 Task: Search one way flight ticket for 4 adults, 2 children, 2 infants in seat and 1 infant on lap in economy from El Paso: El Paso International Airport to New Bern: Coastal Carolina Regional Airport (was Craven County Regional) on 8-4-2023. Choice of flights is Emirates. Number of bags: 1 carry on bag. Price is upto 45000. Outbound departure time preference is 9:45.
Action: Mouse moved to (295, 375)
Screenshot: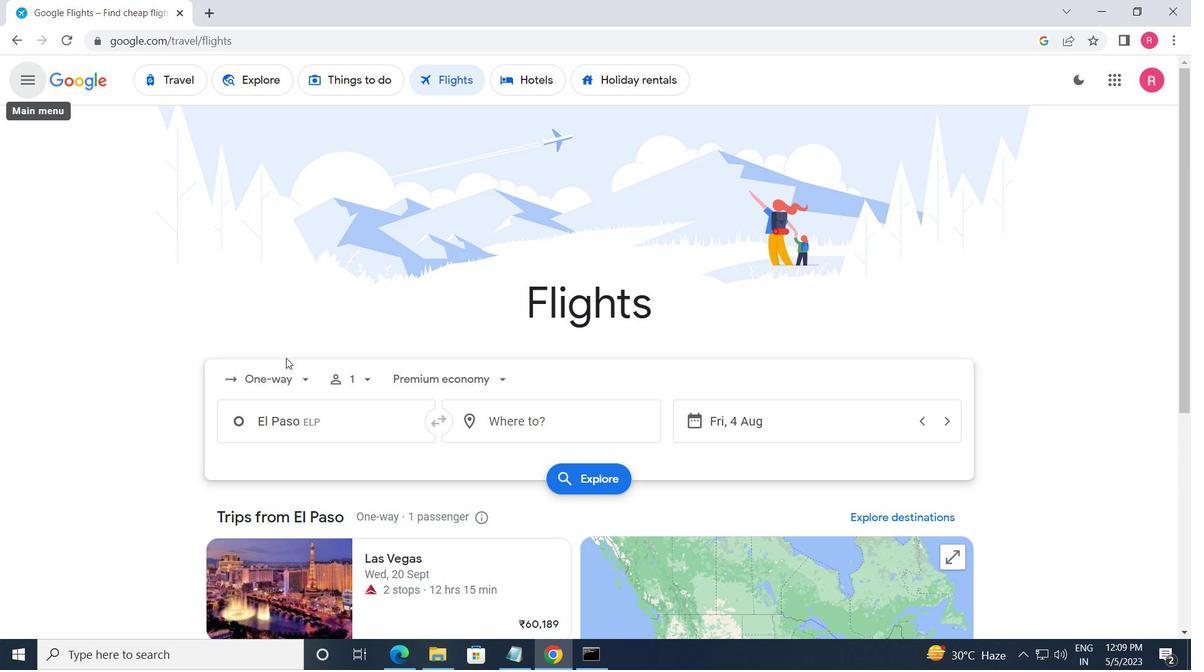 
Action: Mouse pressed left at (295, 375)
Screenshot: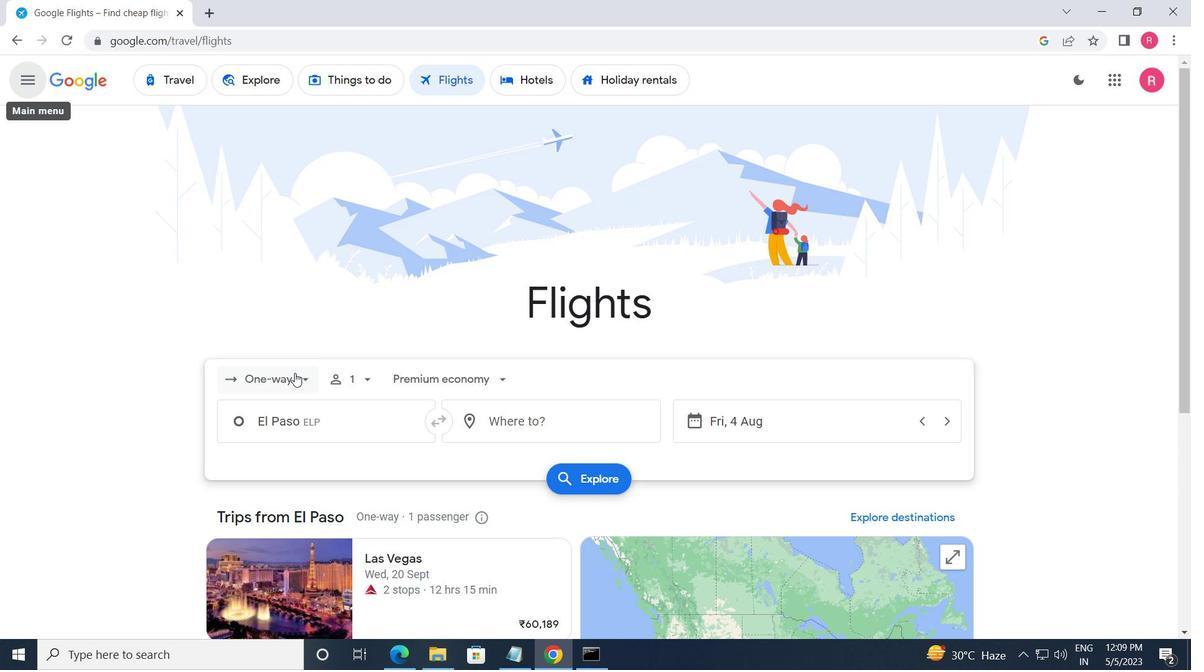 
Action: Mouse moved to (300, 453)
Screenshot: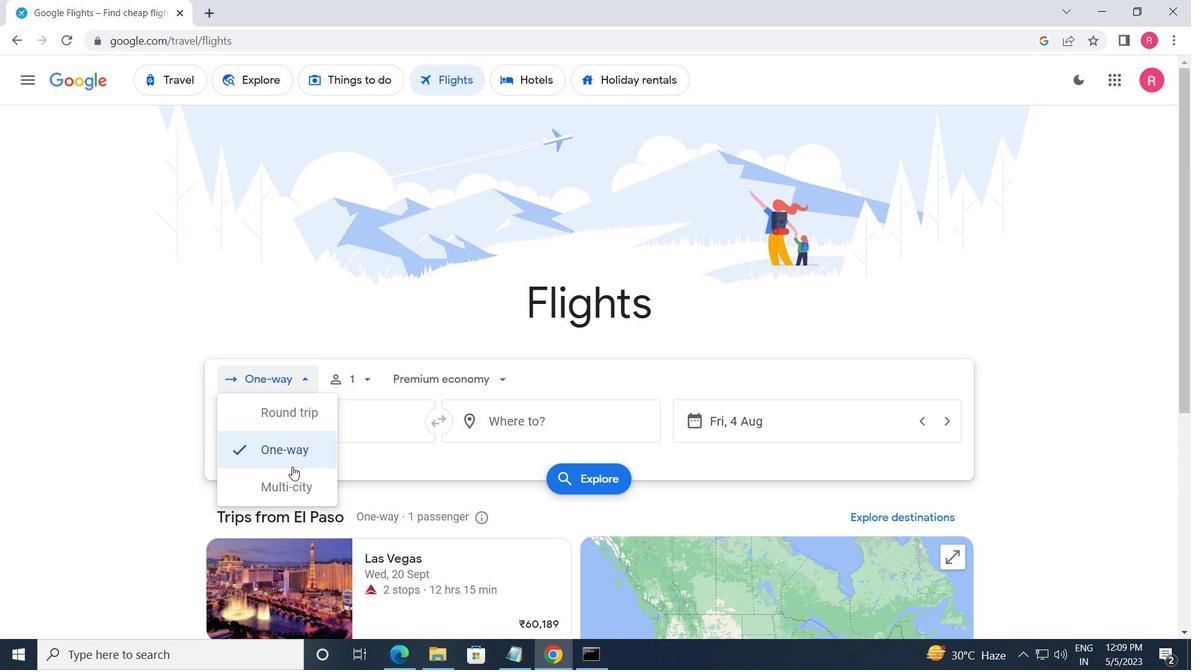 
Action: Mouse pressed left at (300, 453)
Screenshot: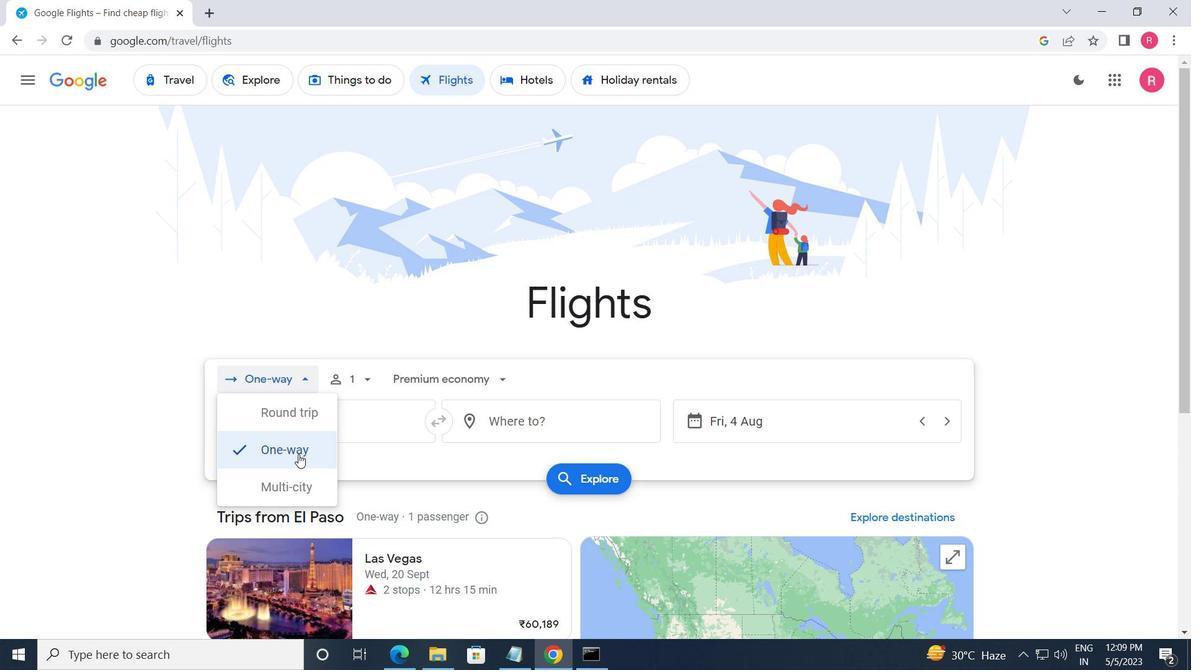 
Action: Mouse moved to (356, 389)
Screenshot: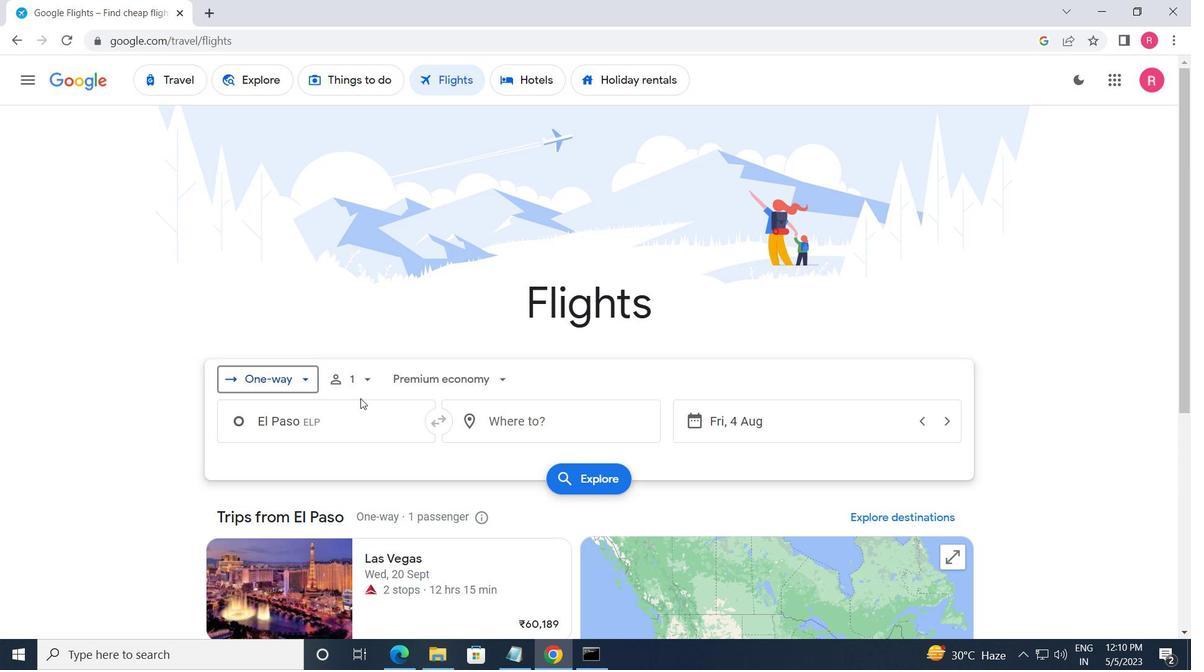 
Action: Mouse pressed left at (356, 389)
Screenshot: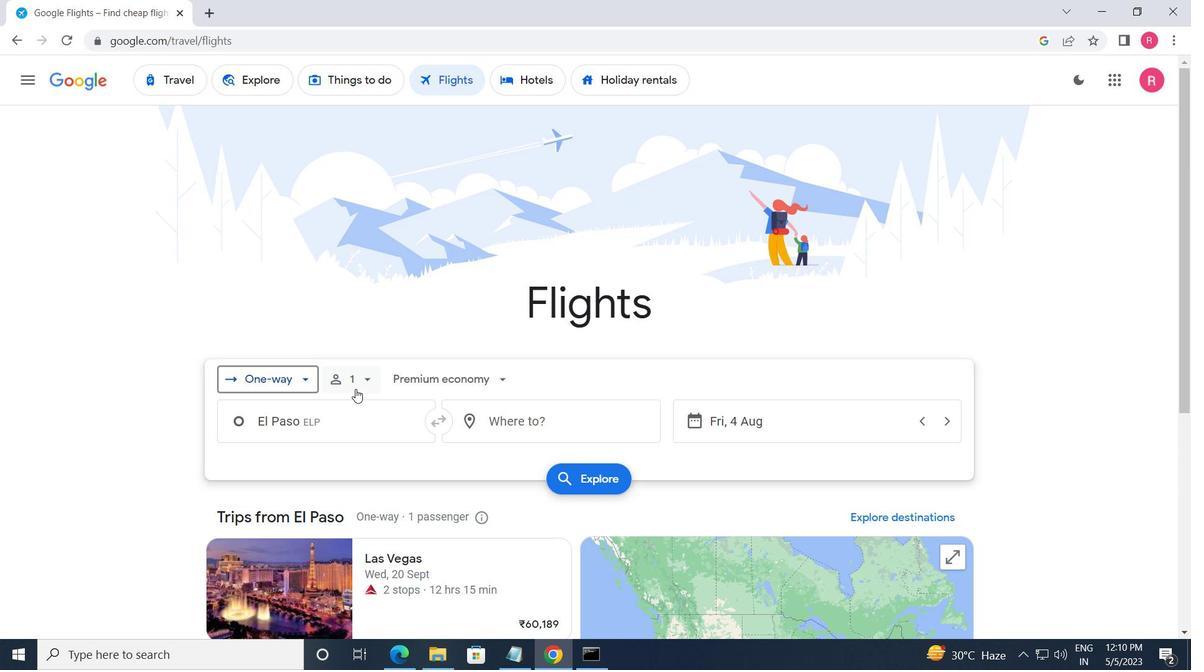 
Action: Mouse moved to (484, 416)
Screenshot: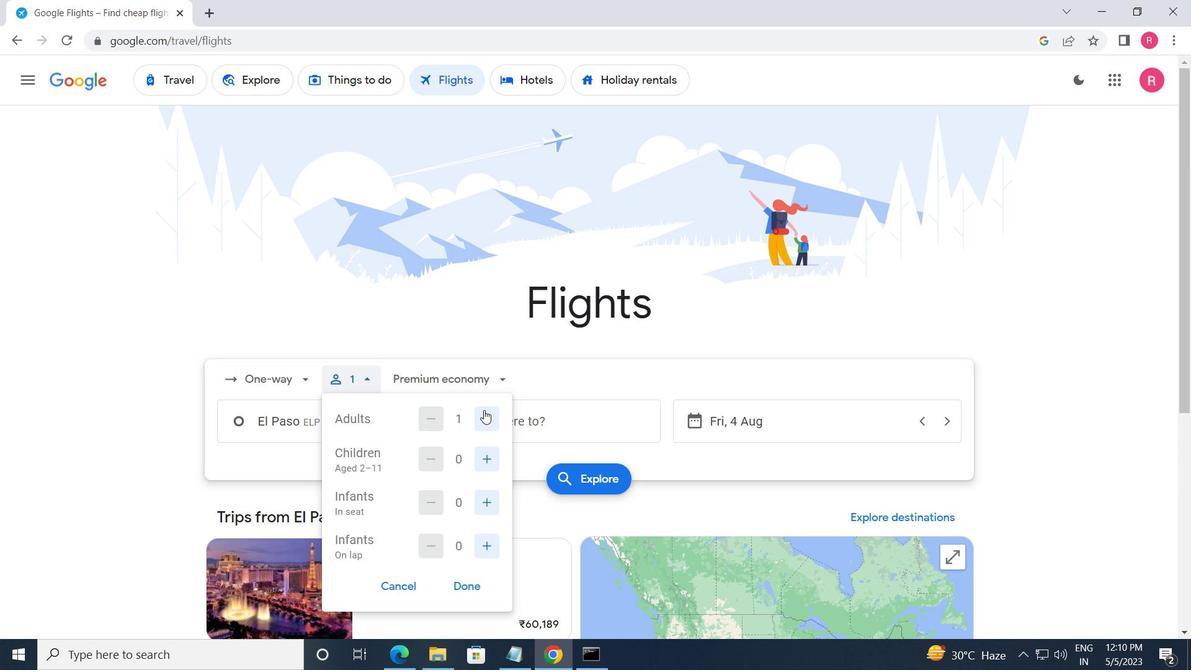 
Action: Mouse pressed left at (484, 416)
Screenshot: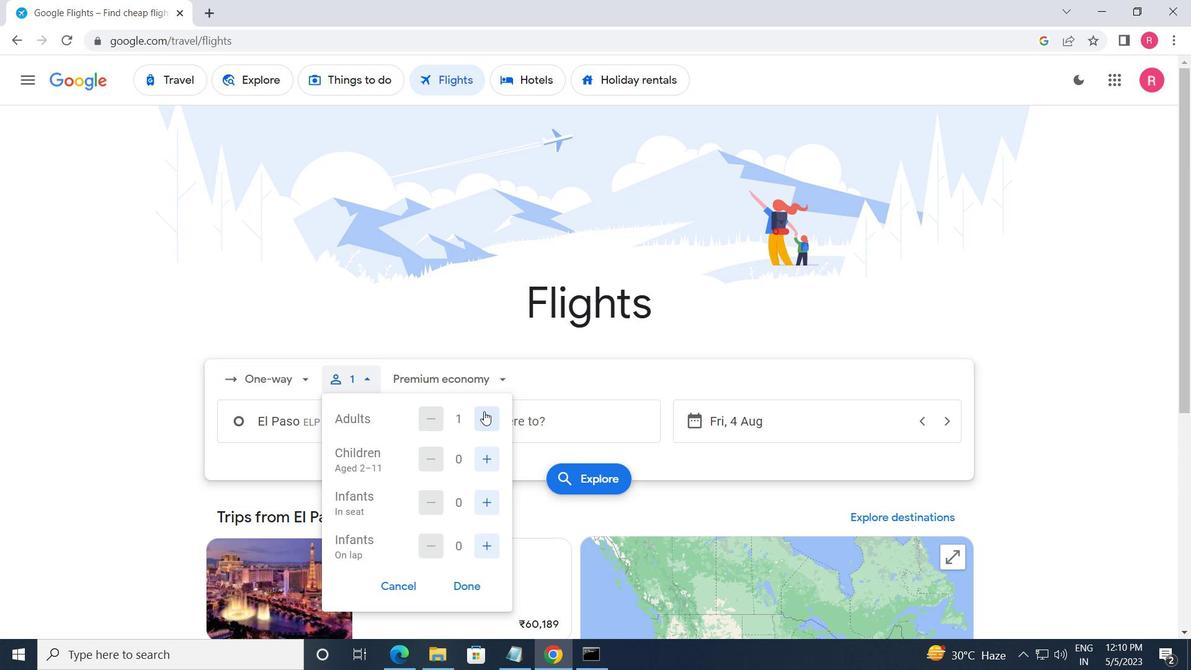 
Action: Mouse pressed left at (484, 416)
Screenshot: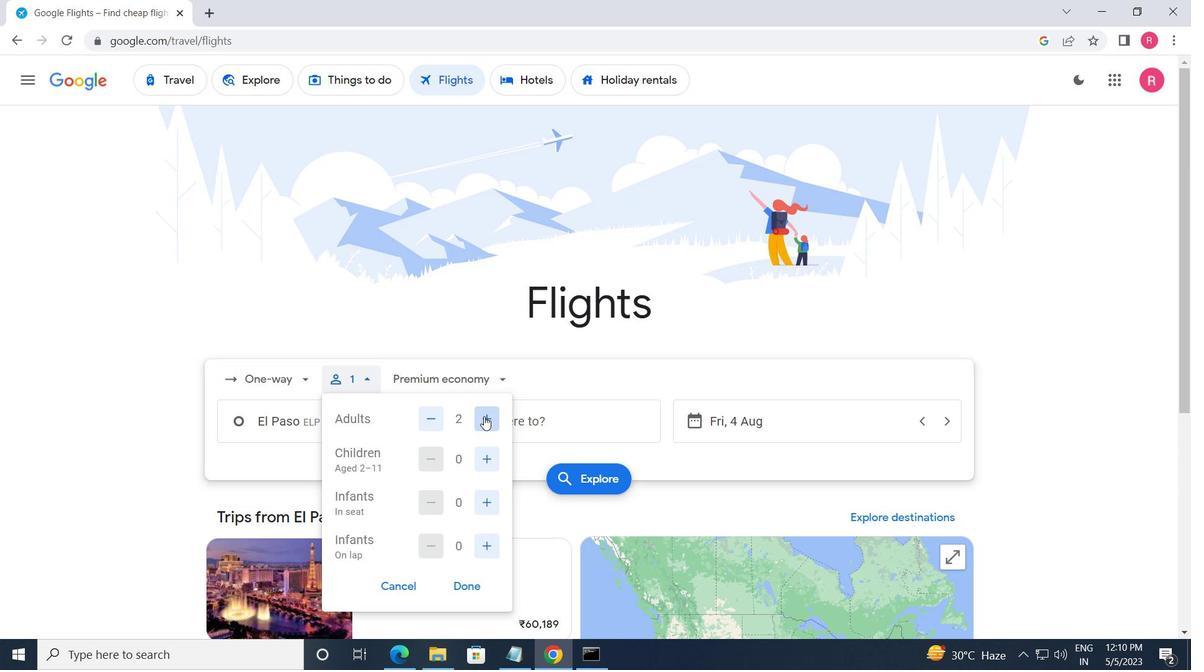 
Action: Mouse pressed left at (484, 416)
Screenshot: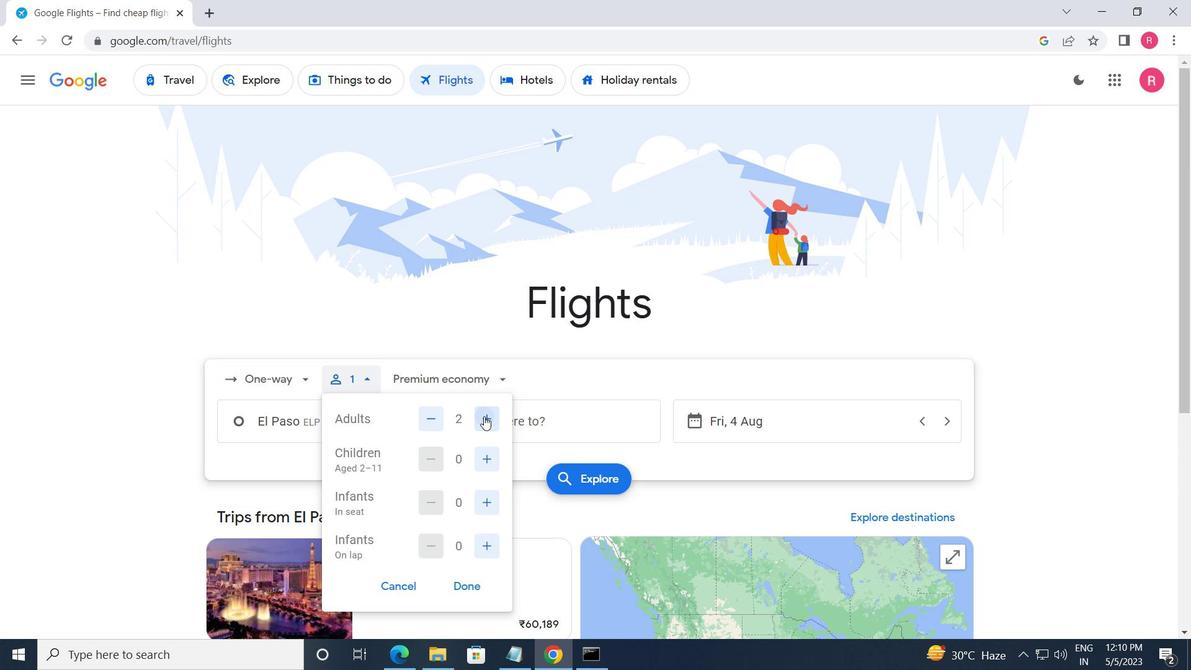 
Action: Mouse moved to (488, 459)
Screenshot: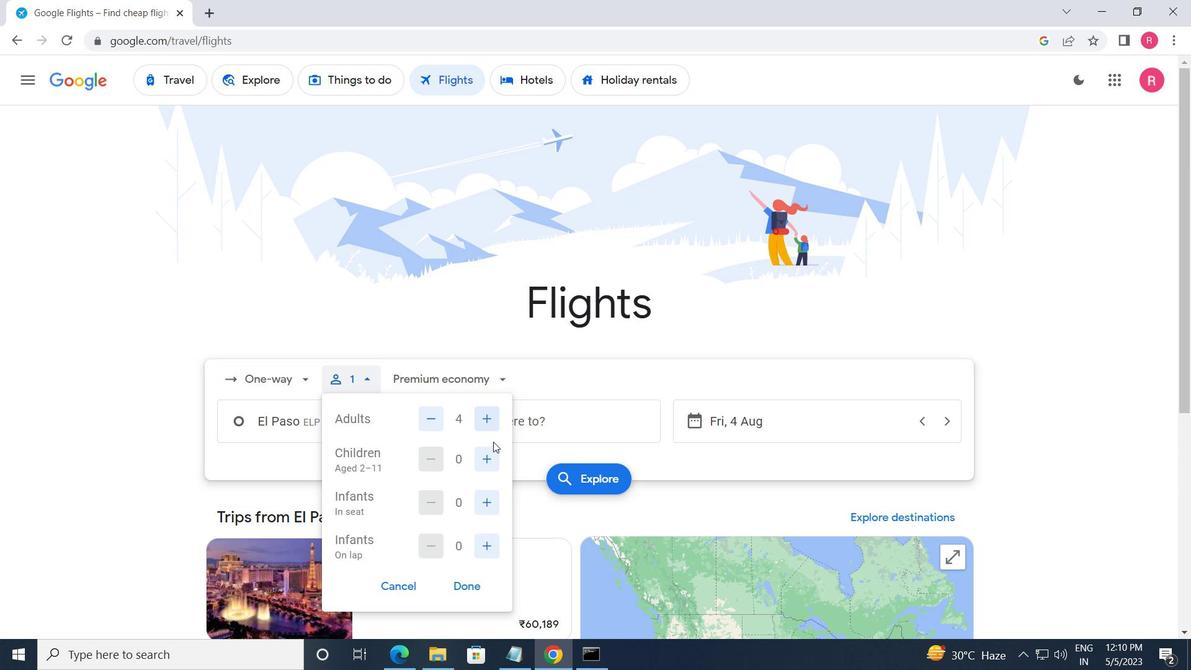 
Action: Mouse pressed left at (488, 459)
Screenshot: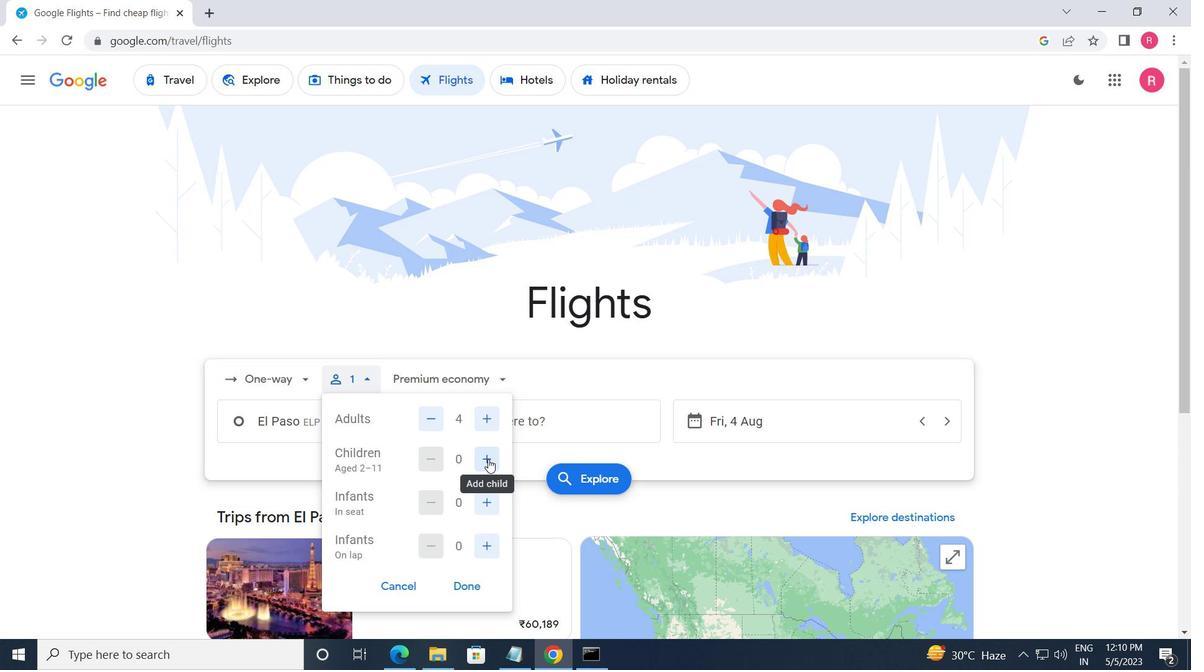 
Action: Mouse moved to (489, 460)
Screenshot: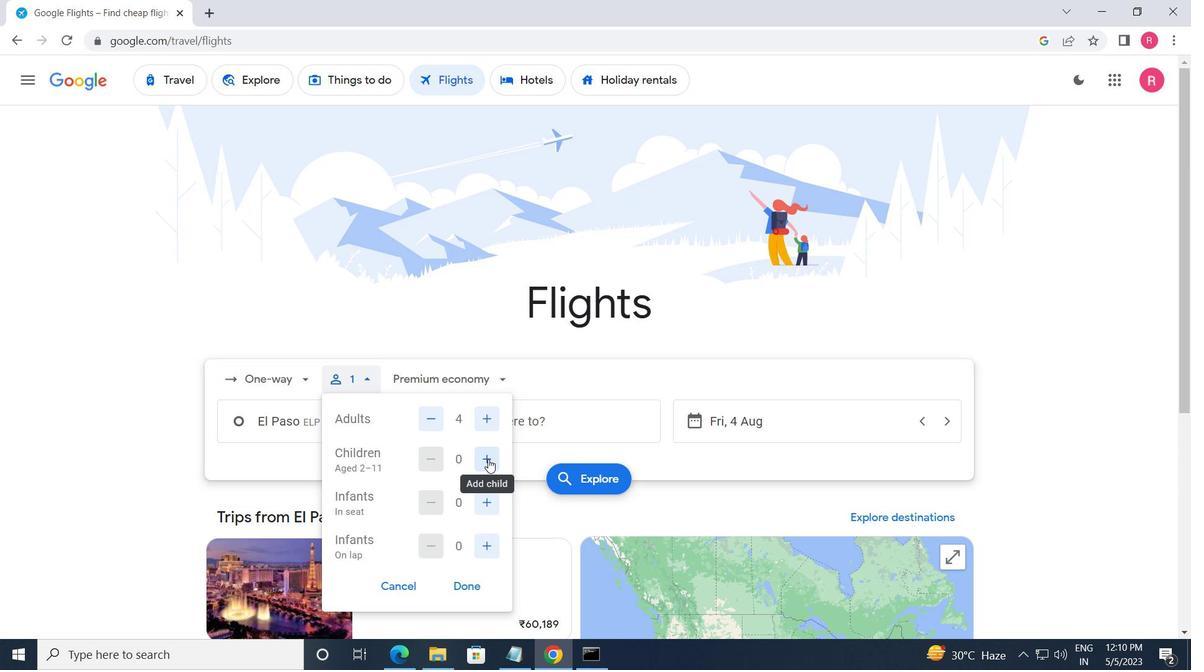 
Action: Mouse pressed left at (489, 460)
Screenshot: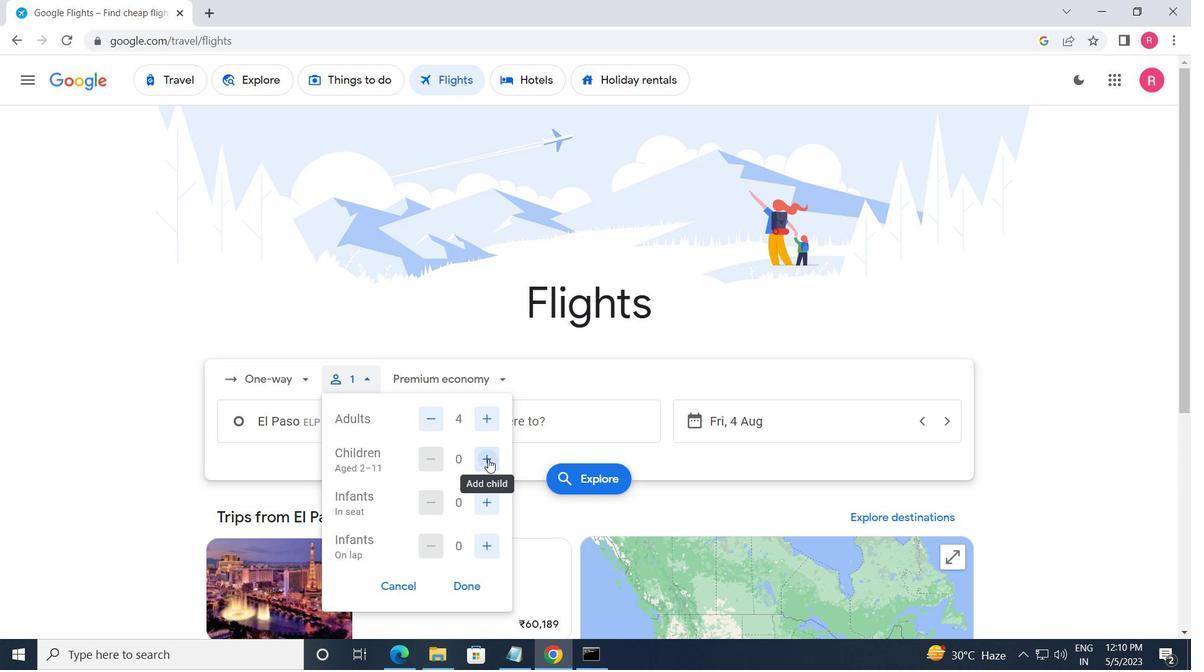 
Action: Mouse moved to (489, 487)
Screenshot: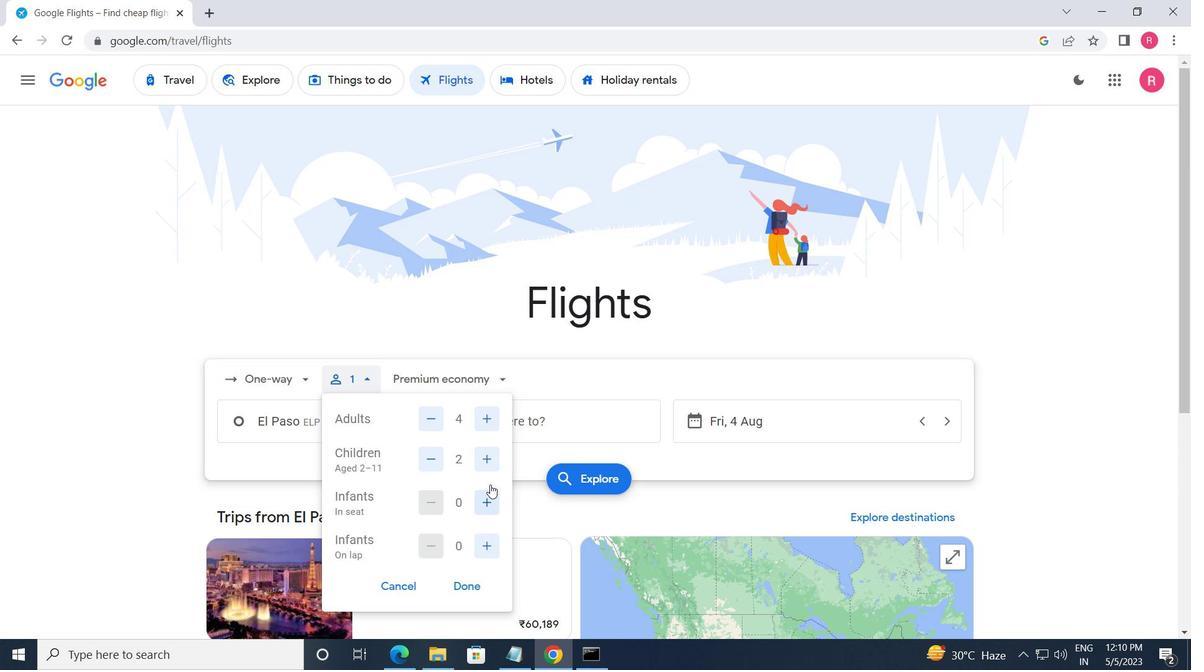 
Action: Mouse pressed left at (489, 487)
Screenshot: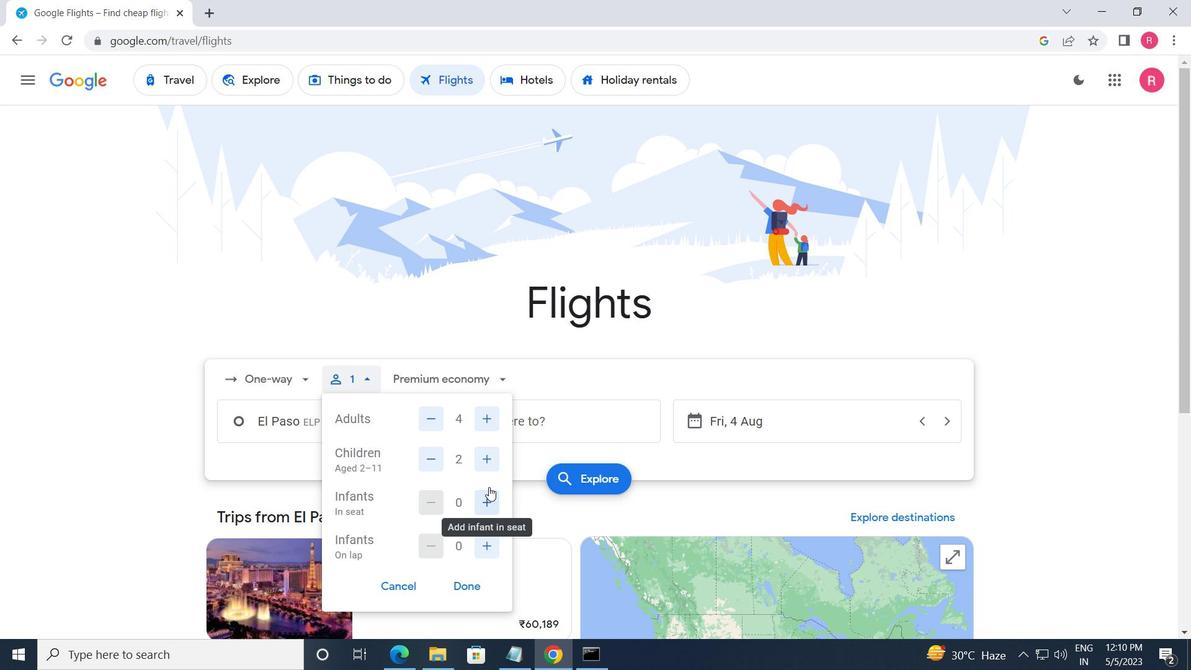 
Action: Mouse moved to (489, 497)
Screenshot: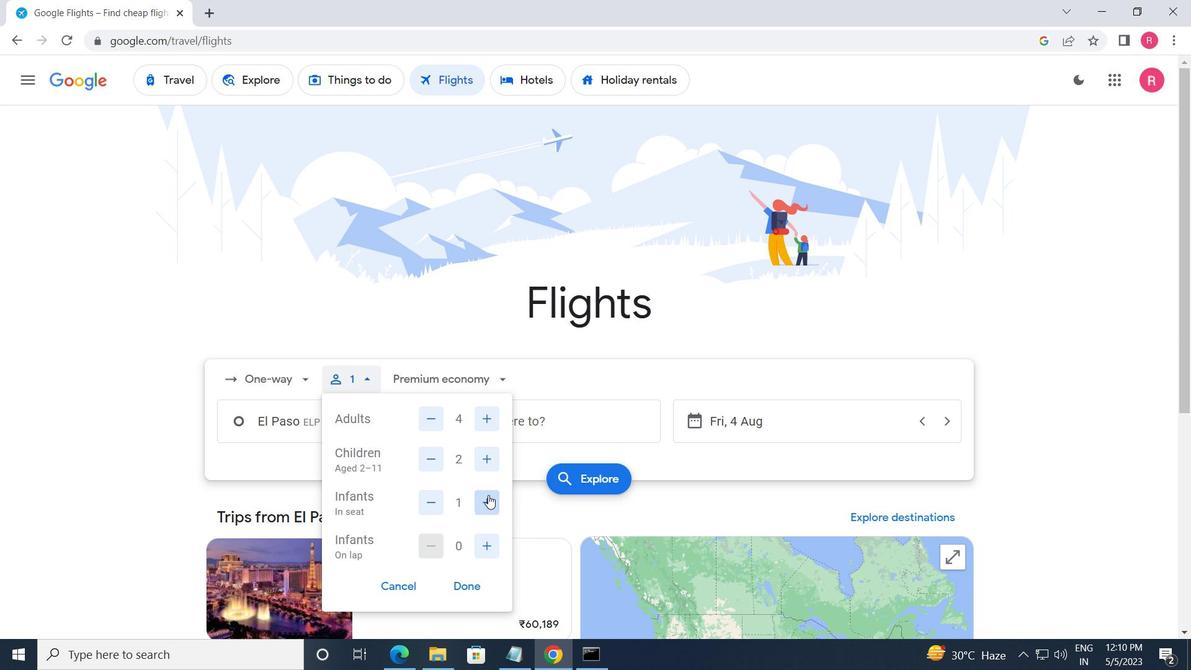 
Action: Mouse pressed left at (489, 497)
Screenshot: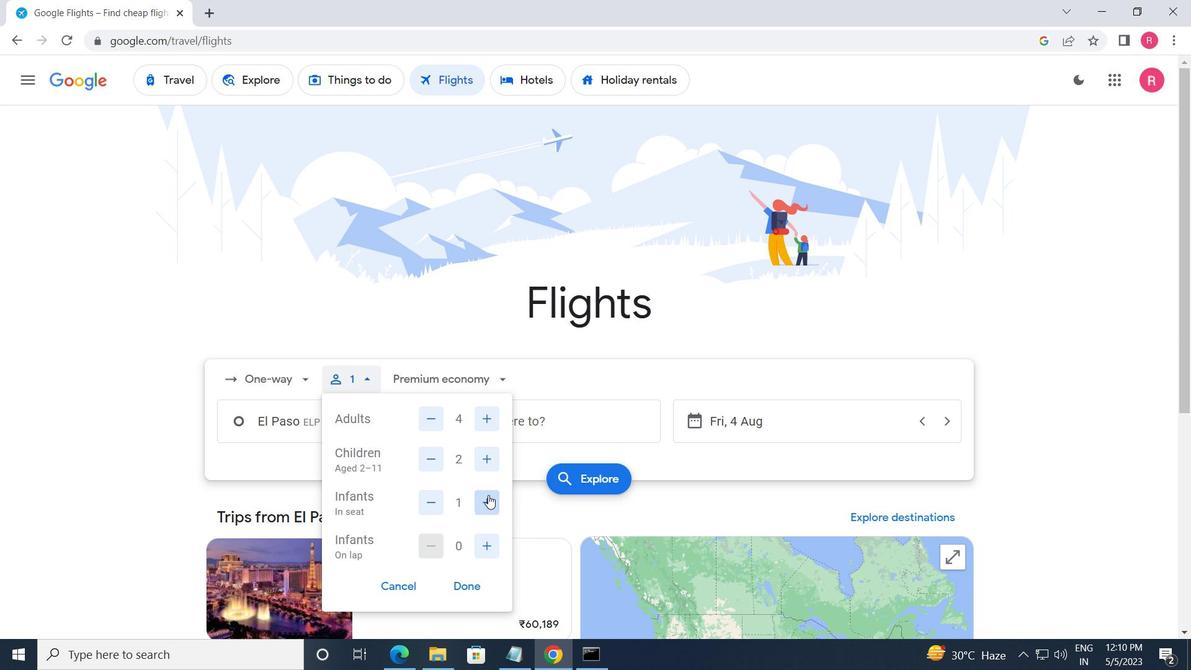 
Action: Mouse moved to (484, 546)
Screenshot: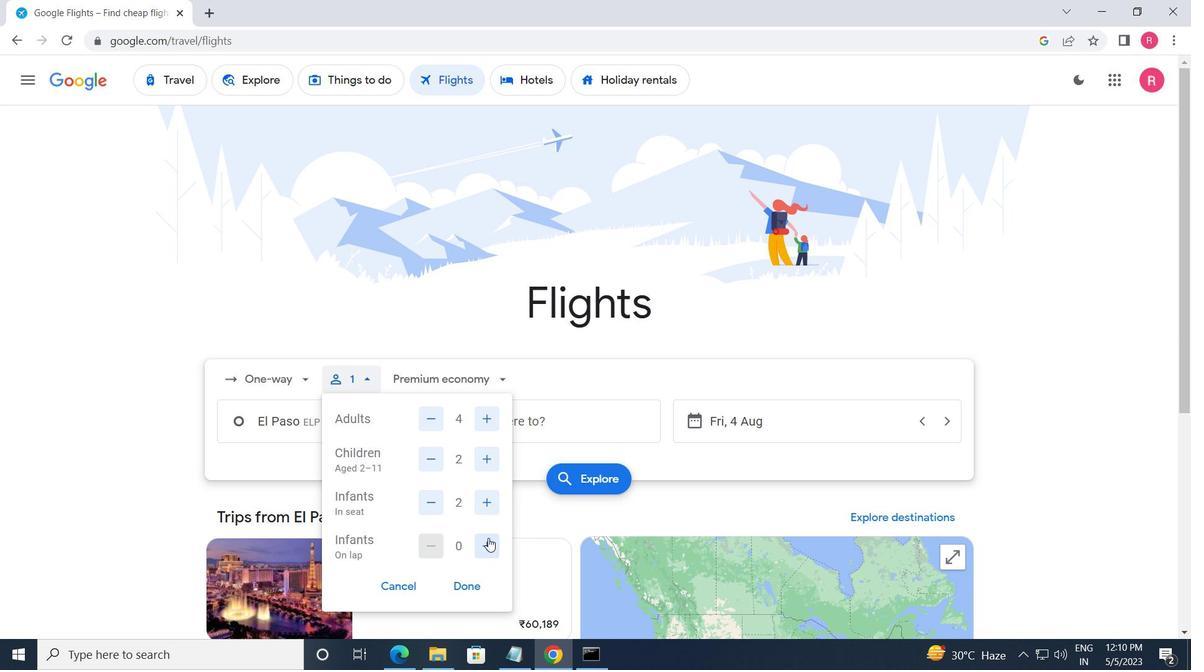 
Action: Mouse pressed left at (484, 546)
Screenshot: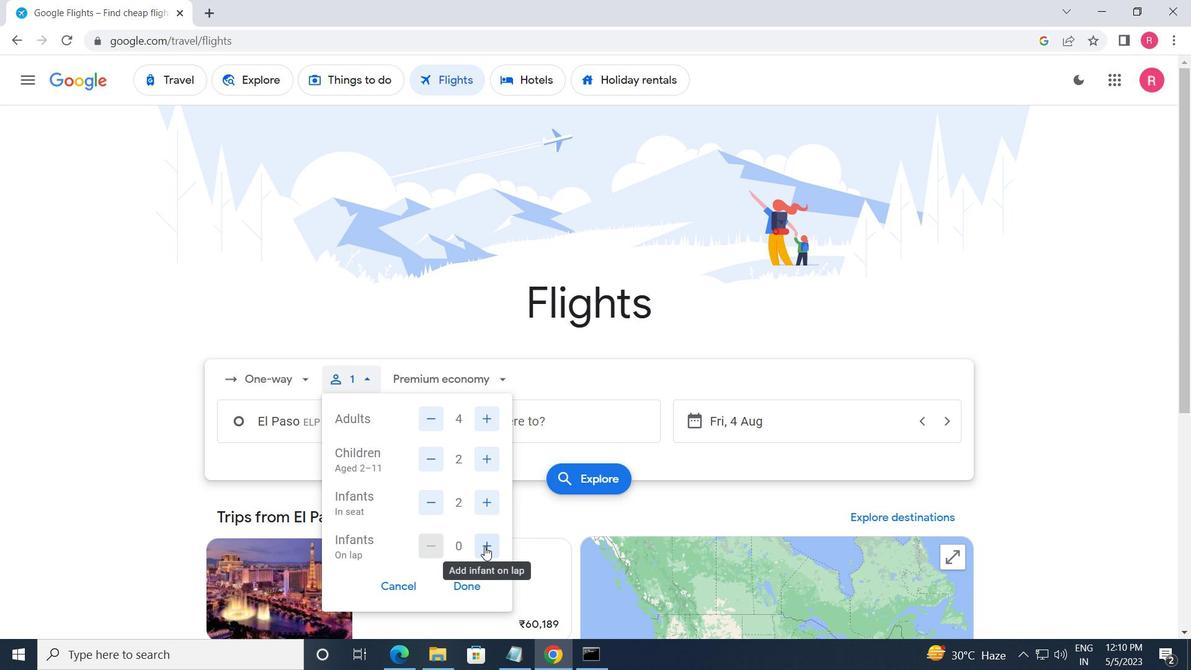 
Action: Mouse moved to (464, 584)
Screenshot: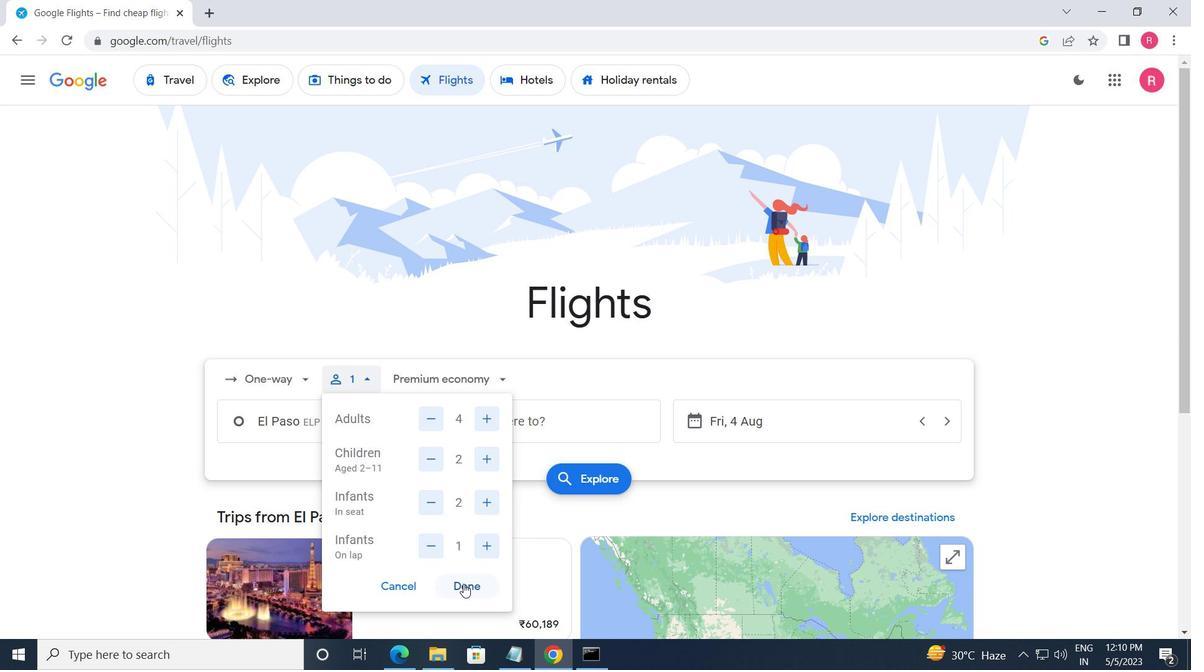 
Action: Mouse pressed left at (464, 584)
Screenshot: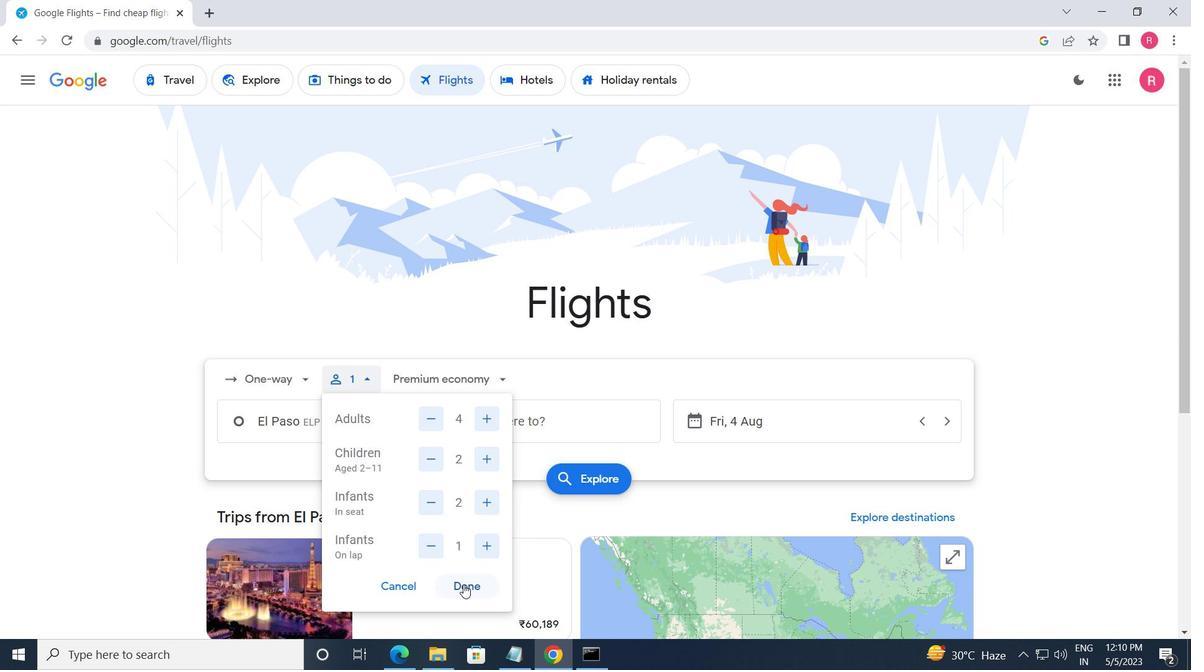 
Action: Mouse moved to (456, 381)
Screenshot: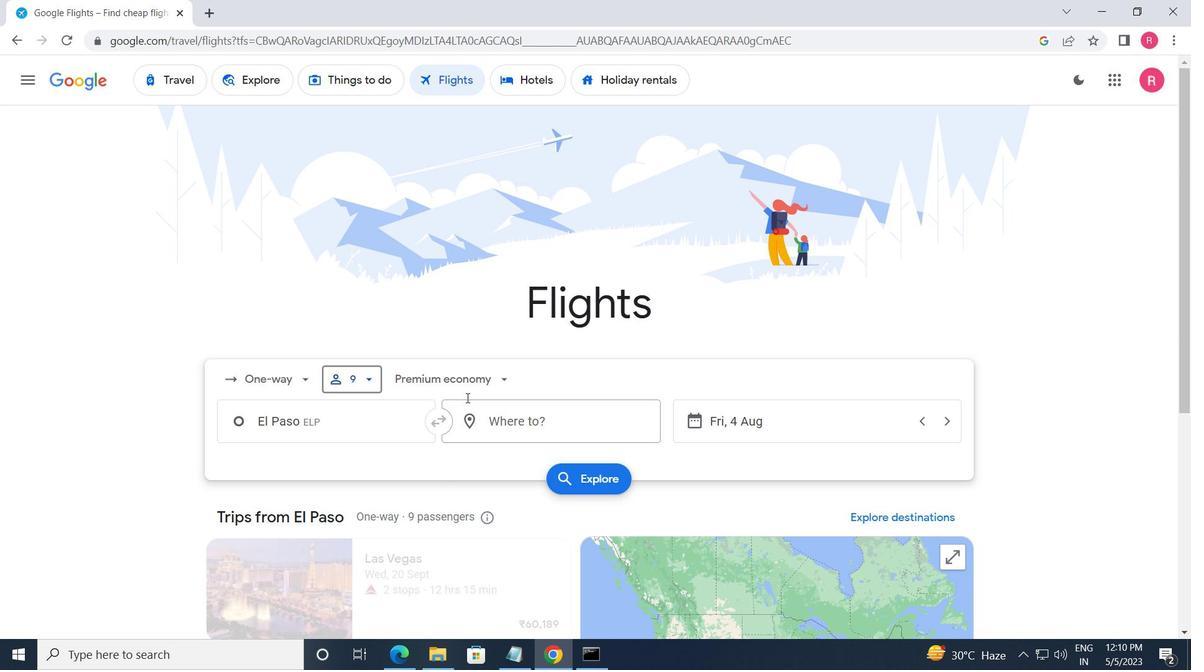 
Action: Mouse pressed left at (456, 381)
Screenshot: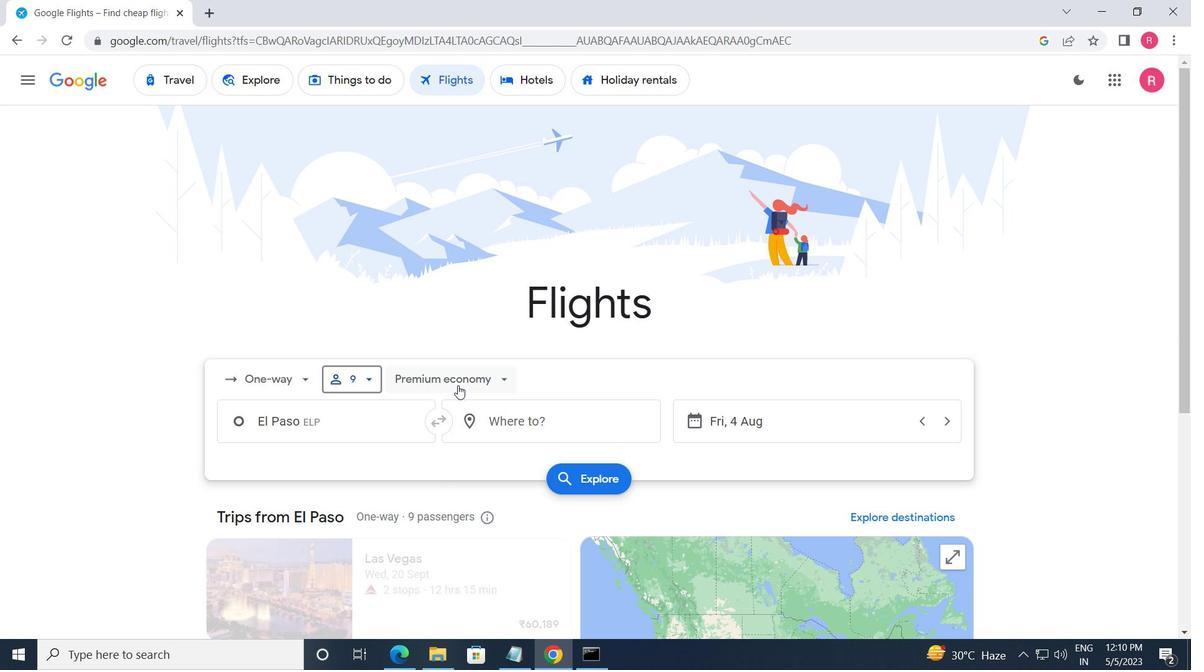 
Action: Mouse moved to (469, 407)
Screenshot: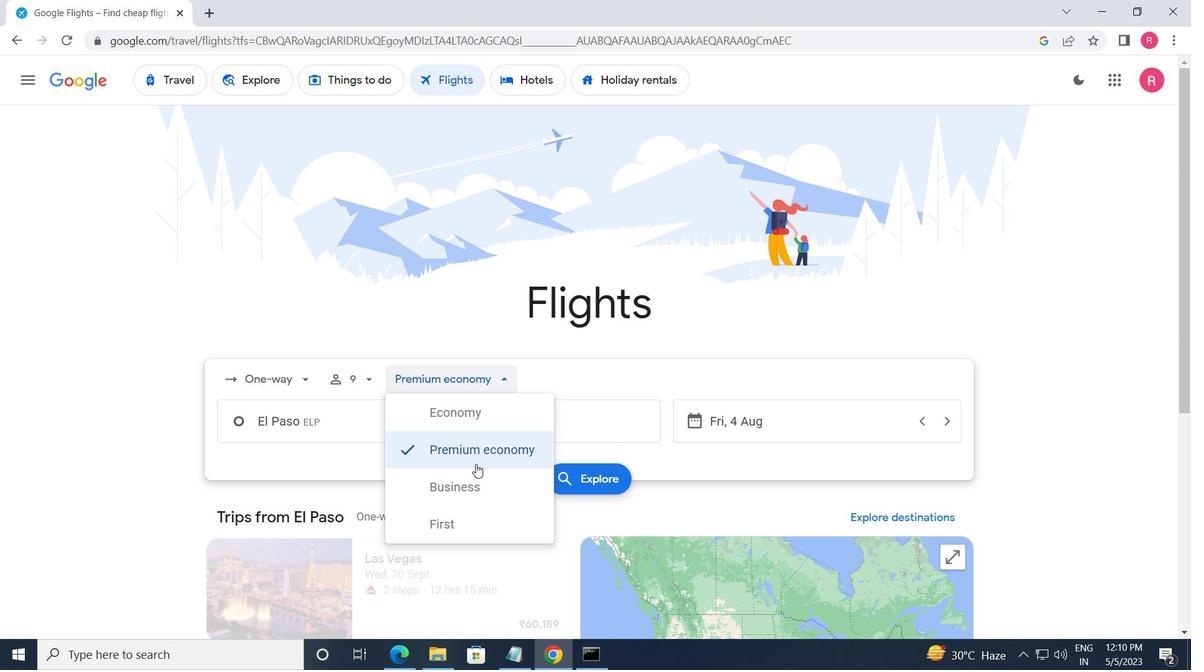 
Action: Mouse pressed left at (469, 407)
Screenshot: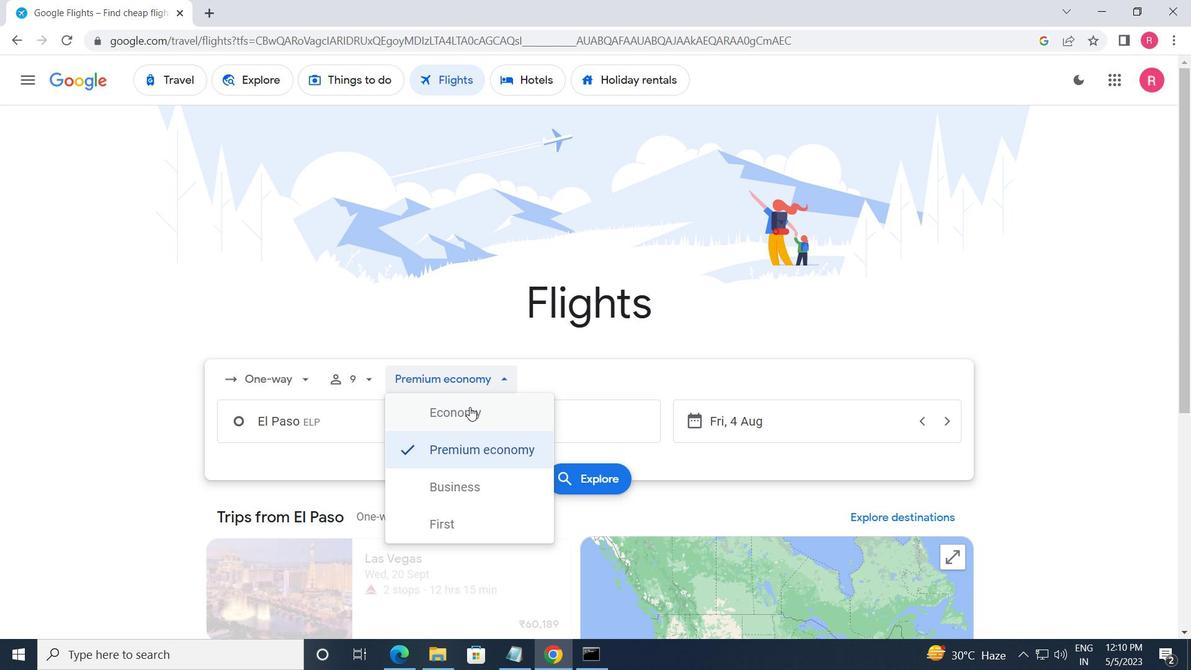 
Action: Mouse moved to (316, 401)
Screenshot: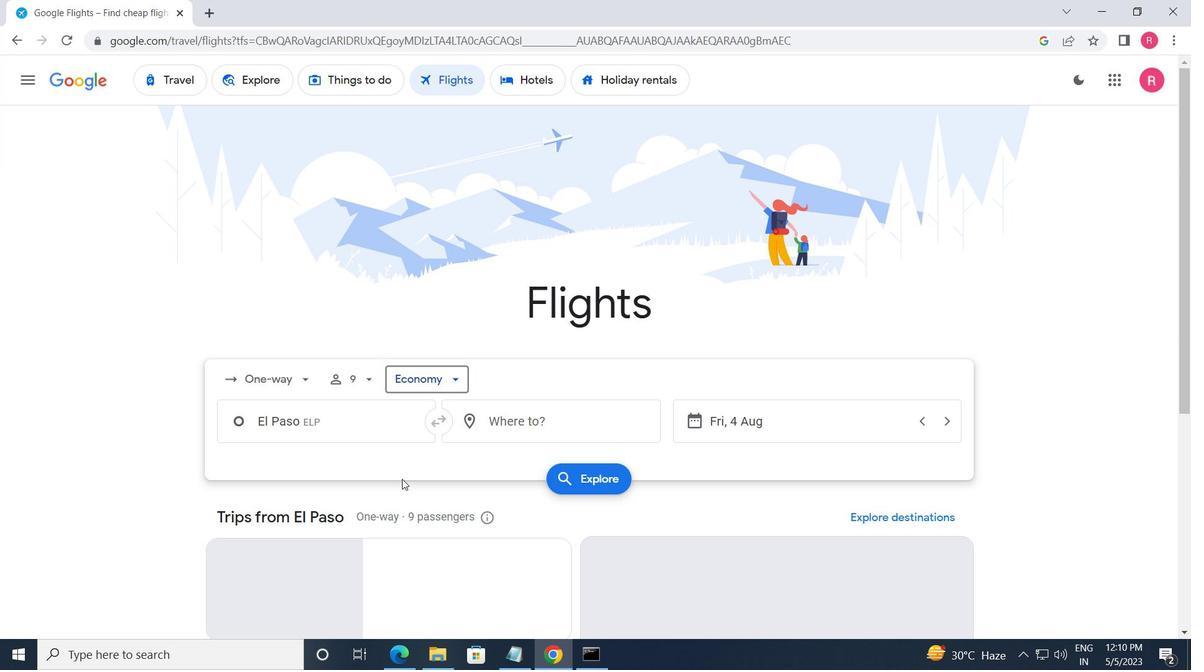 
Action: Mouse pressed left at (316, 401)
Screenshot: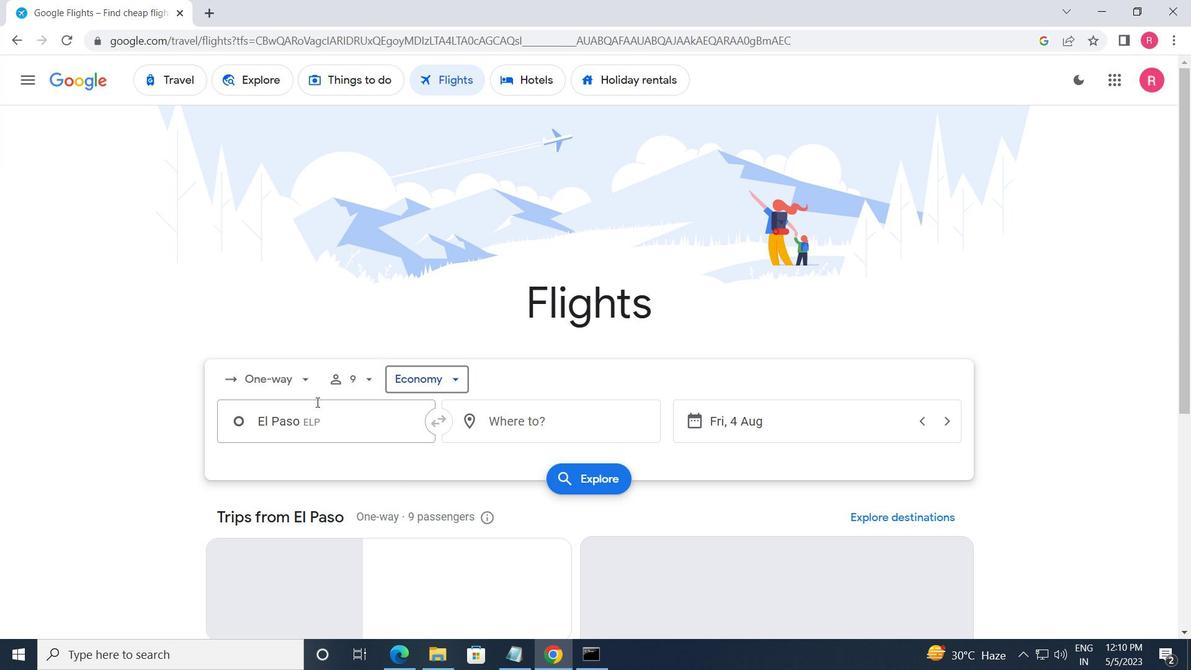 
Action: Mouse moved to (316, 401)
Screenshot: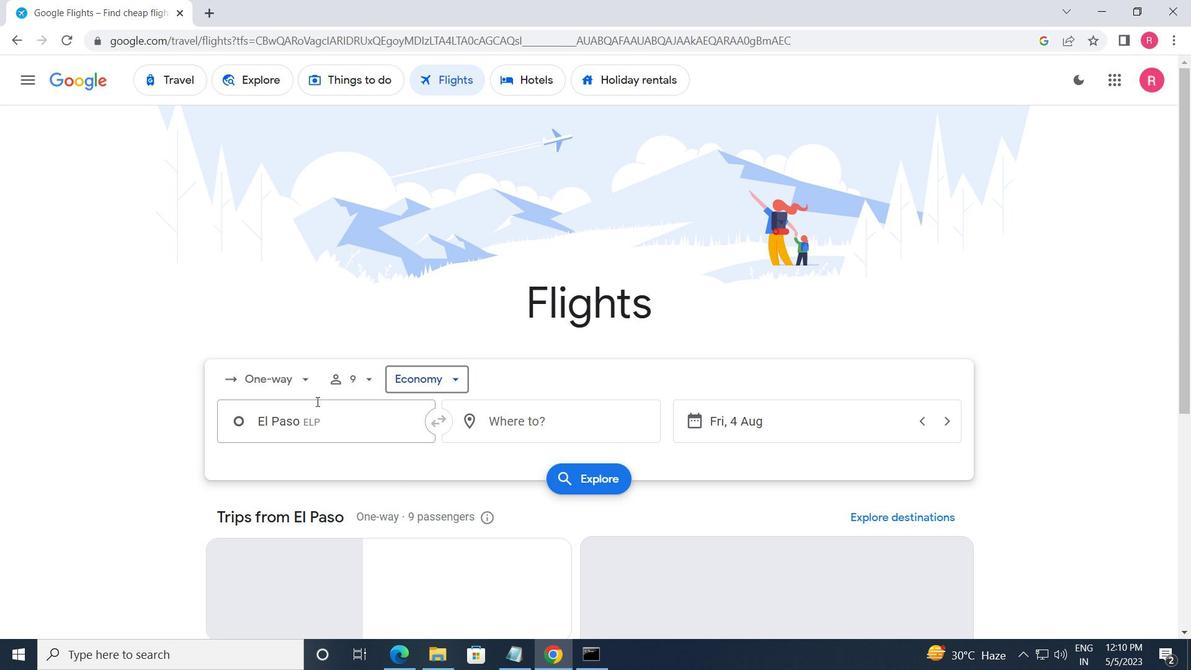 
Action: Key pressed <Key.shift>E<Key.shift><Key.shift><Key.shift><Key.shift>I<Key.space><Key.shift>PASO
Screenshot: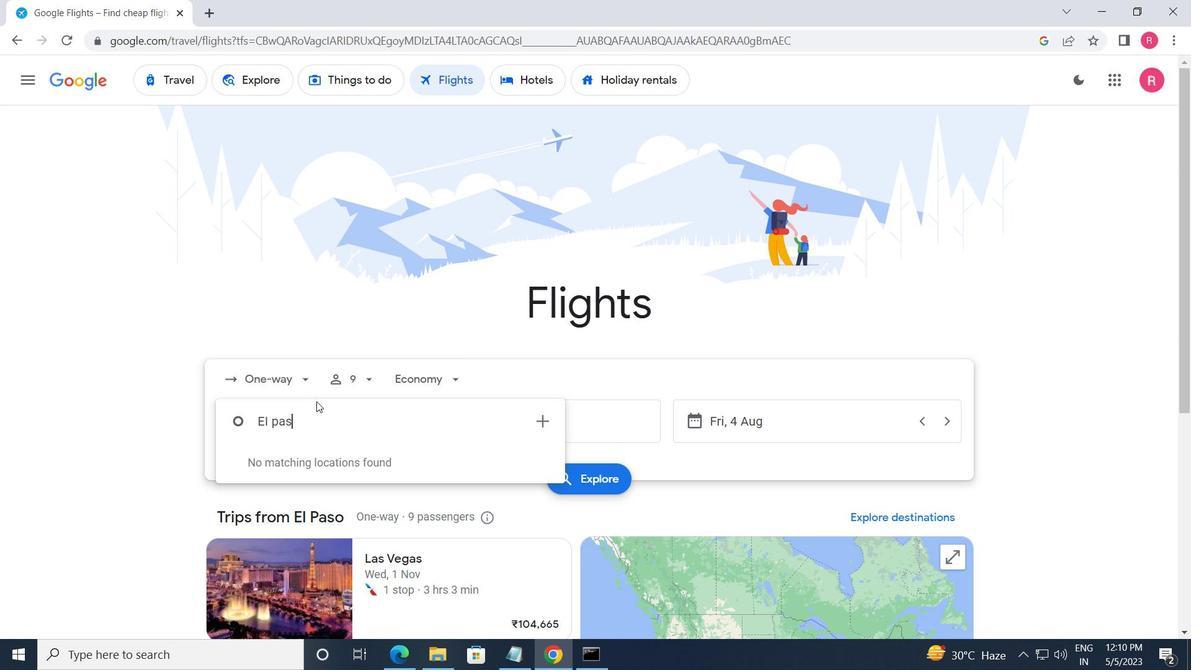 
Action: Mouse moved to (349, 516)
Screenshot: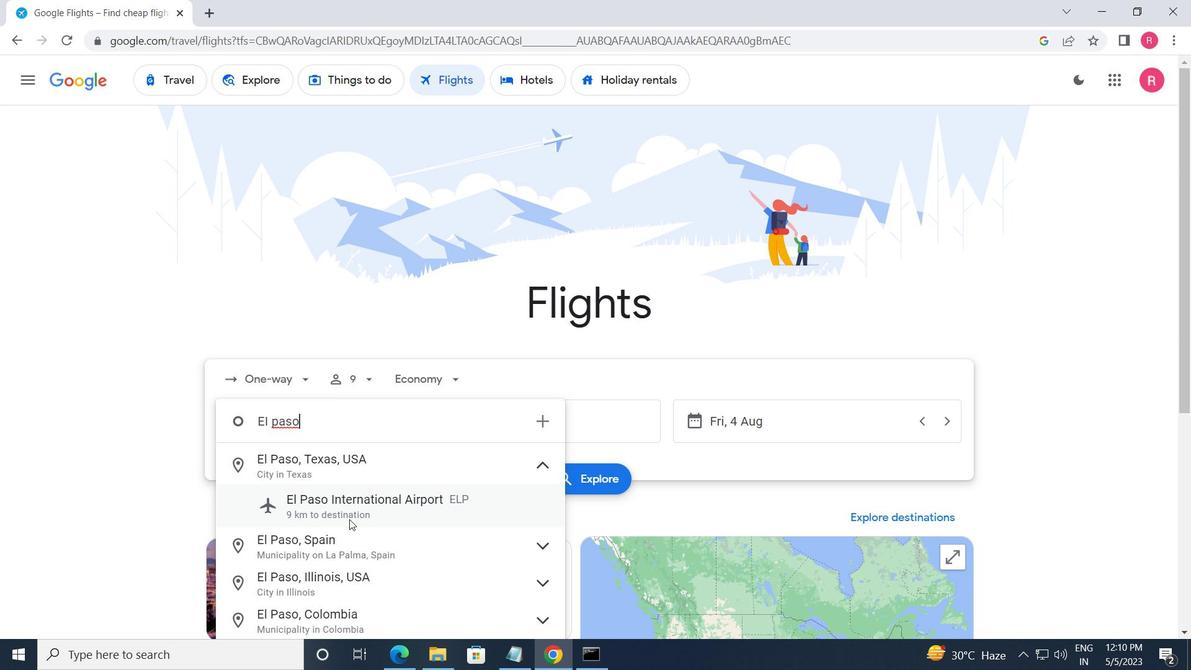 
Action: Mouse pressed left at (349, 516)
Screenshot: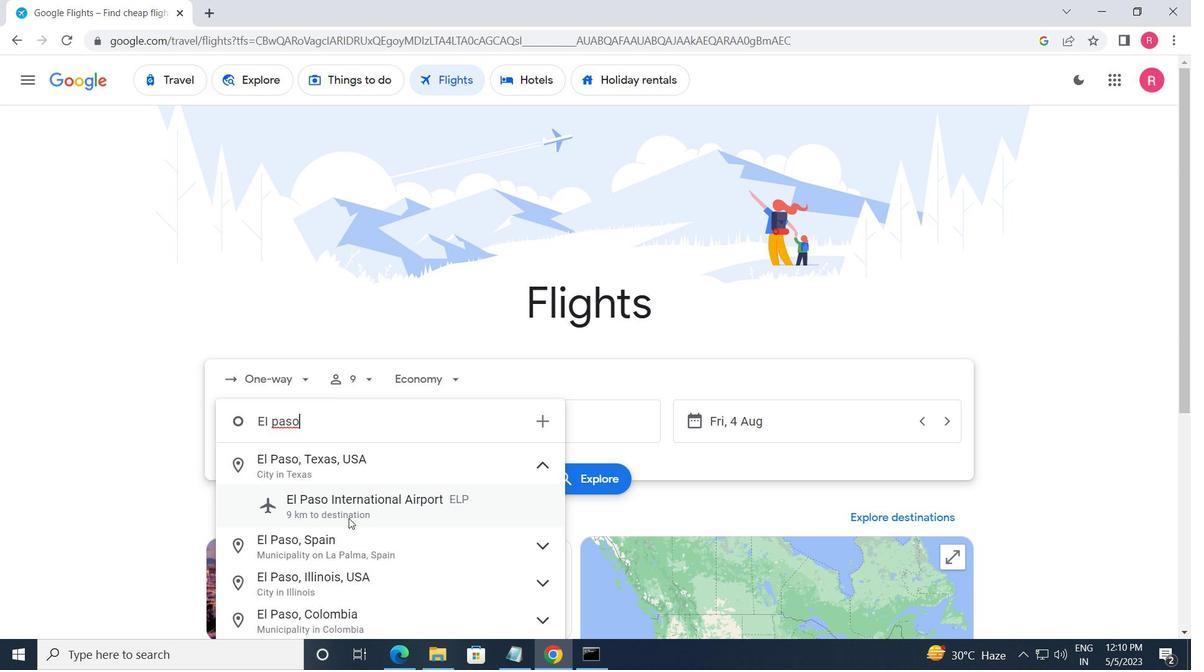 
Action: Mouse moved to (577, 420)
Screenshot: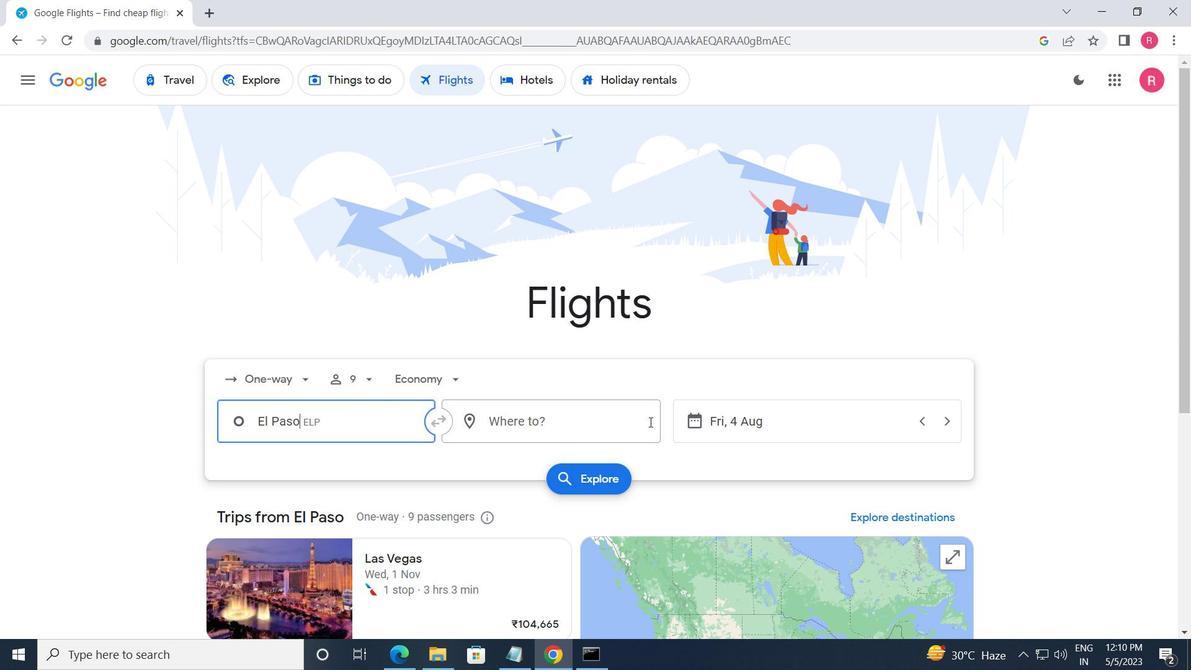 
Action: Mouse pressed left at (577, 420)
Screenshot: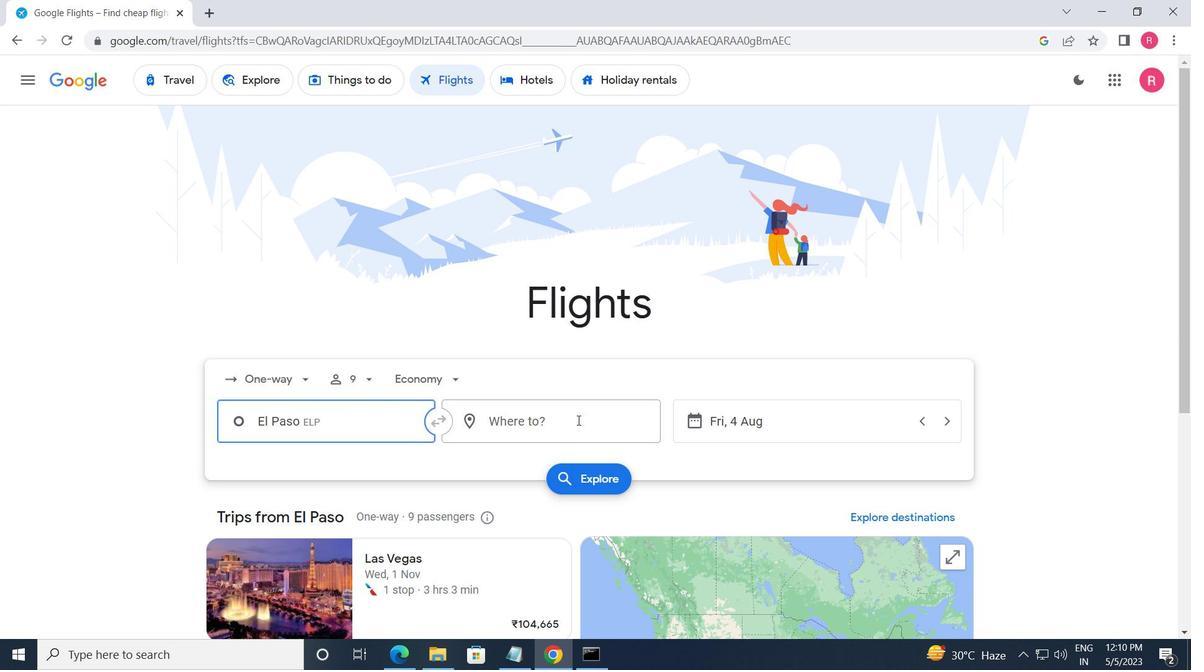 
Action: Mouse moved to (528, 505)
Screenshot: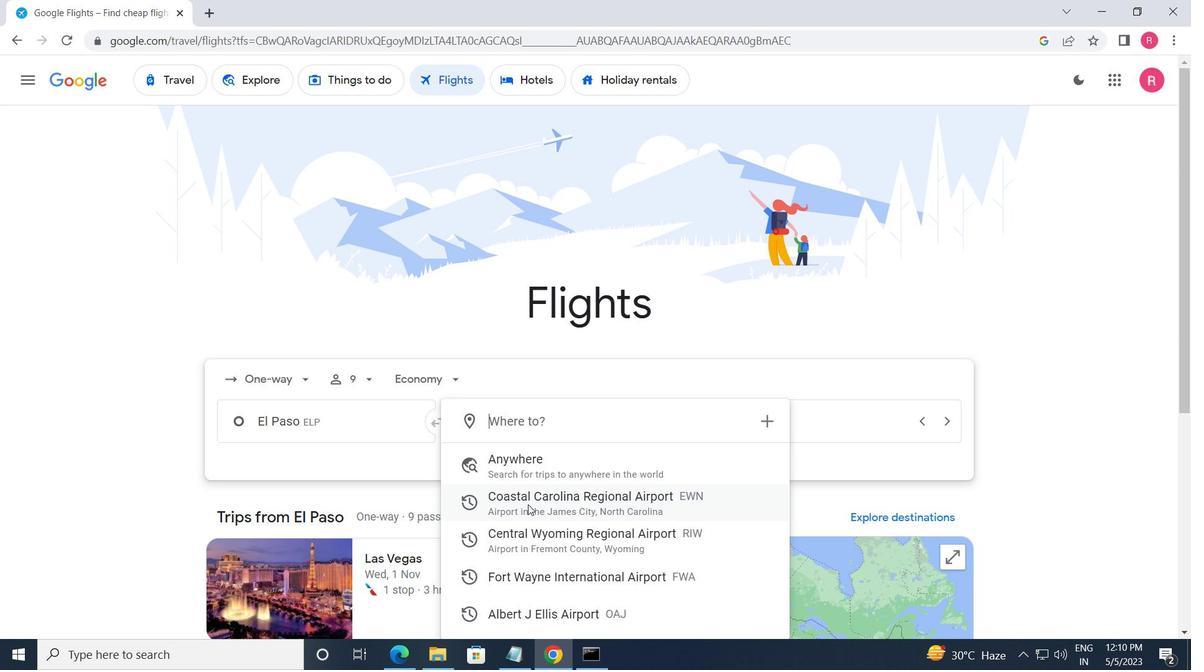 
Action: Key pressed <Key.caps_lock>COA<Key.backspace><Key.backspace><Key.caps_lock>OASTA
Screenshot: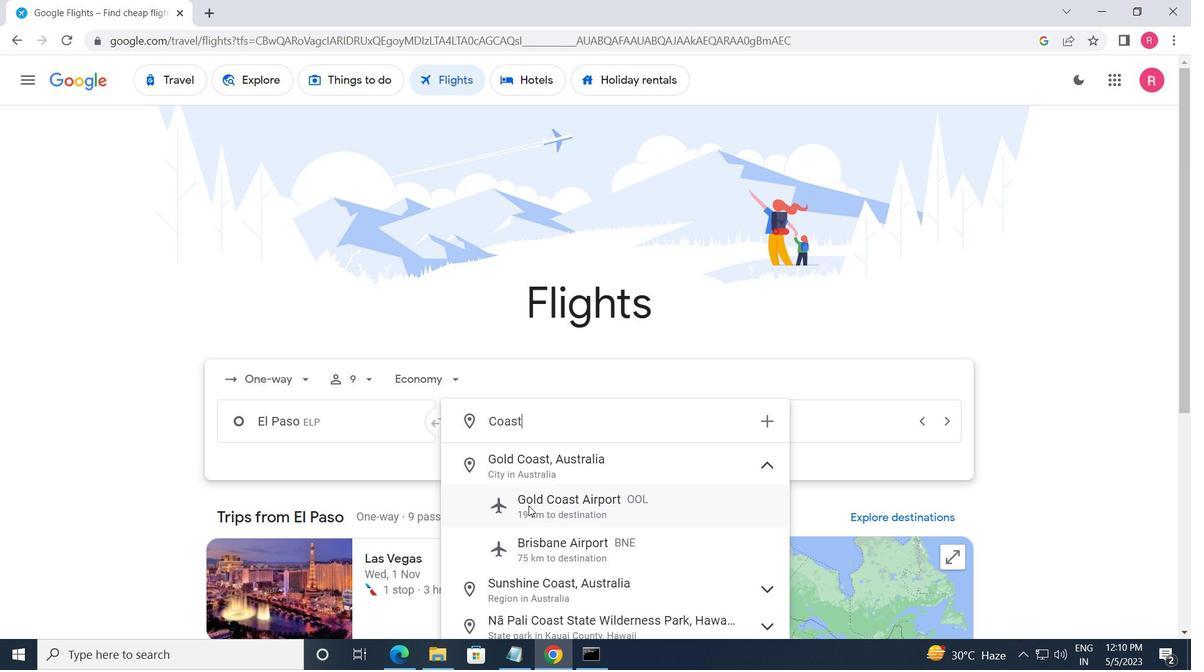 
Action: Mouse moved to (629, 466)
Screenshot: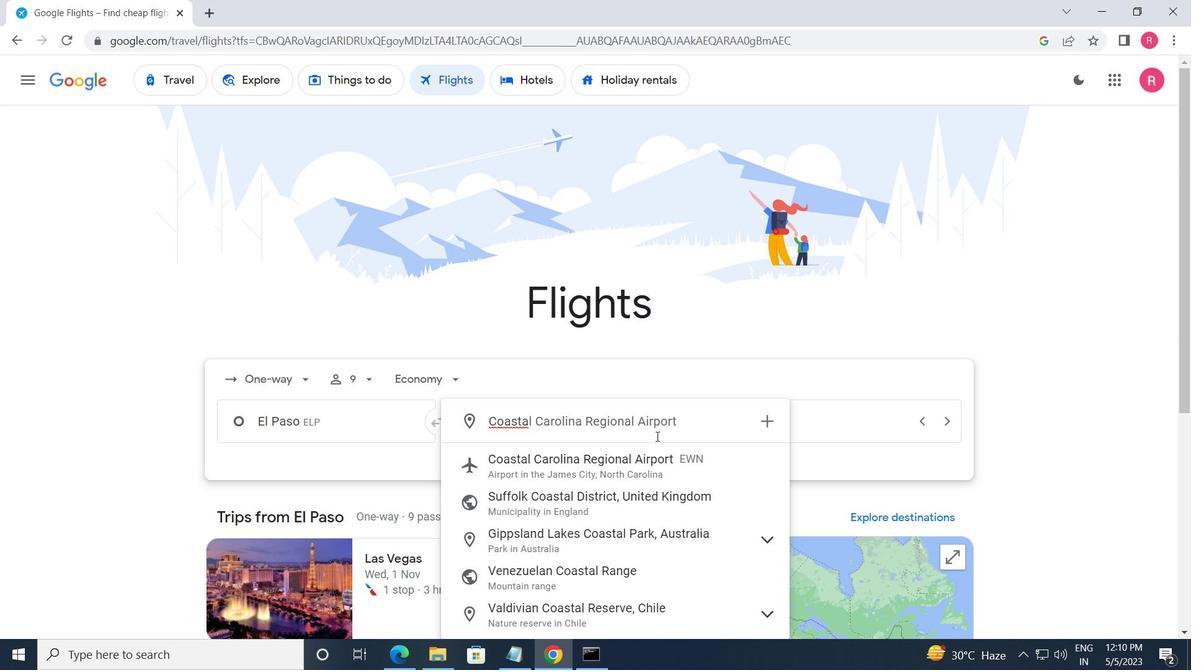 
Action: Mouse pressed left at (629, 466)
Screenshot: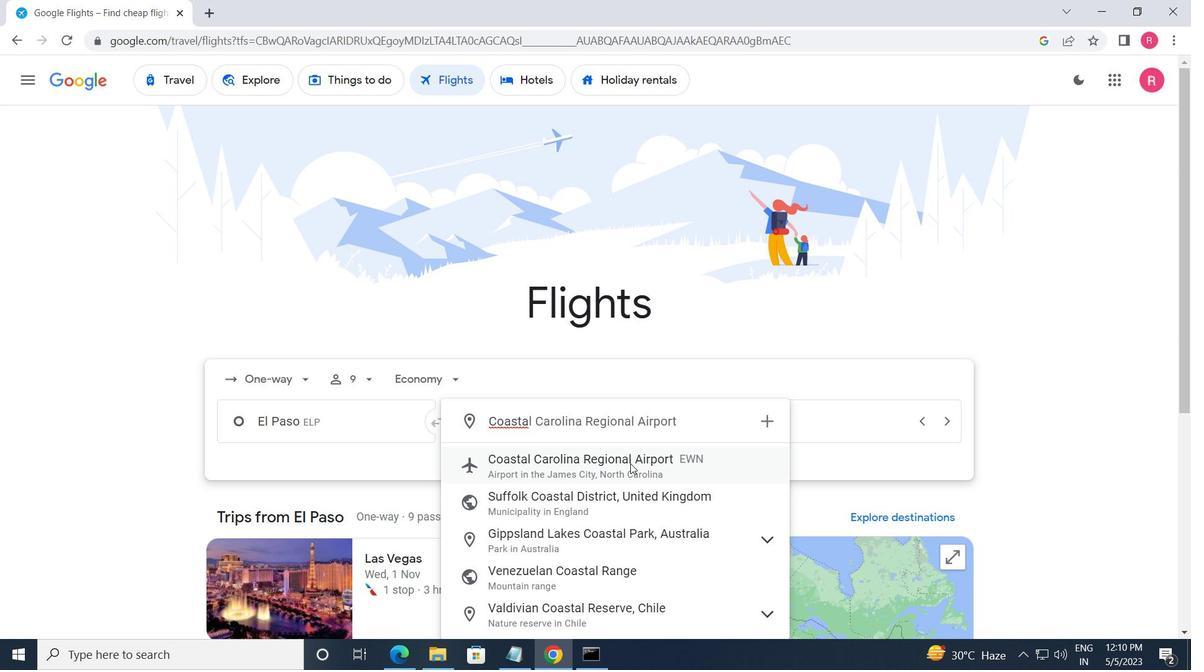 
Action: Mouse moved to (778, 425)
Screenshot: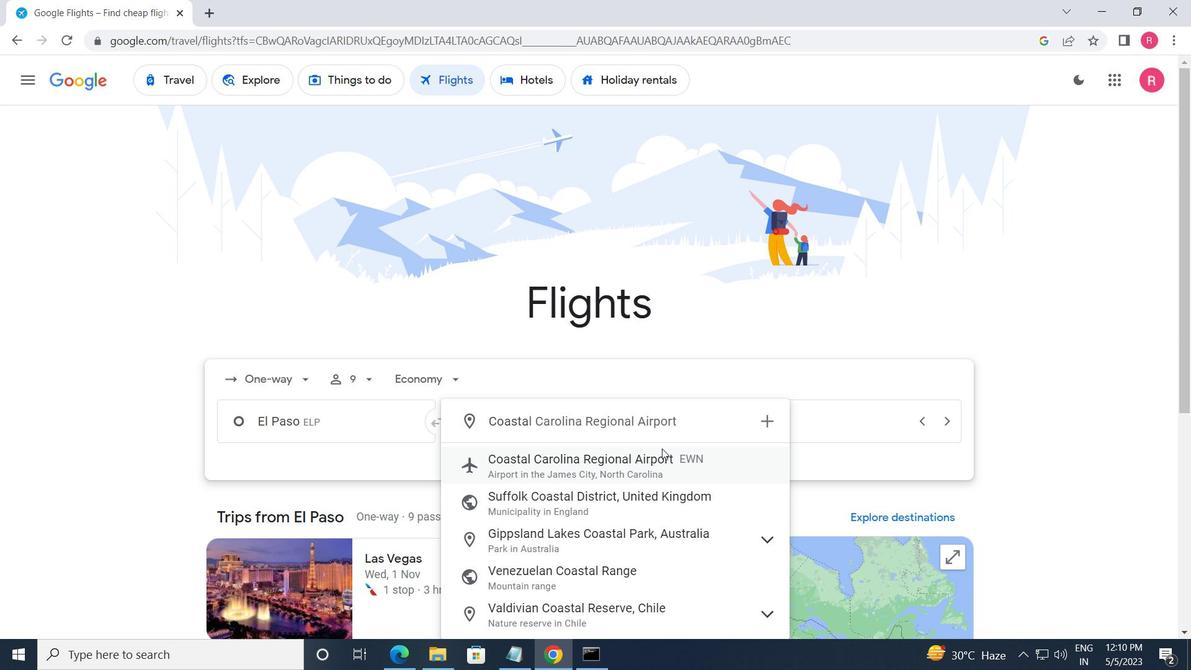 
Action: Mouse pressed left at (778, 425)
Screenshot: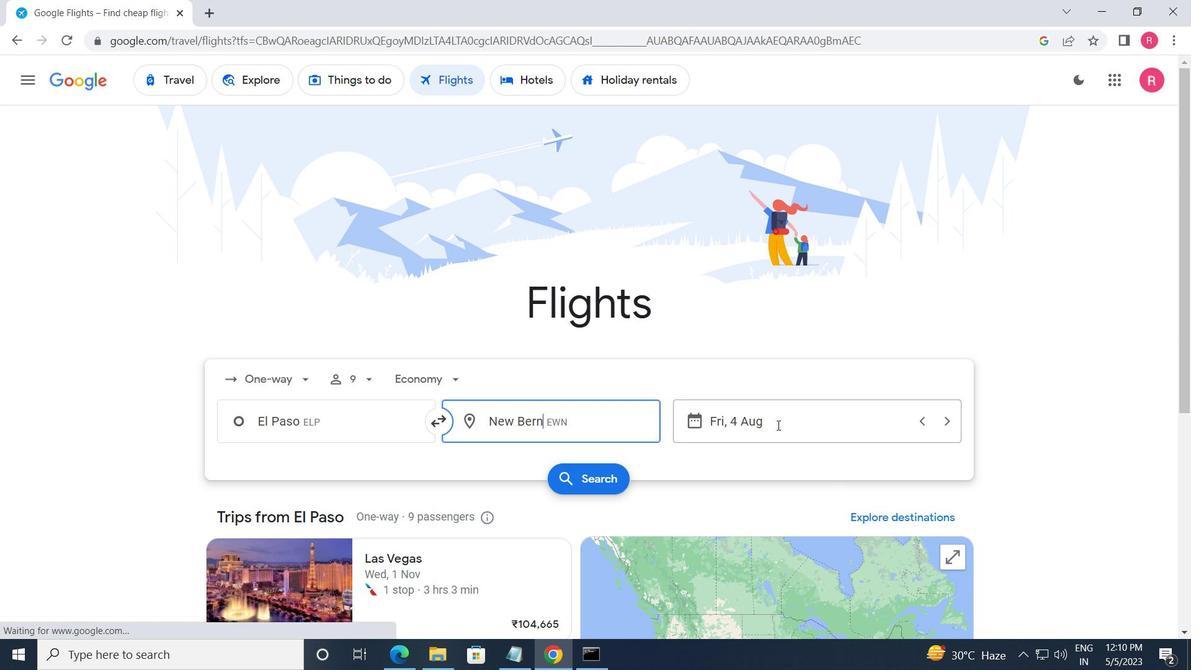 
Action: Mouse moved to (610, 365)
Screenshot: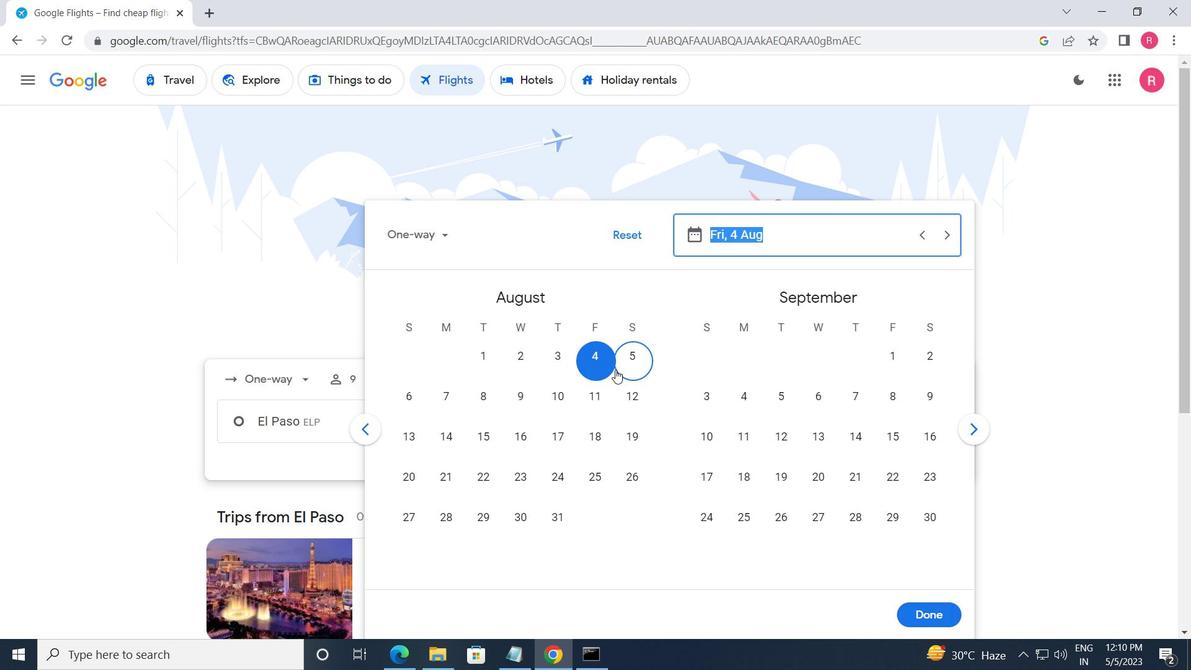 
Action: Mouse pressed left at (610, 365)
Screenshot: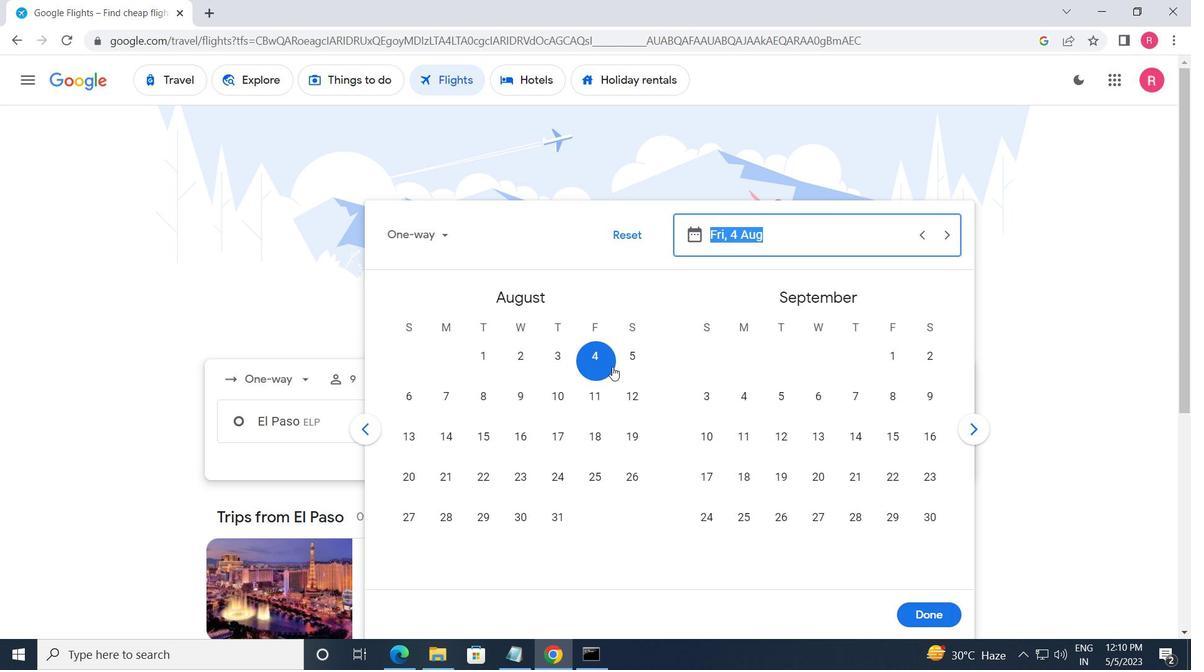 
Action: Mouse moved to (931, 610)
Screenshot: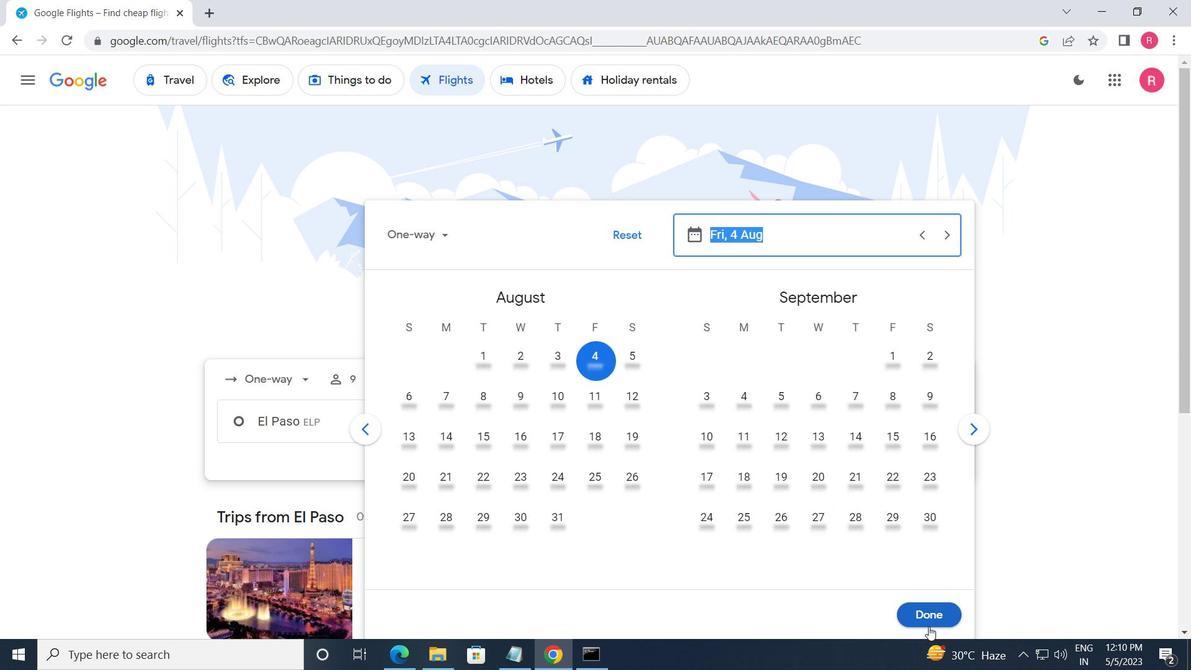 
Action: Mouse pressed left at (931, 610)
Screenshot: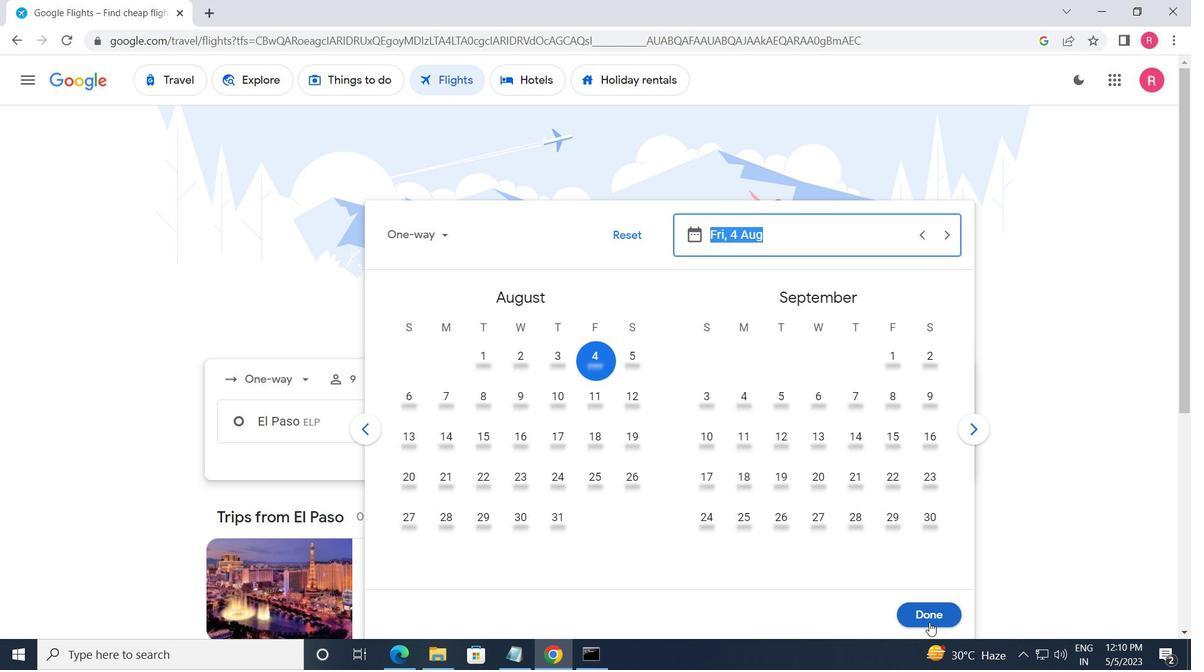 
Action: Mouse moved to (575, 476)
Screenshot: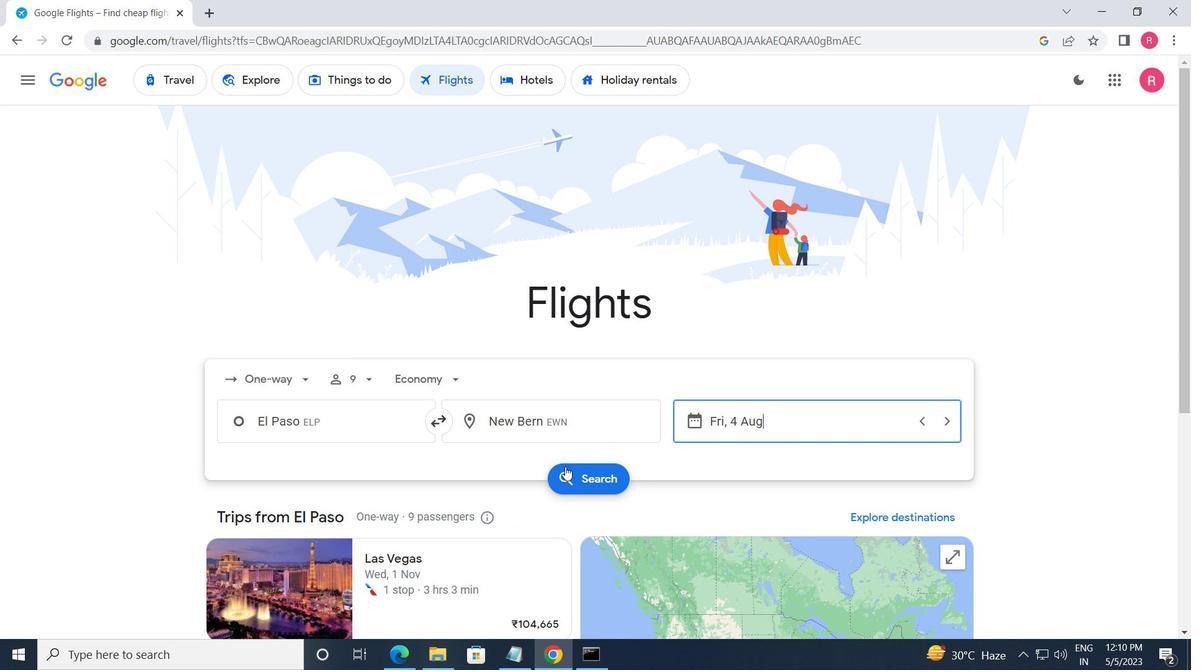 
Action: Mouse pressed left at (575, 476)
Screenshot: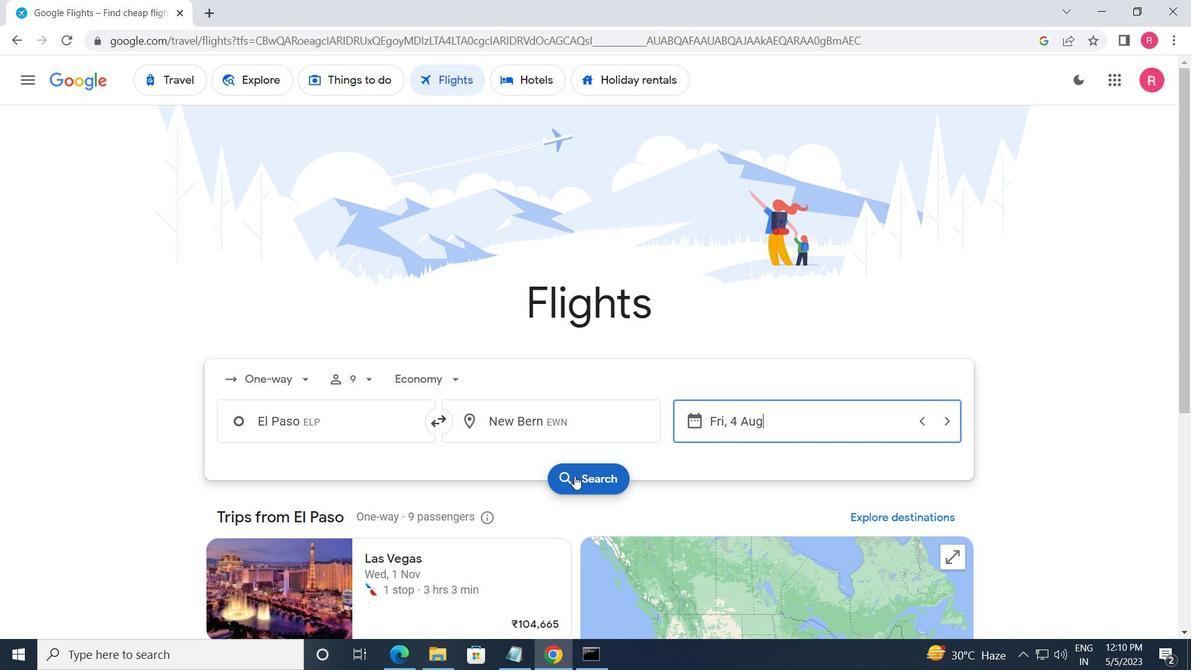 
Action: Mouse moved to (242, 229)
Screenshot: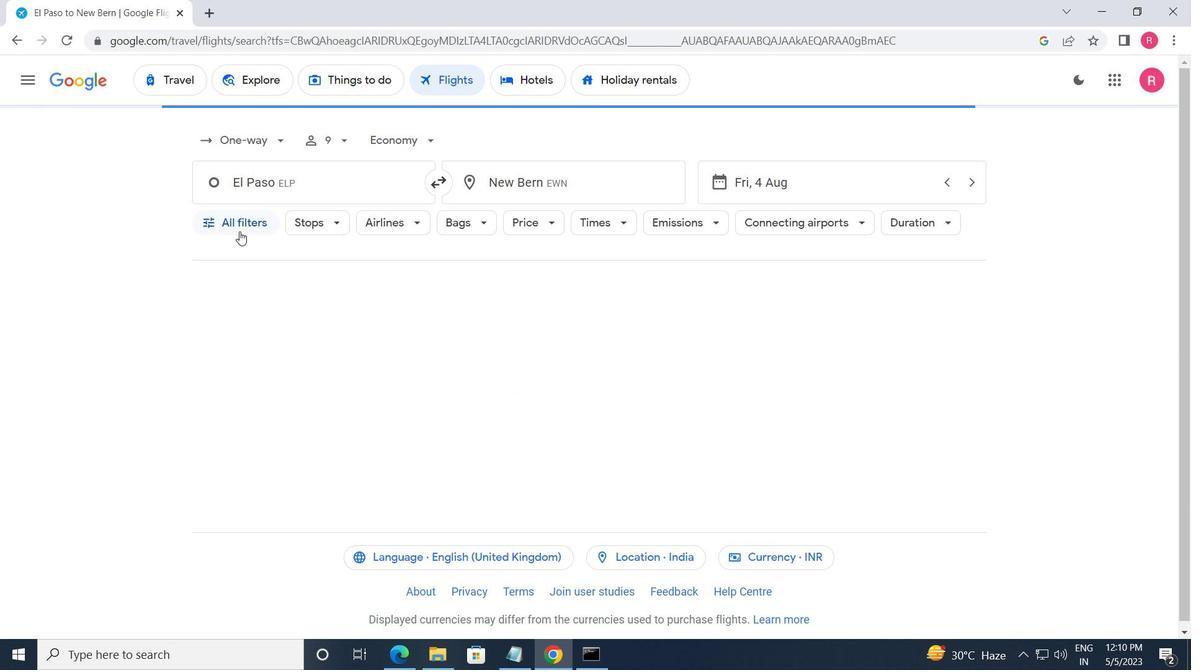 
Action: Mouse pressed left at (242, 229)
Screenshot: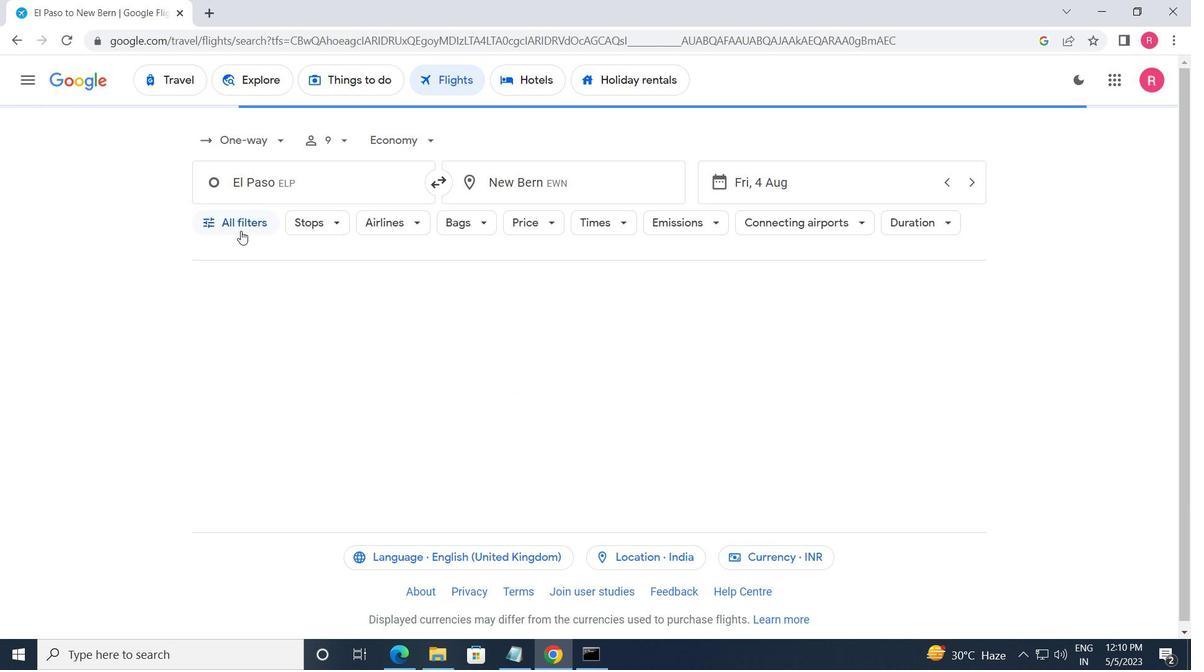
Action: Mouse moved to (301, 352)
Screenshot: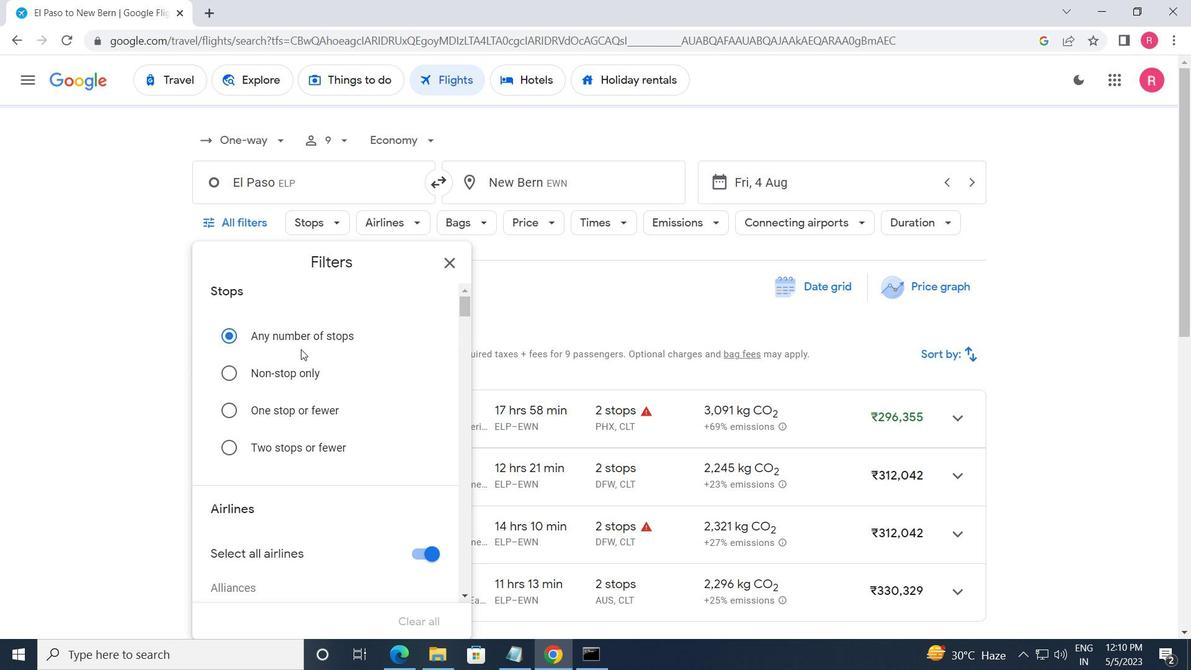 
Action: Mouse scrolled (301, 351) with delta (0, 0)
Screenshot: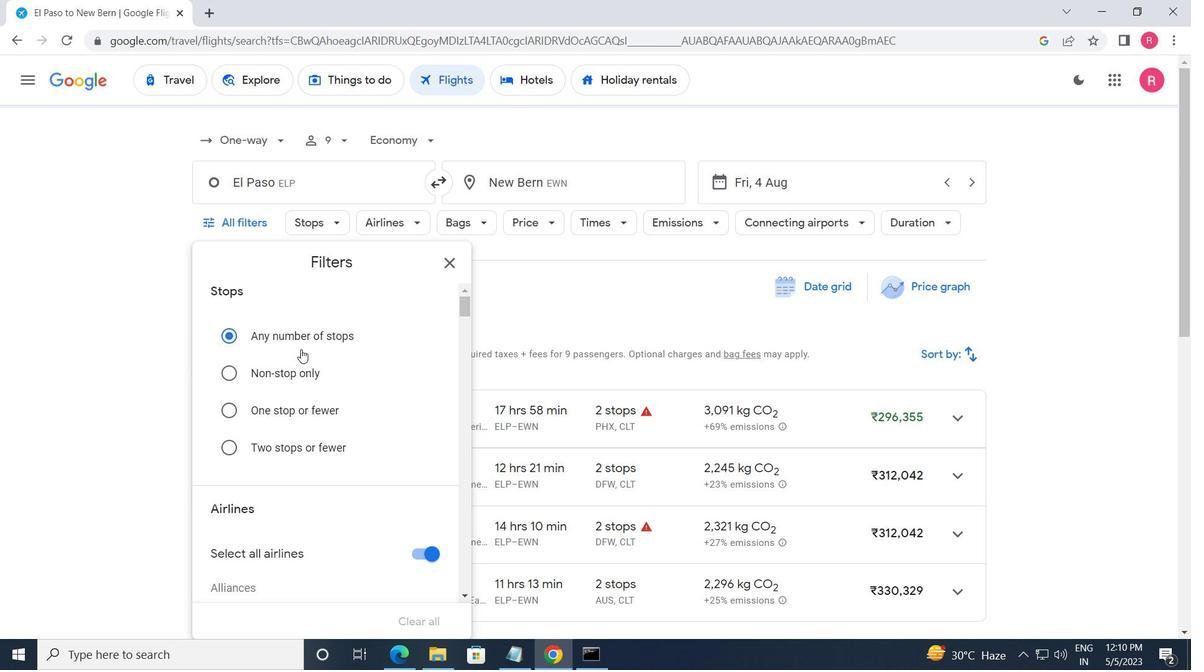 
Action: Mouse moved to (301, 352)
Screenshot: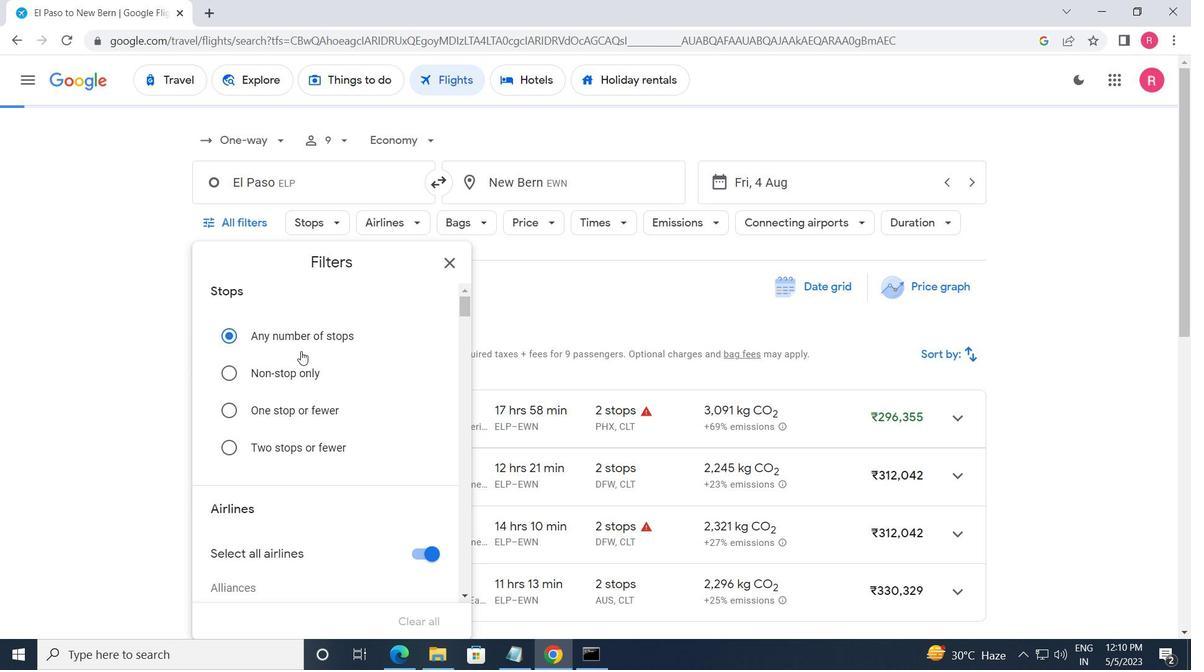 
Action: Mouse scrolled (301, 351) with delta (0, 0)
Screenshot: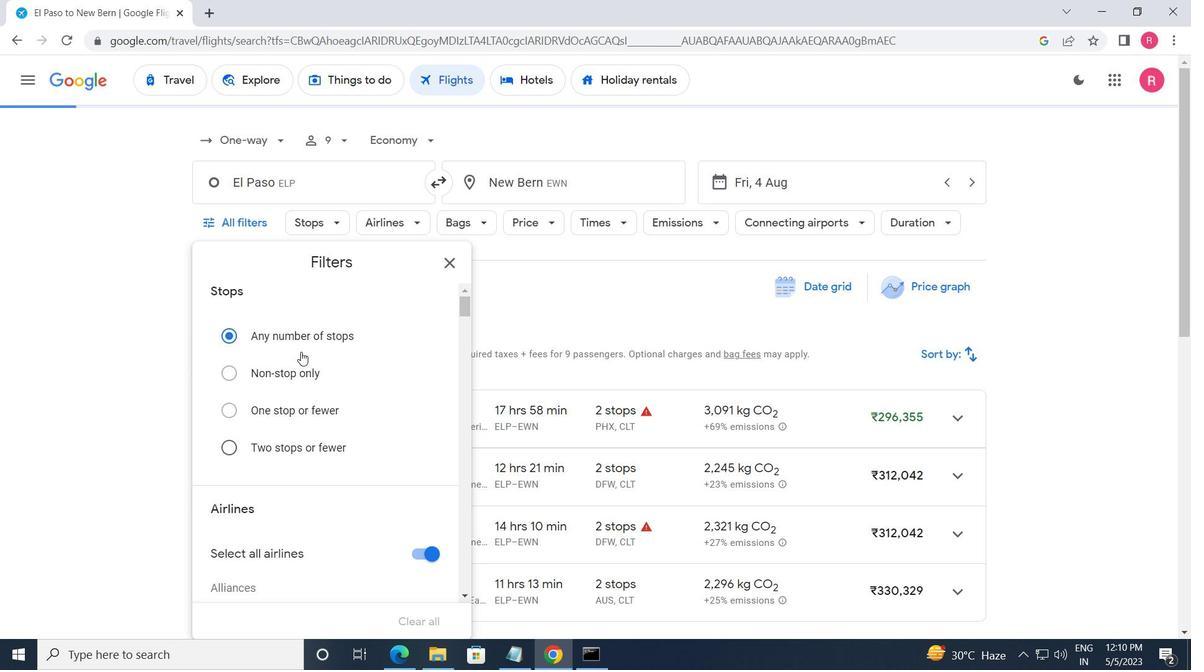 
Action: Mouse scrolled (301, 351) with delta (0, 0)
Screenshot: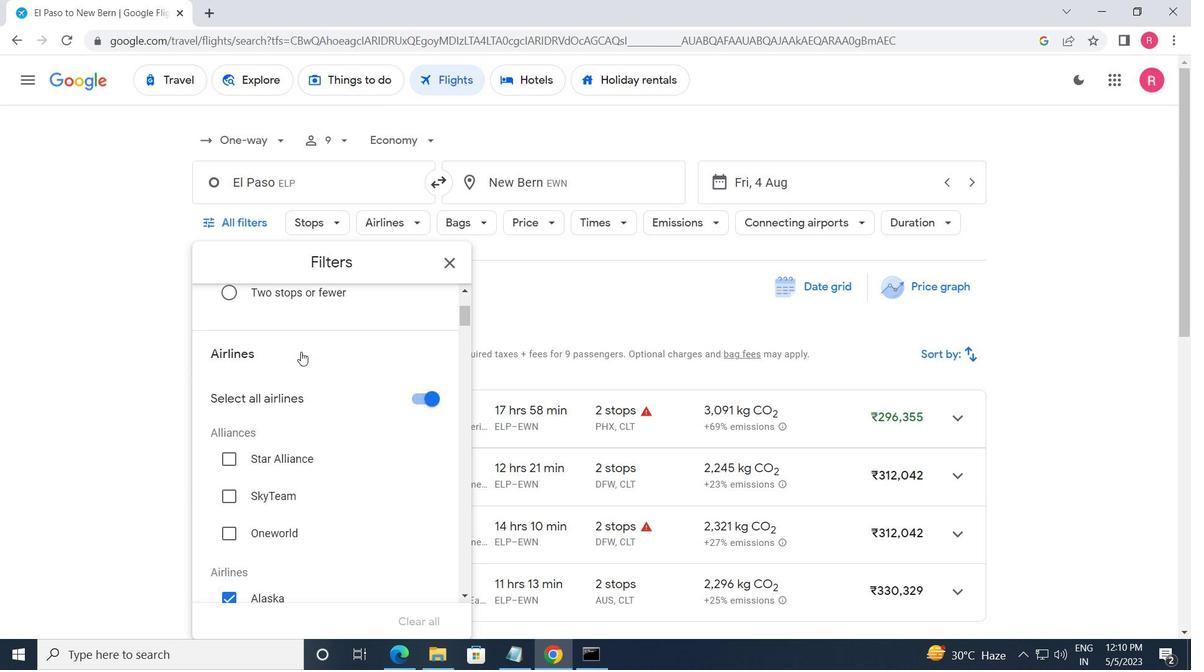 
Action: Mouse moved to (301, 355)
Screenshot: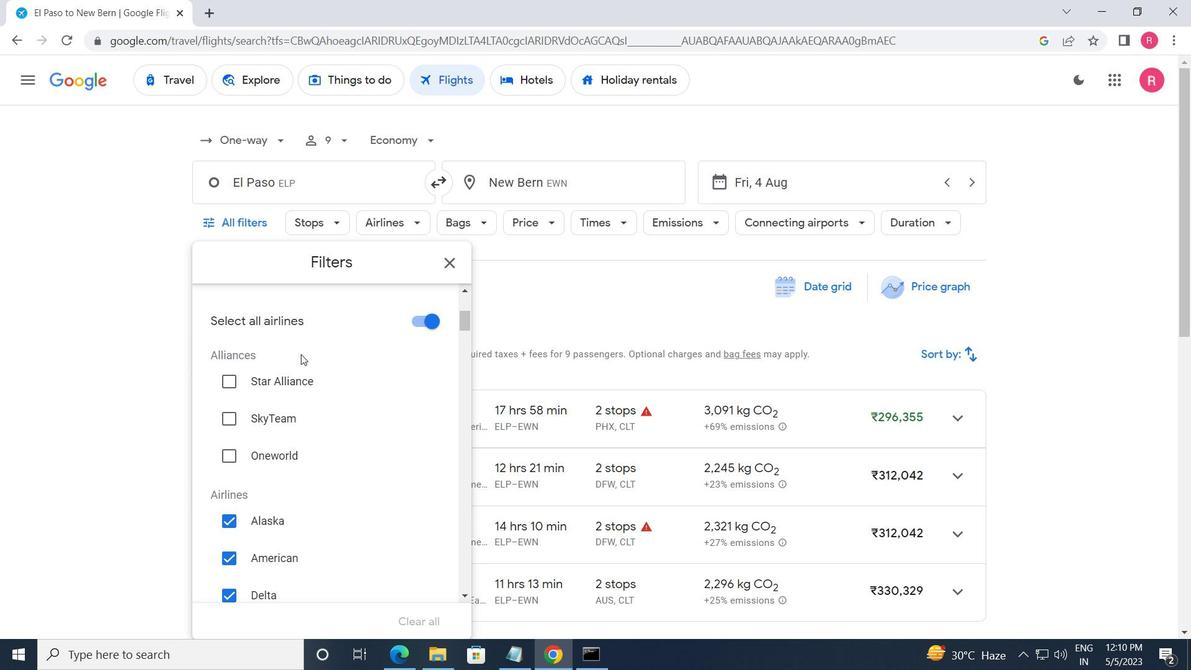 
Action: Mouse scrolled (301, 355) with delta (0, 0)
Screenshot: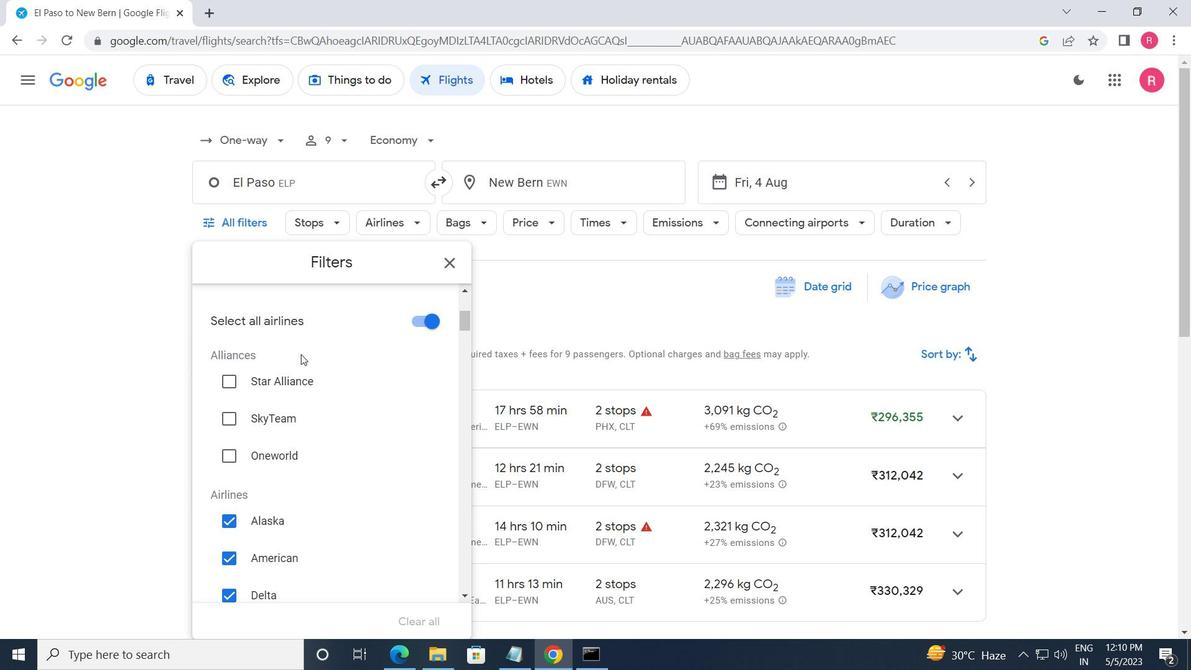 
Action: Mouse moved to (301, 356)
Screenshot: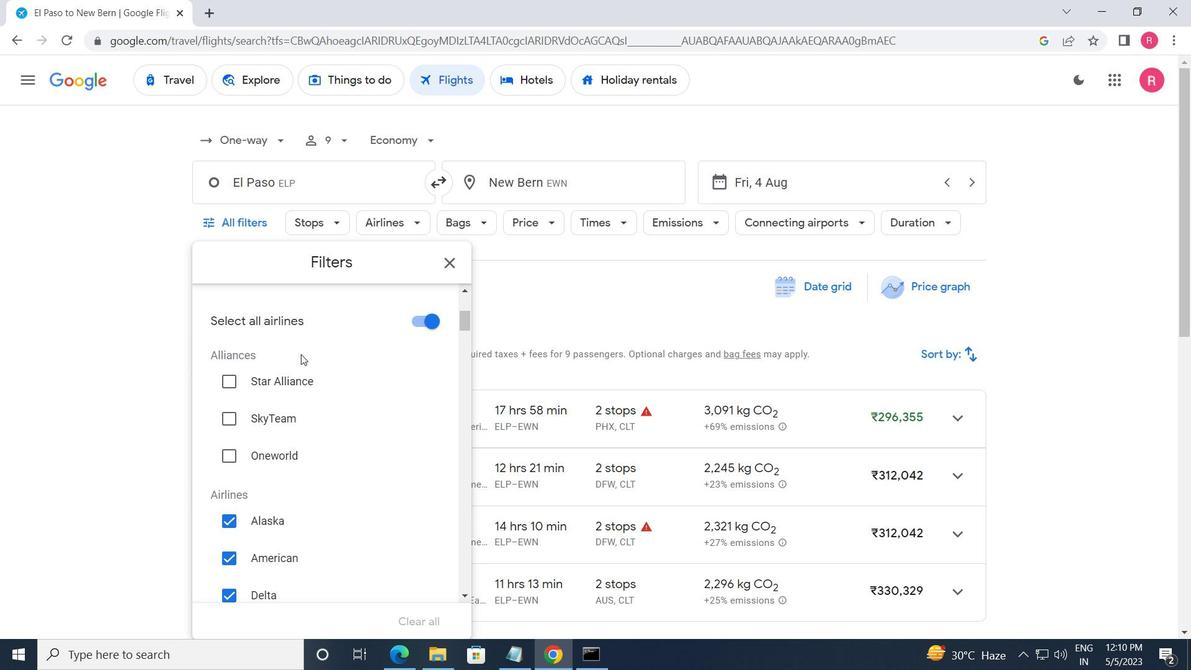 
Action: Mouse scrolled (301, 355) with delta (0, 0)
Screenshot: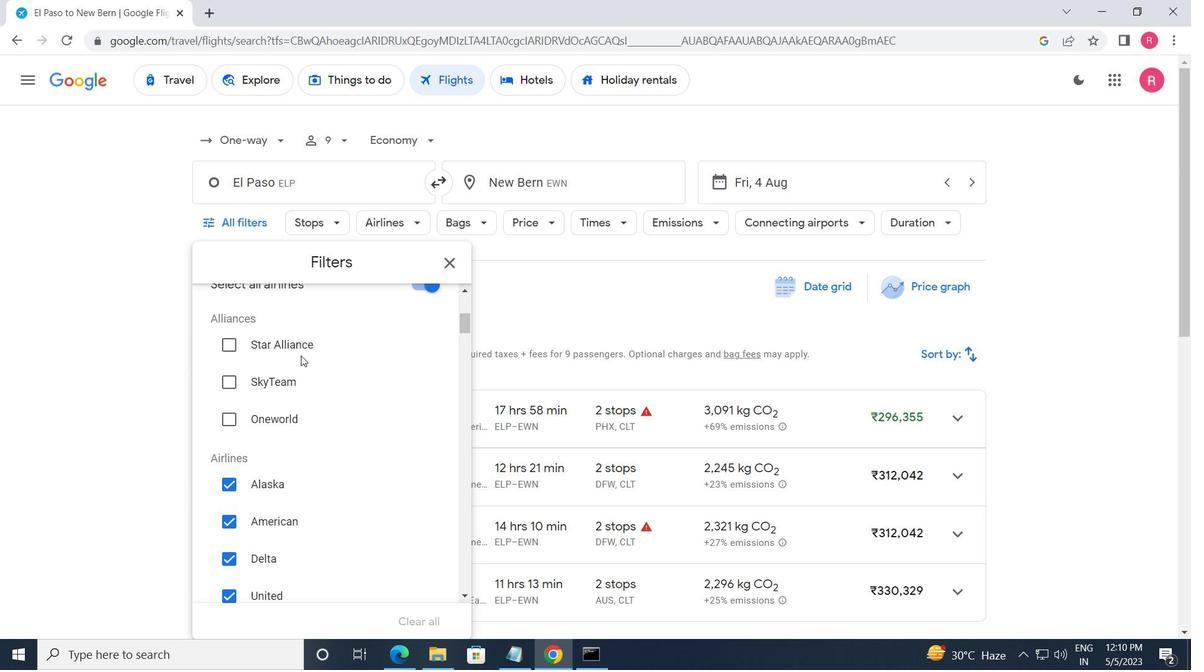 
Action: Mouse moved to (304, 374)
Screenshot: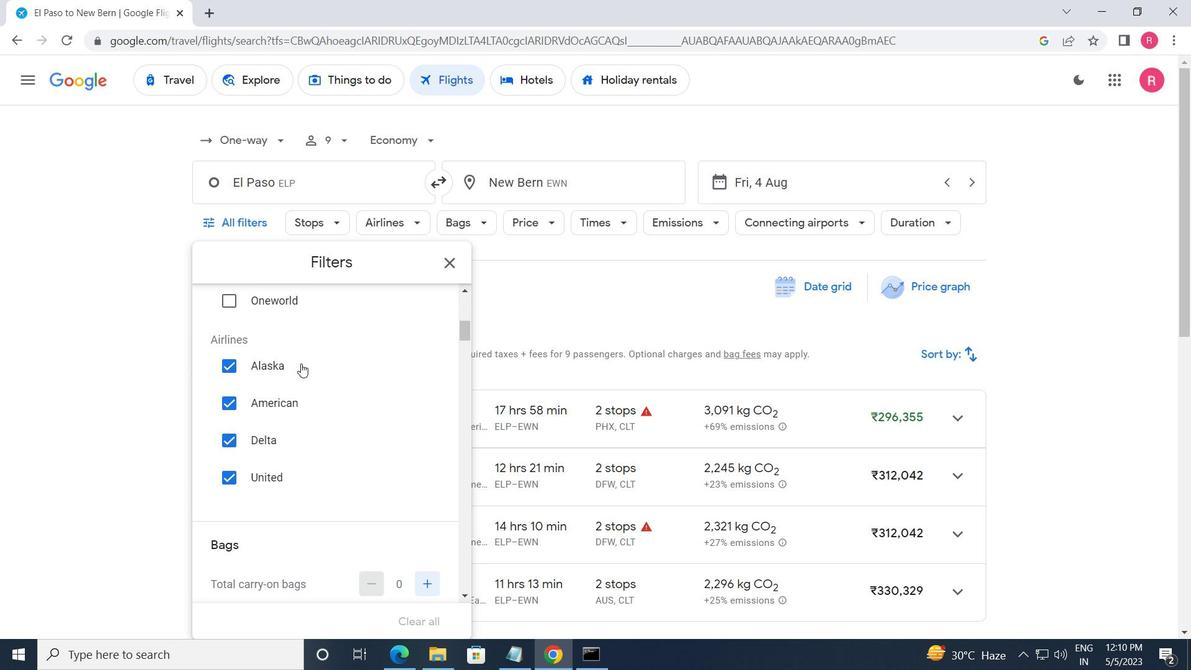 
Action: Mouse scrolled (304, 374) with delta (0, 0)
Screenshot: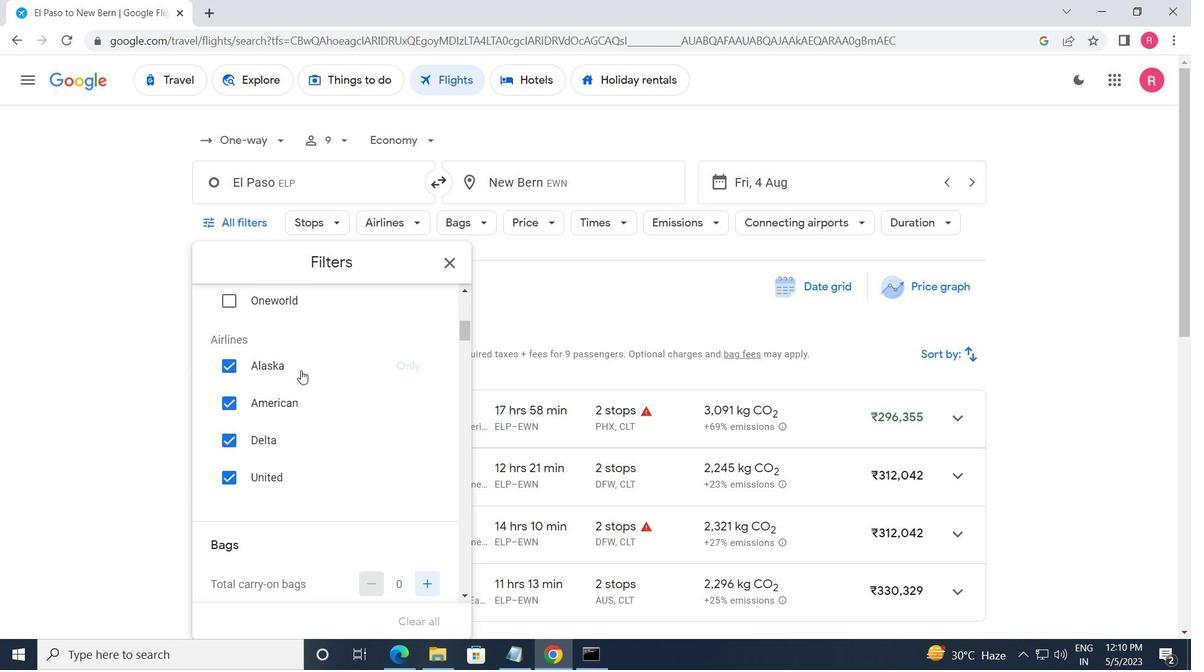 
Action: Mouse scrolled (304, 374) with delta (0, 0)
Screenshot: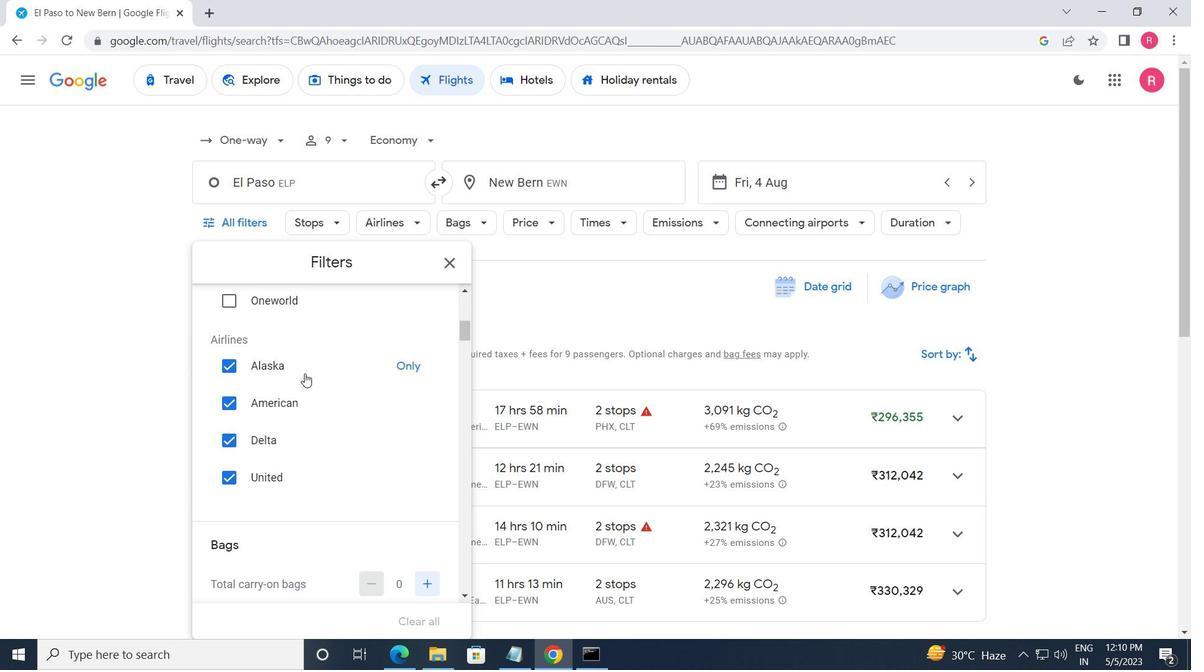 
Action: Mouse moved to (423, 320)
Screenshot: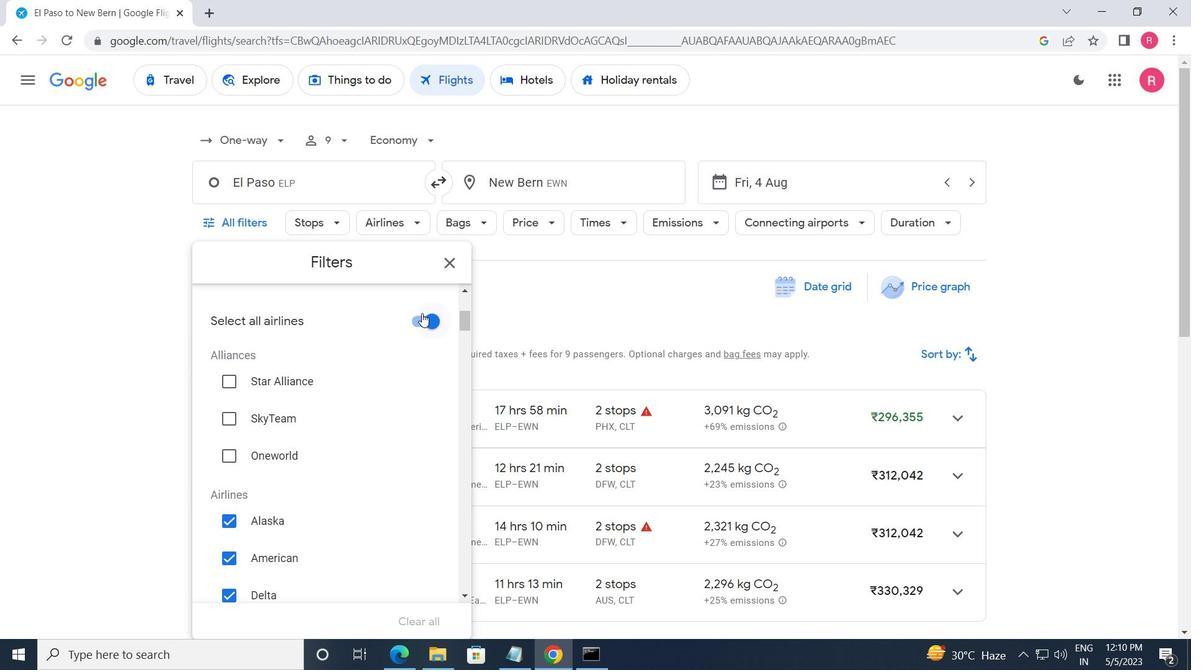 
Action: Mouse pressed left at (423, 320)
Screenshot: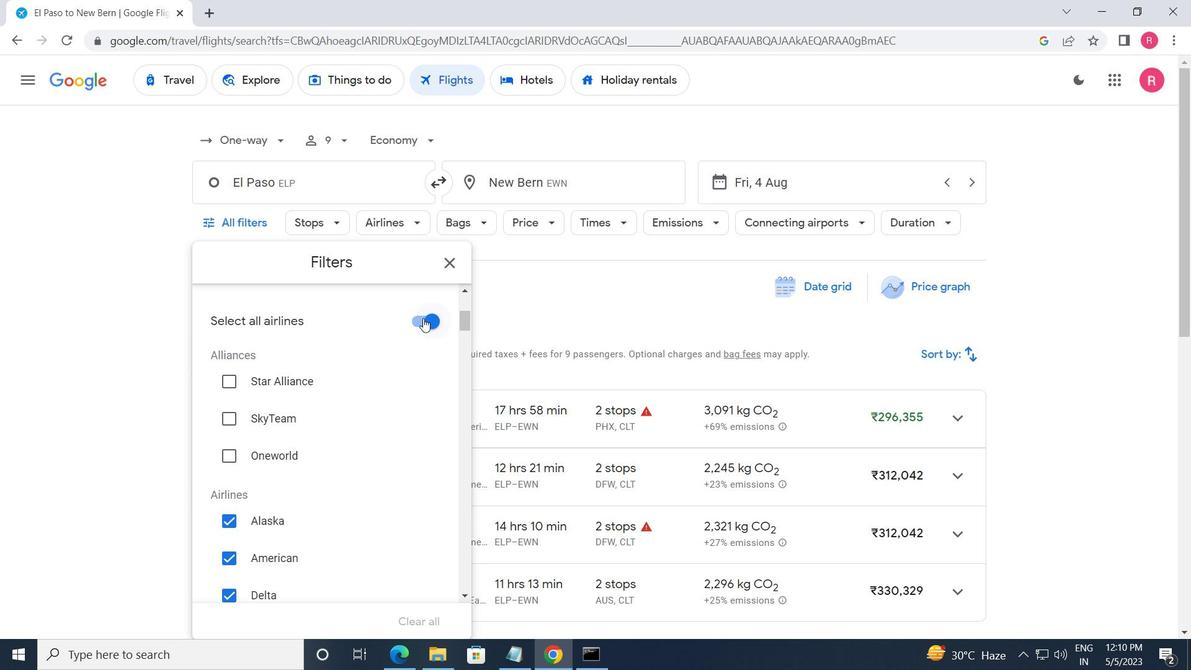 
Action: Mouse moved to (338, 384)
Screenshot: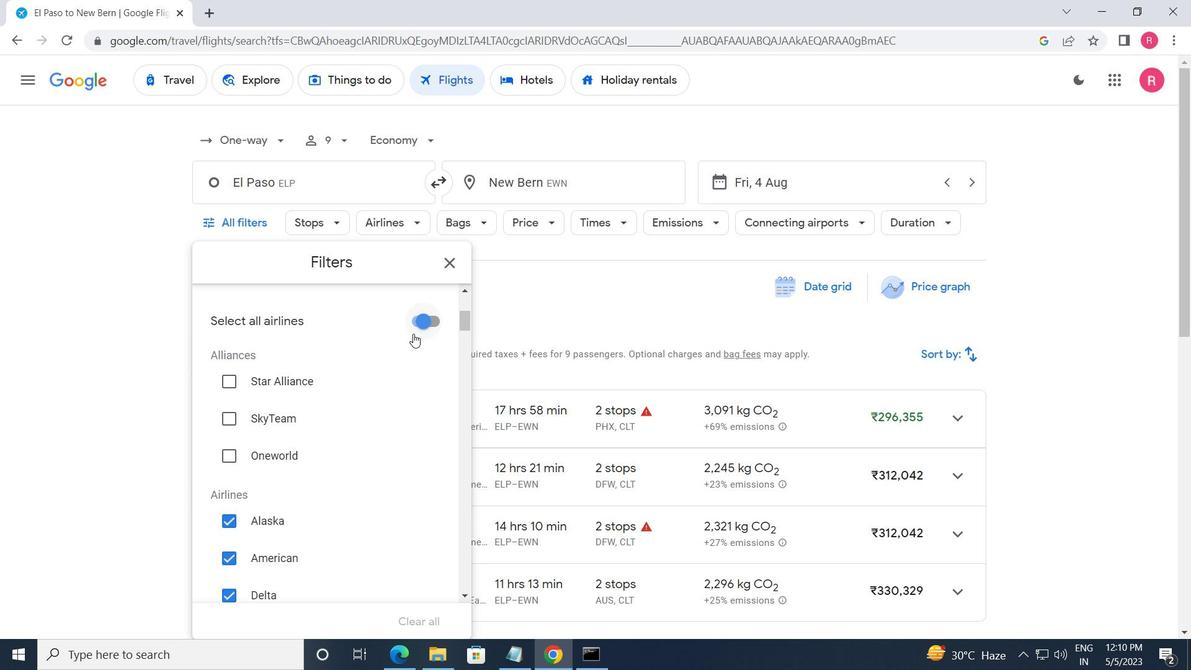 
Action: Mouse scrolled (338, 384) with delta (0, 0)
Screenshot: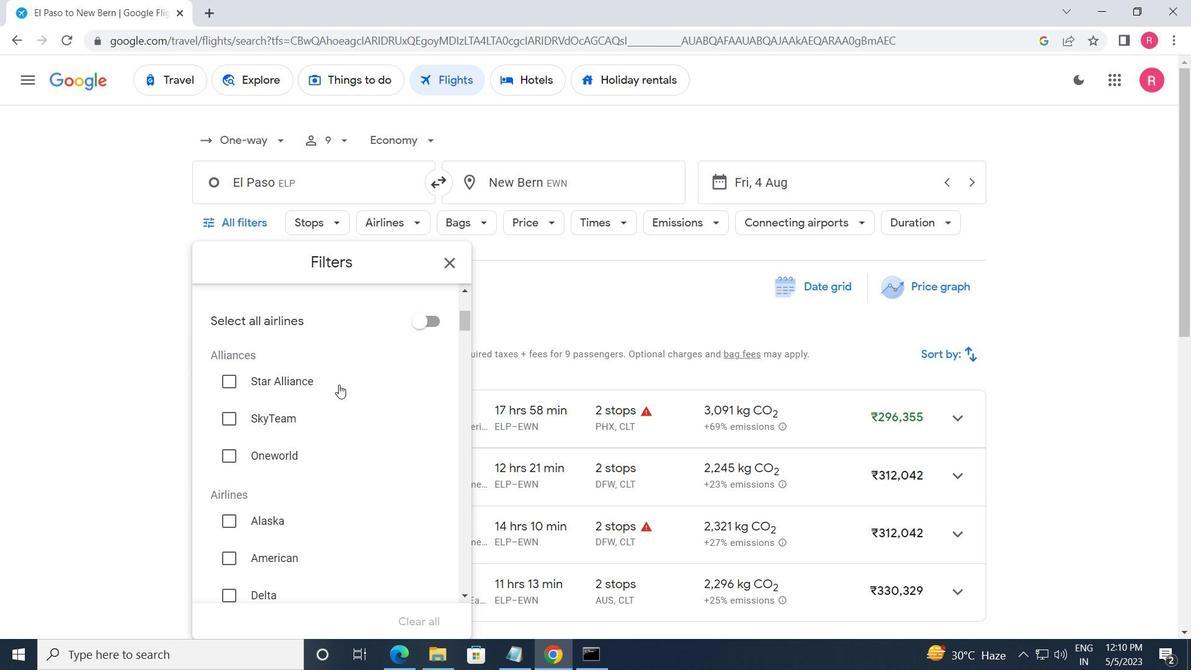 
Action: Mouse moved to (338, 385)
Screenshot: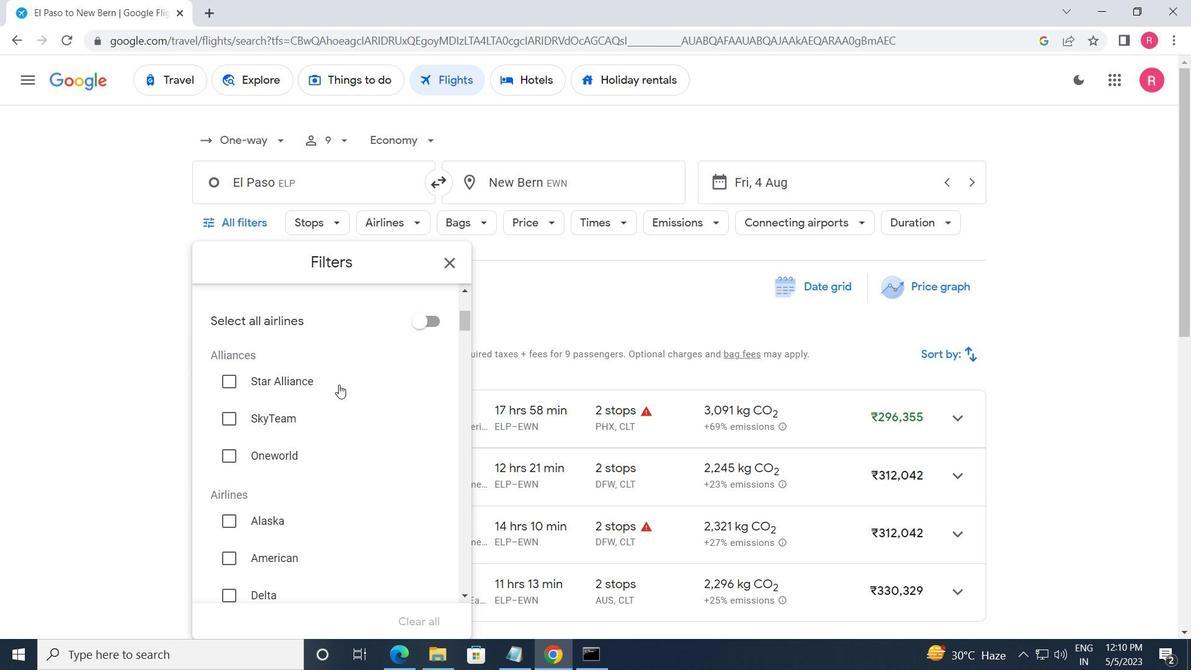 
Action: Mouse scrolled (338, 384) with delta (0, 0)
Screenshot: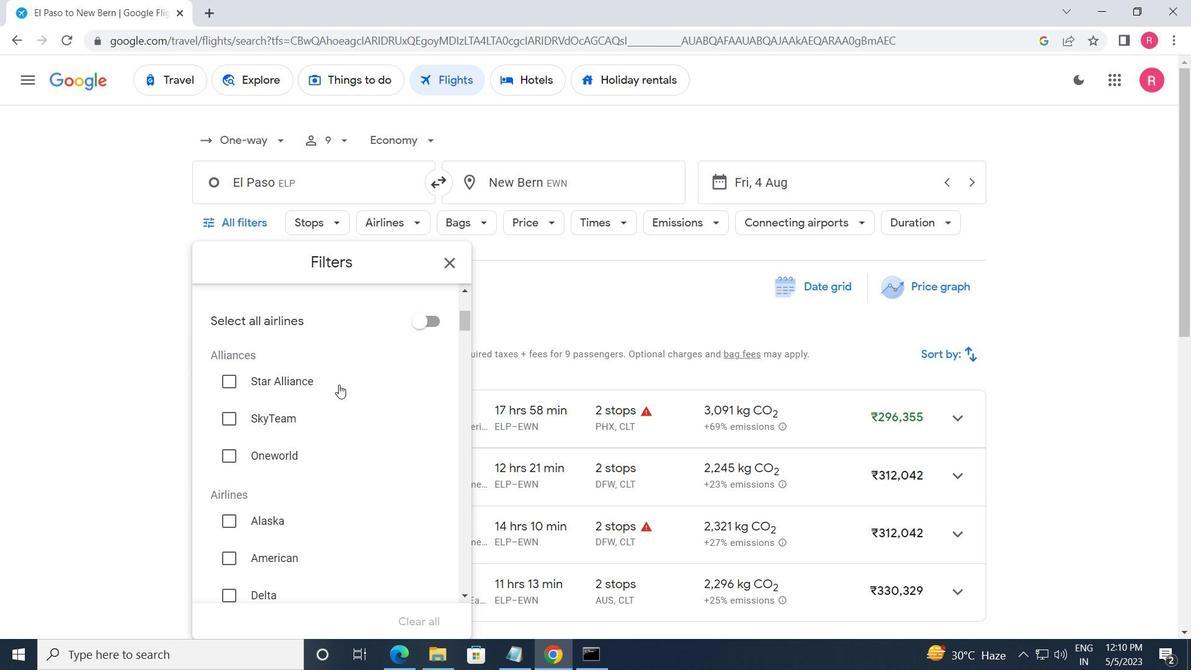 
Action: Mouse moved to (339, 386)
Screenshot: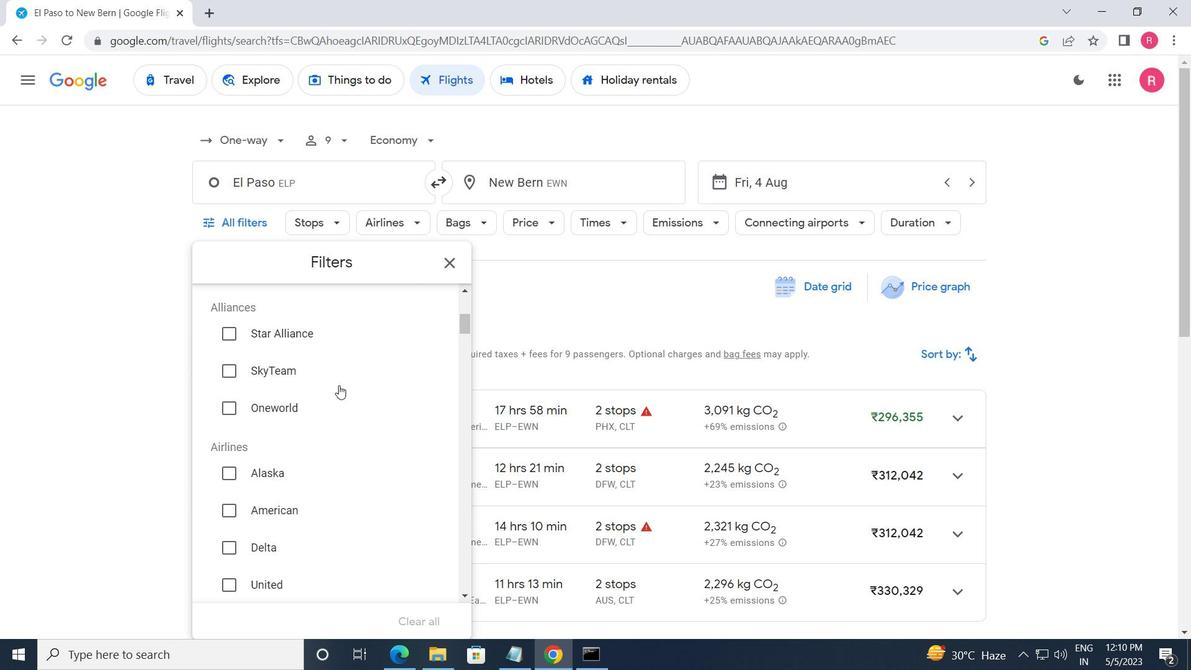 
Action: Mouse scrolled (339, 385) with delta (0, 0)
Screenshot: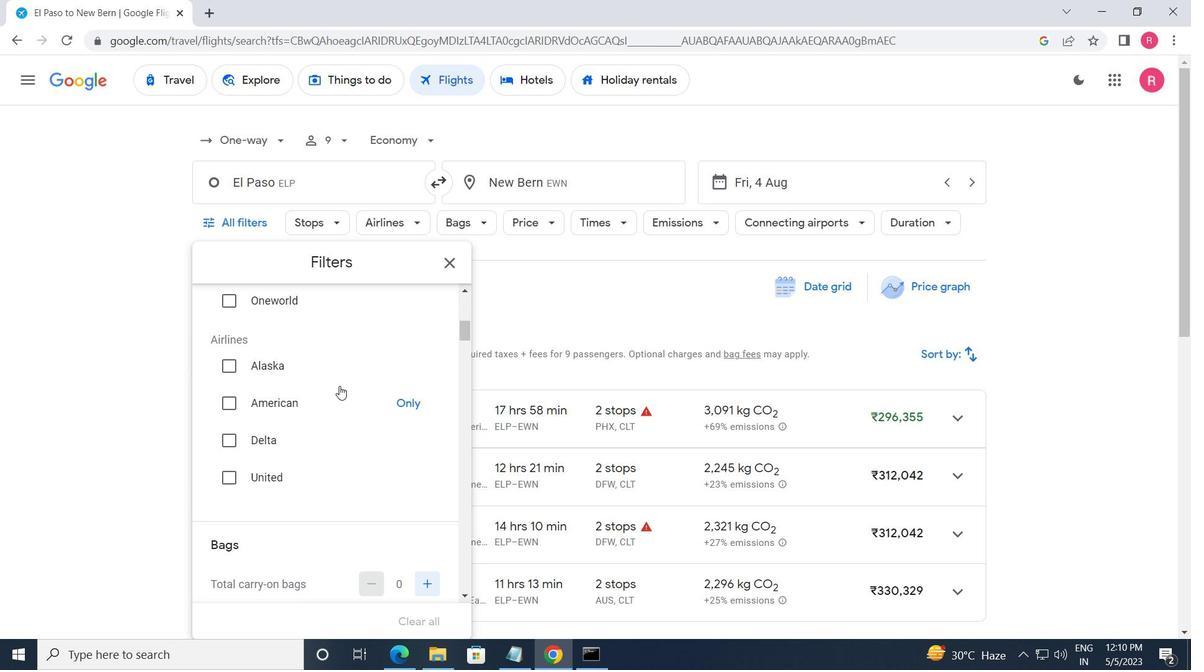 
Action: Mouse scrolled (339, 385) with delta (0, 0)
Screenshot: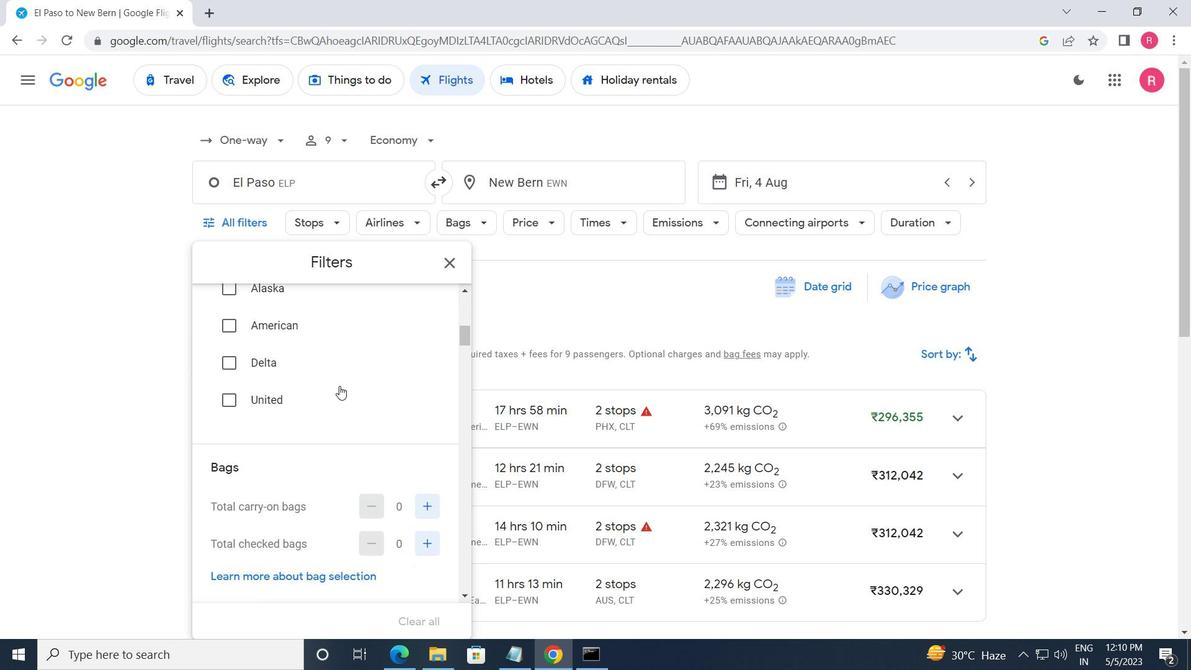 
Action: Mouse moved to (425, 431)
Screenshot: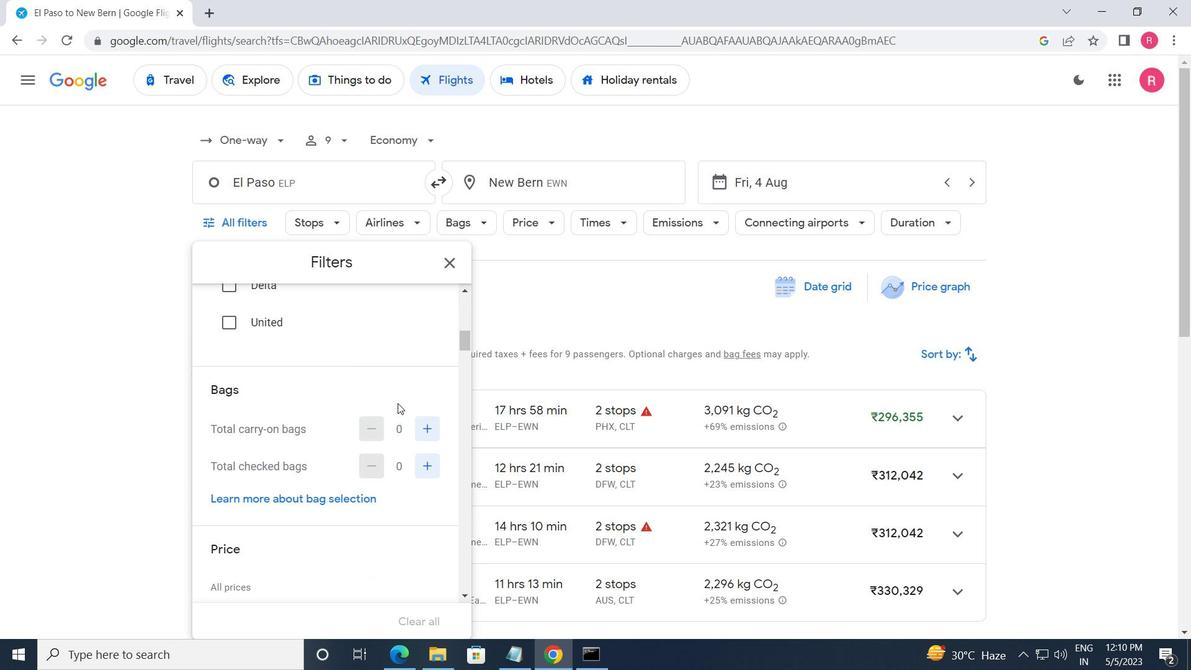 
Action: Mouse pressed left at (425, 431)
Screenshot: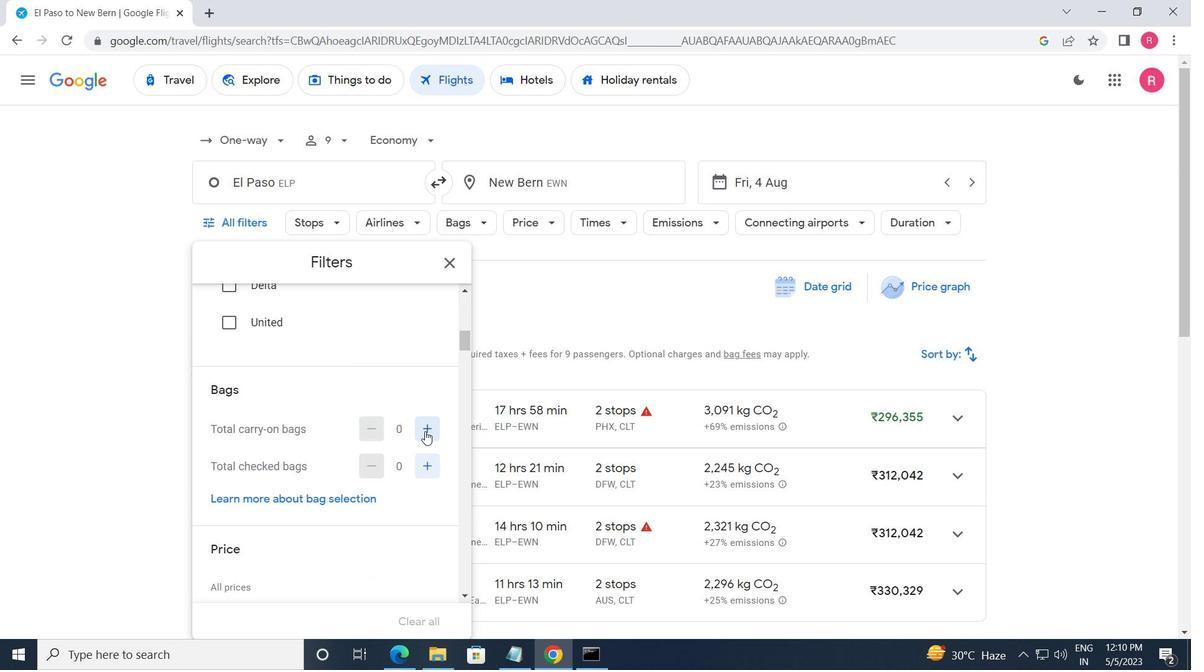 
Action: Mouse moved to (328, 379)
Screenshot: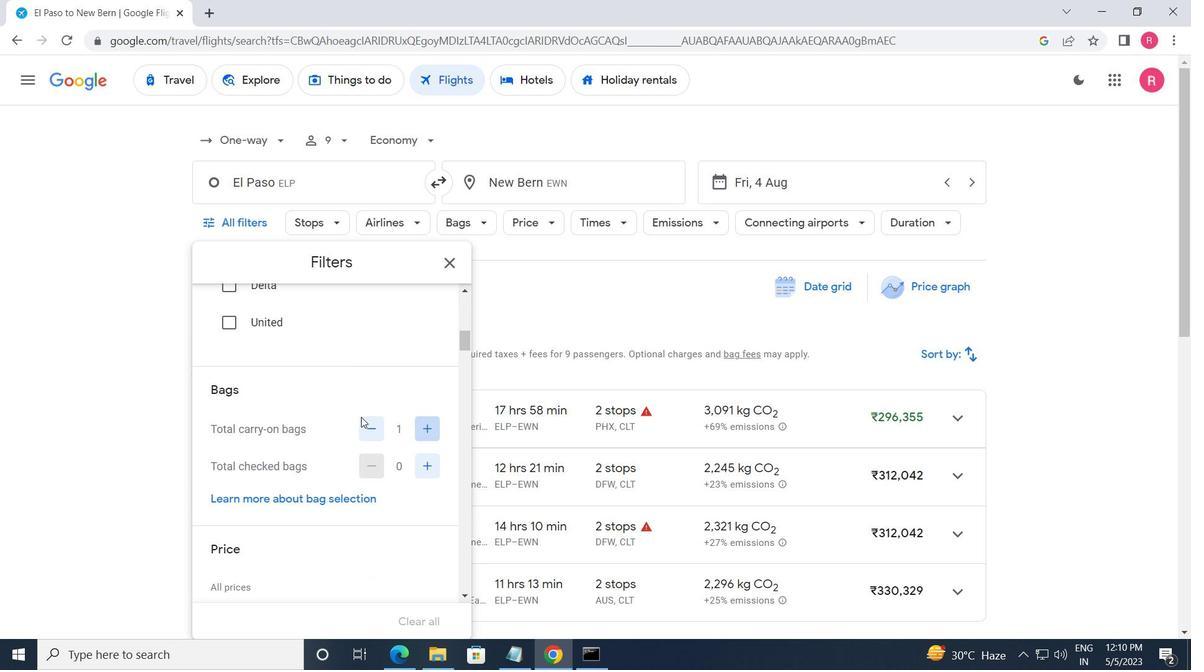 
Action: Mouse scrolled (328, 378) with delta (0, 0)
Screenshot: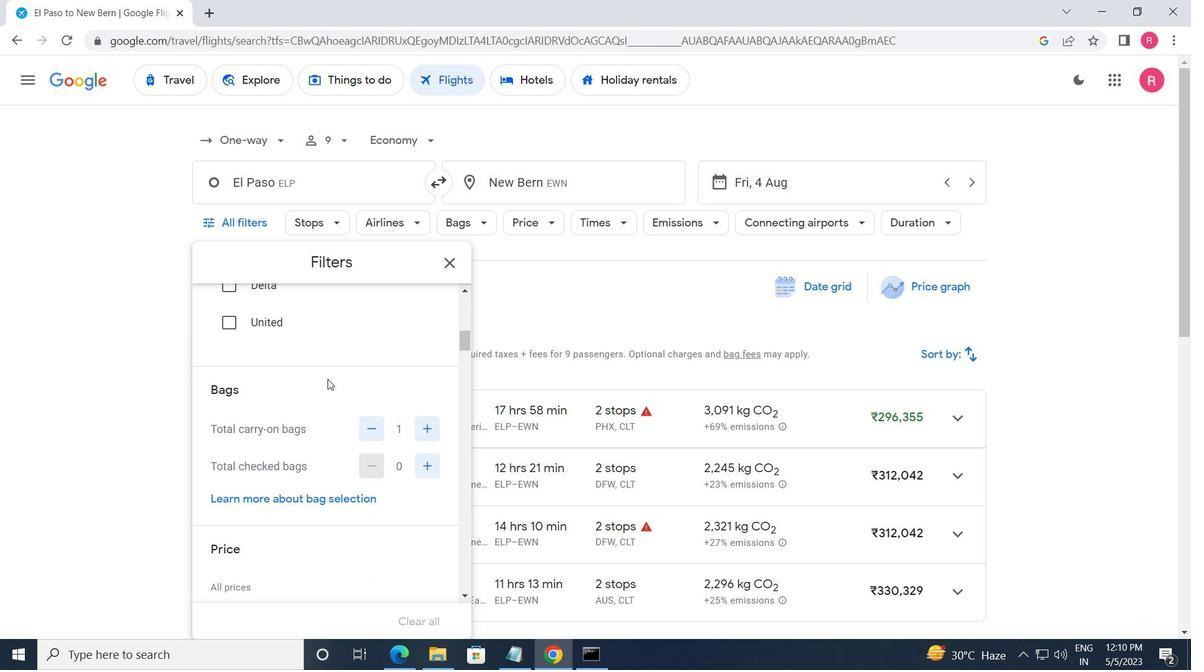 
Action: Mouse moved to (337, 387)
Screenshot: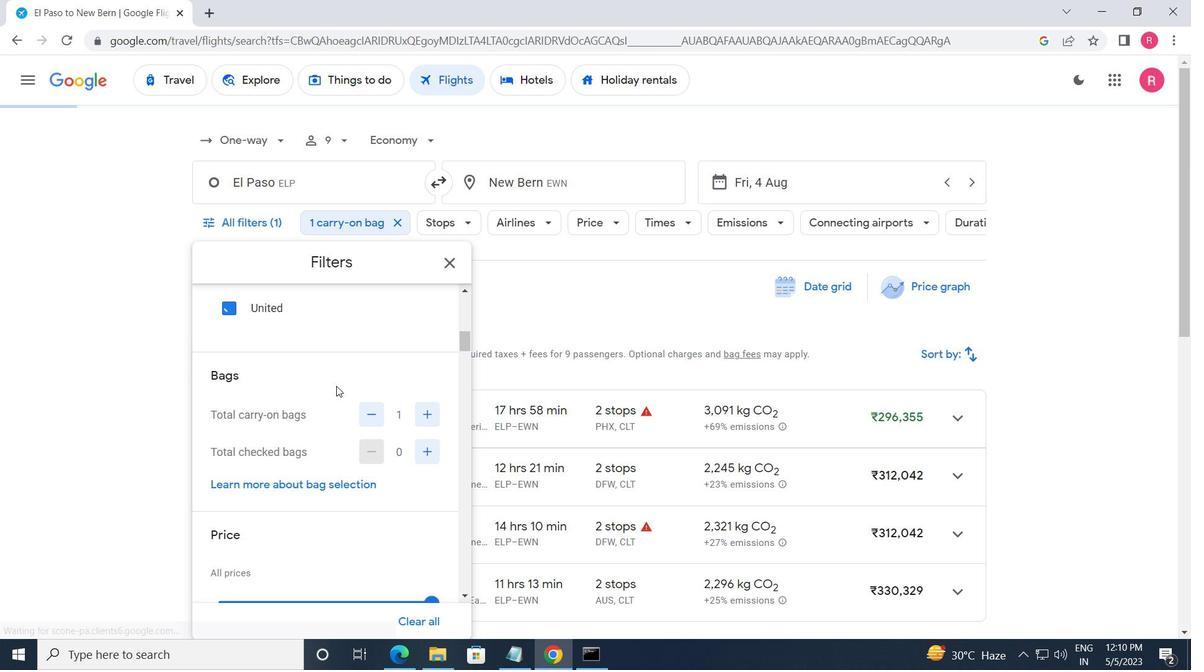 
Action: Mouse scrolled (337, 386) with delta (0, 0)
Screenshot: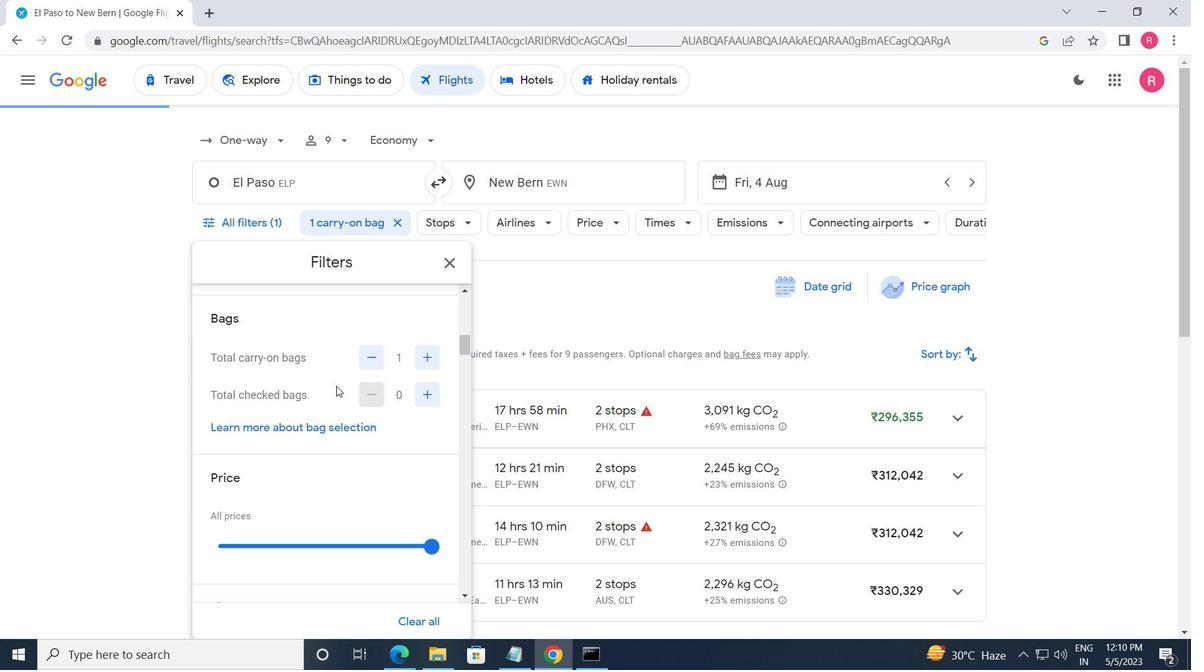 
Action: Mouse moved to (338, 389)
Screenshot: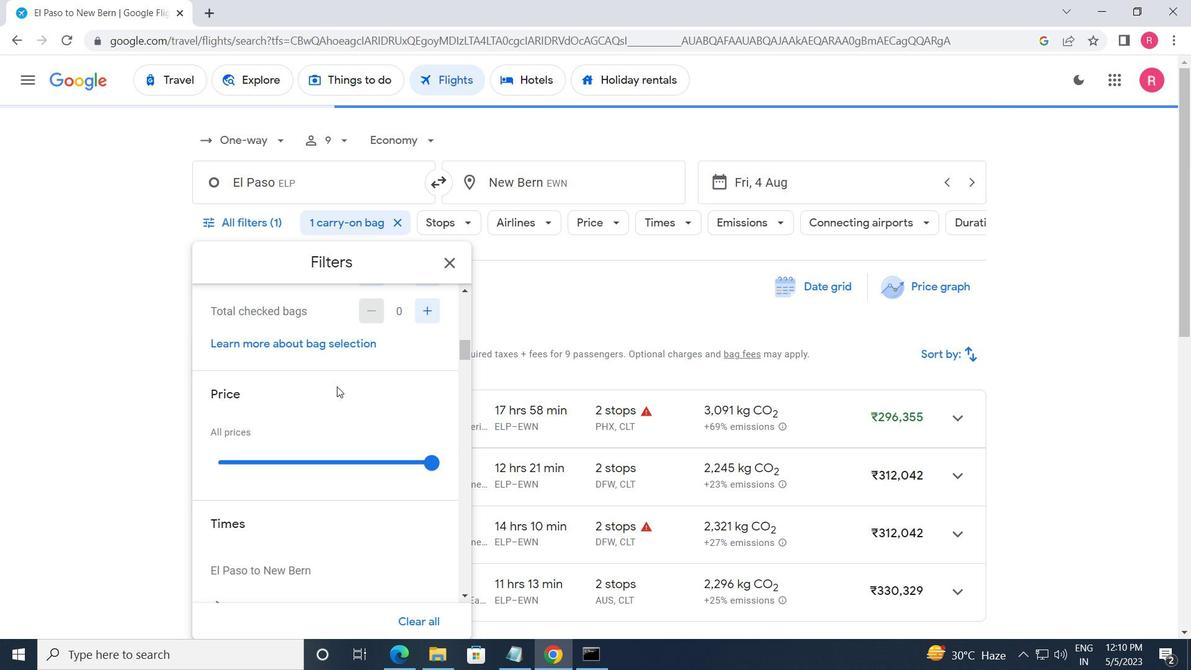 
Action: Mouse scrolled (338, 389) with delta (0, 0)
Screenshot: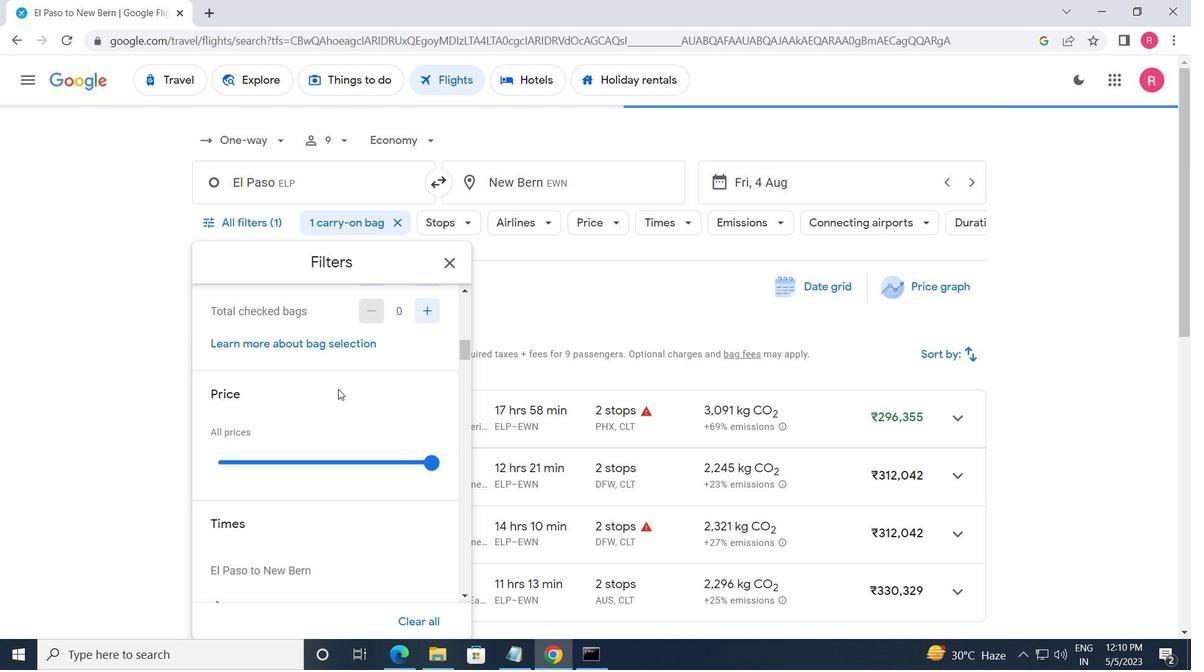 
Action: Mouse moved to (428, 383)
Screenshot: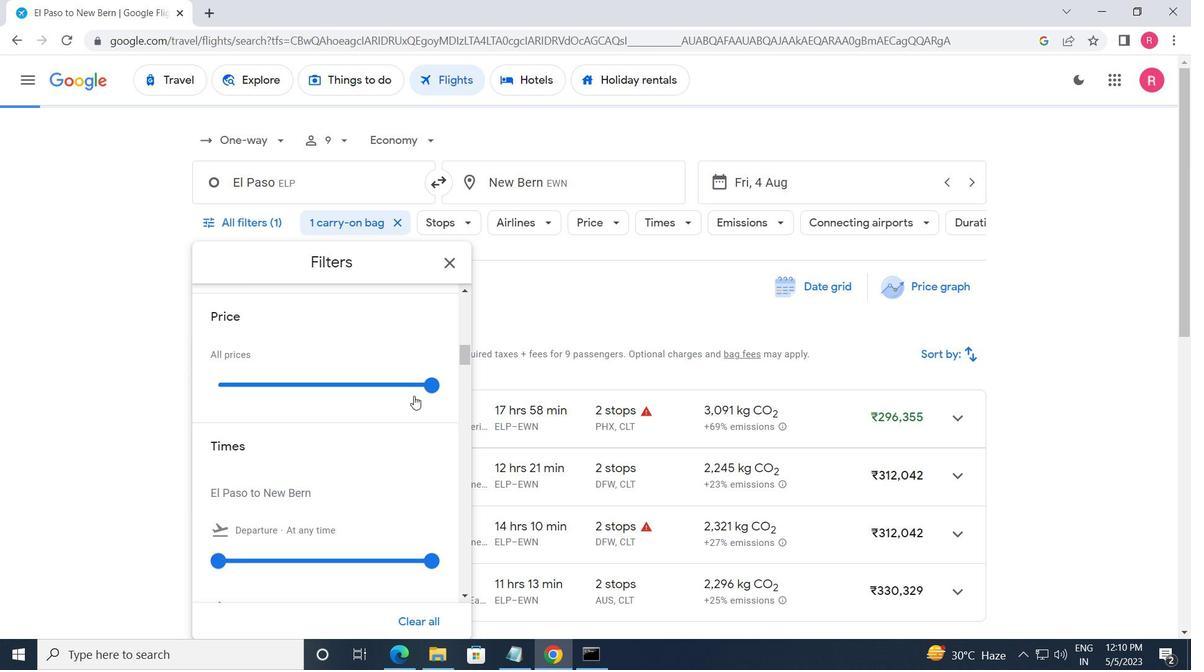 
Action: Mouse pressed left at (428, 383)
Screenshot: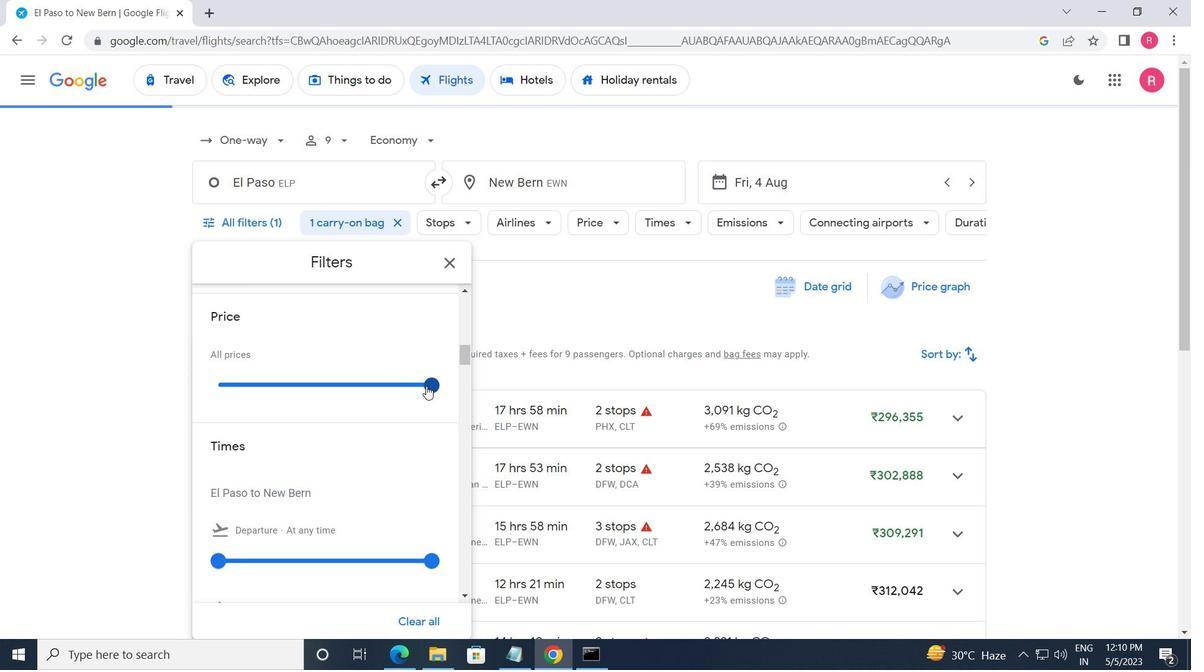 
Action: Mouse moved to (318, 384)
Screenshot: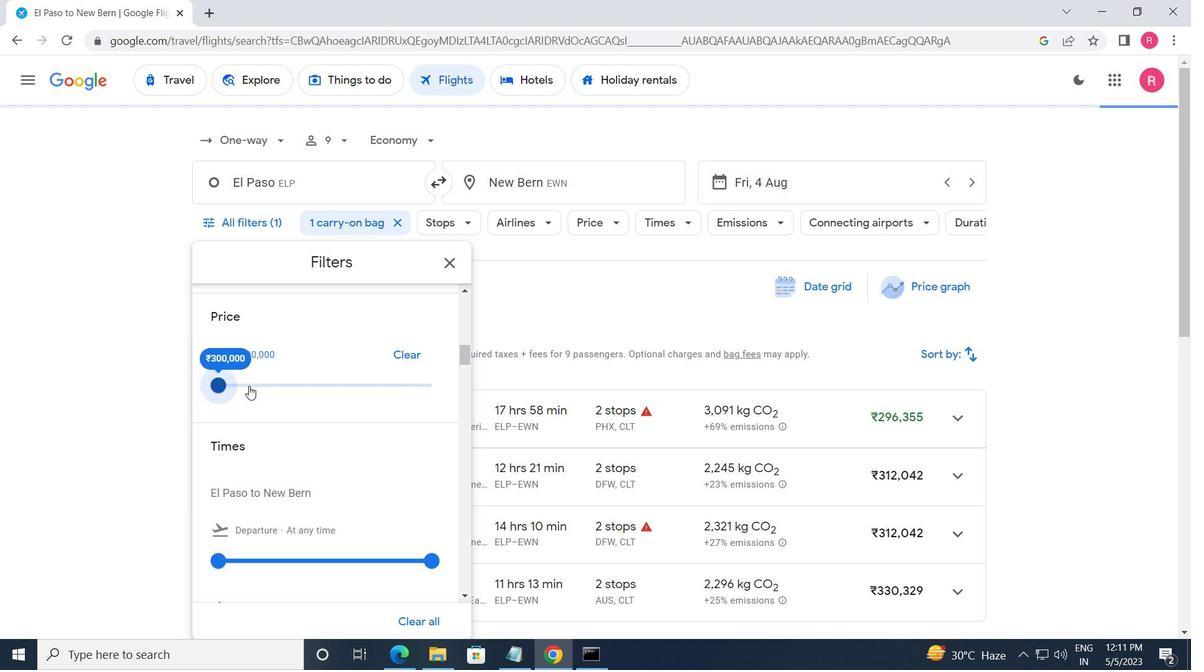 
Action: Mouse scrolled (318, 383) with delta (0, 0)
Screenshot: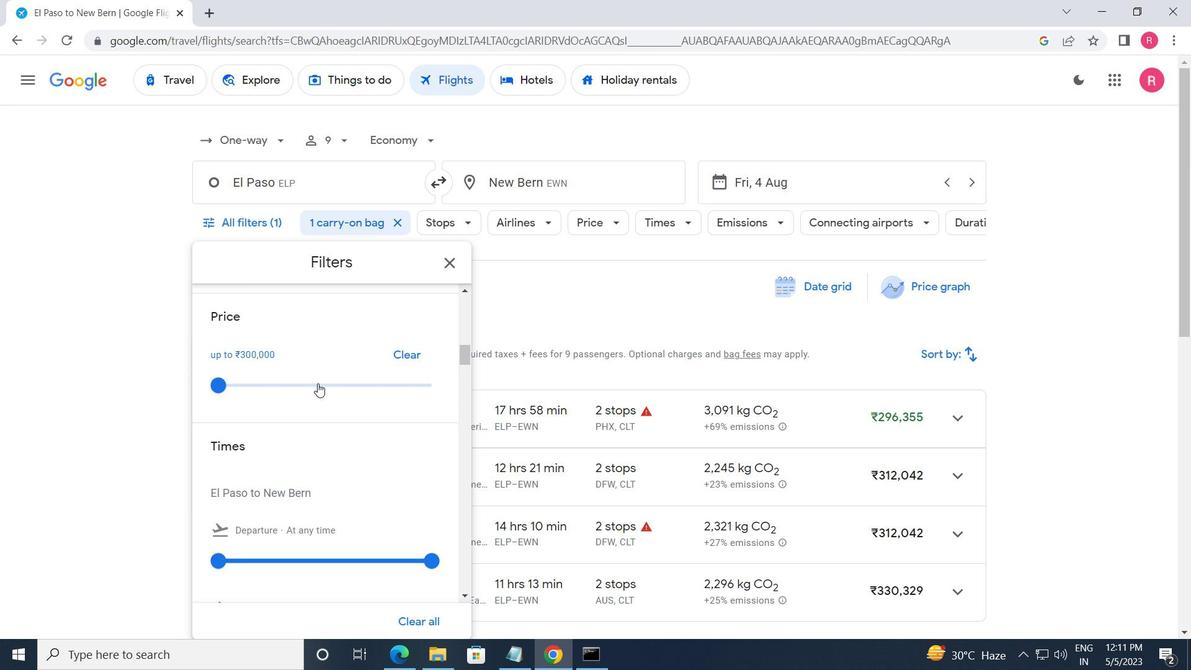 
Action: Mouse moved to (319, 384)
Screenshot: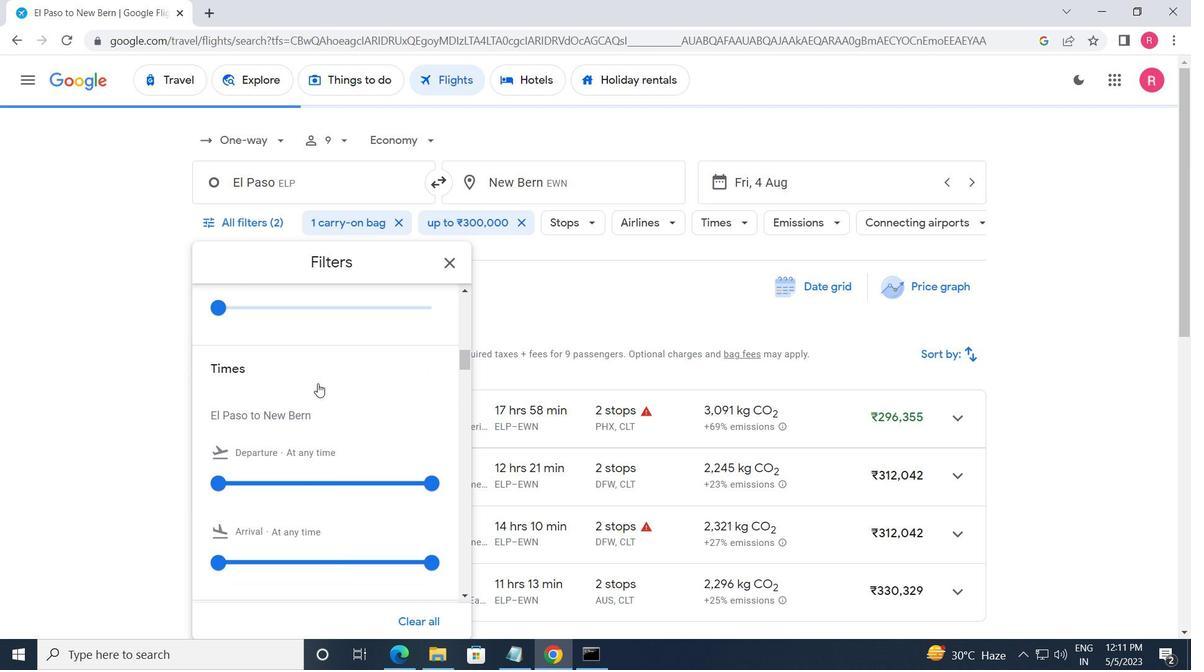 
Action: Mouse scrolled (319, 384) with delta (0, 0)
Screenshot: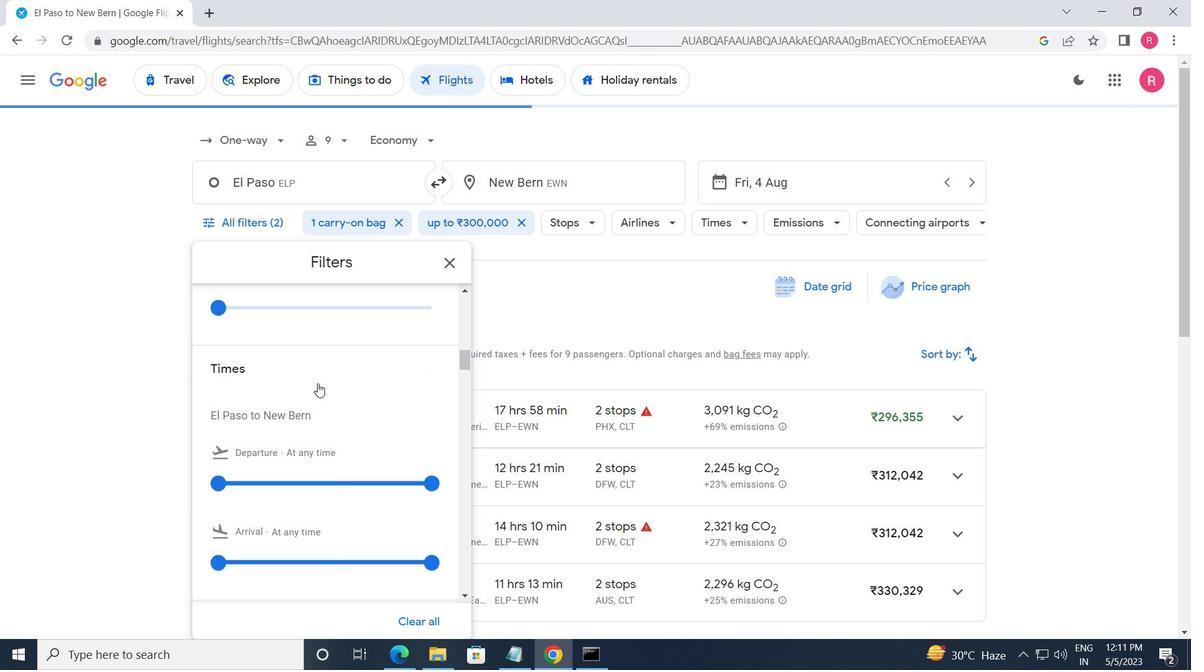 
Action: Mouse moved to (217, 401)
Screenshot: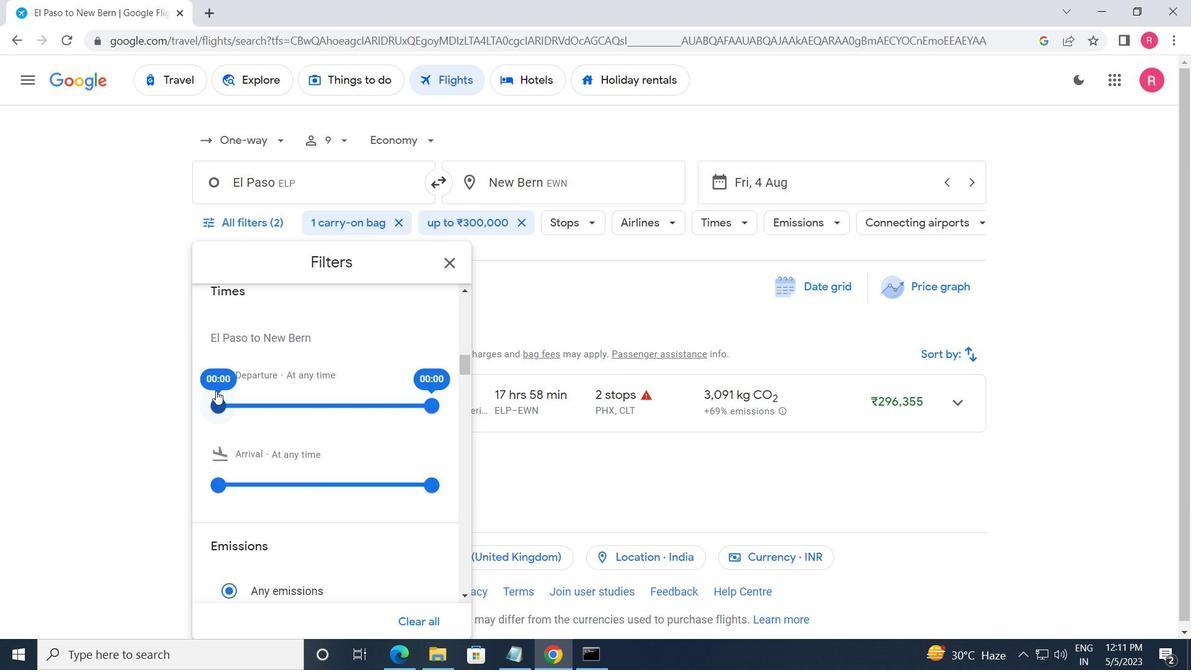 
Action: Mouse pressed left at (217, 401)
Screenshot: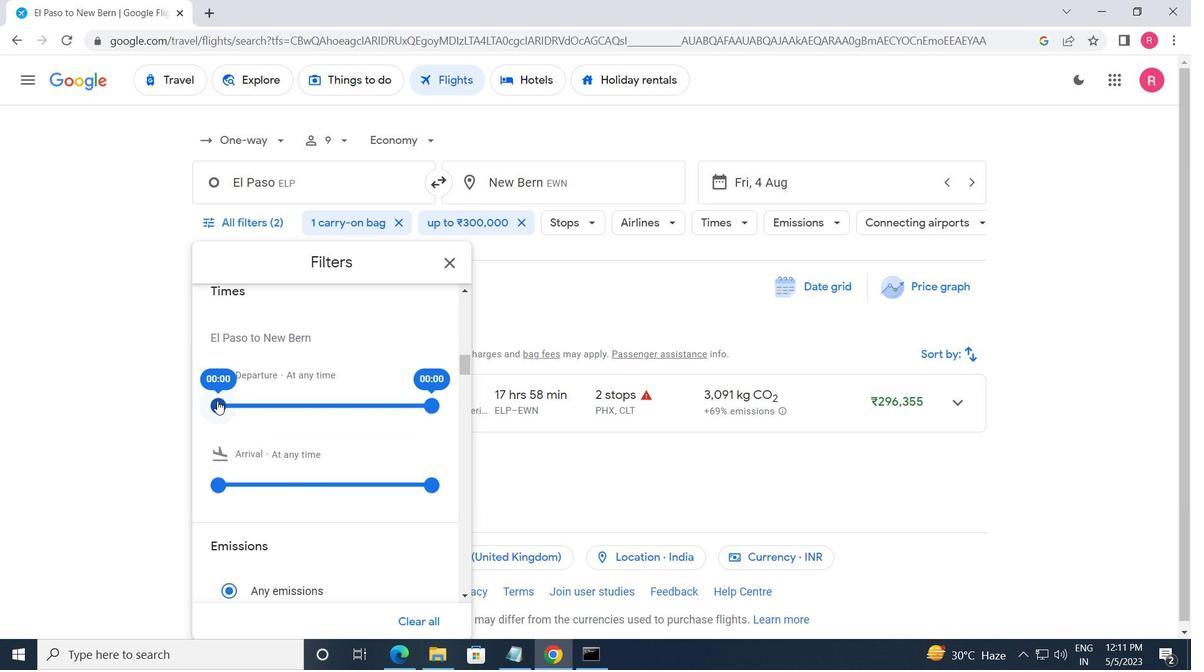 
Action: Mouse moved to (427, 400)
Screenshot: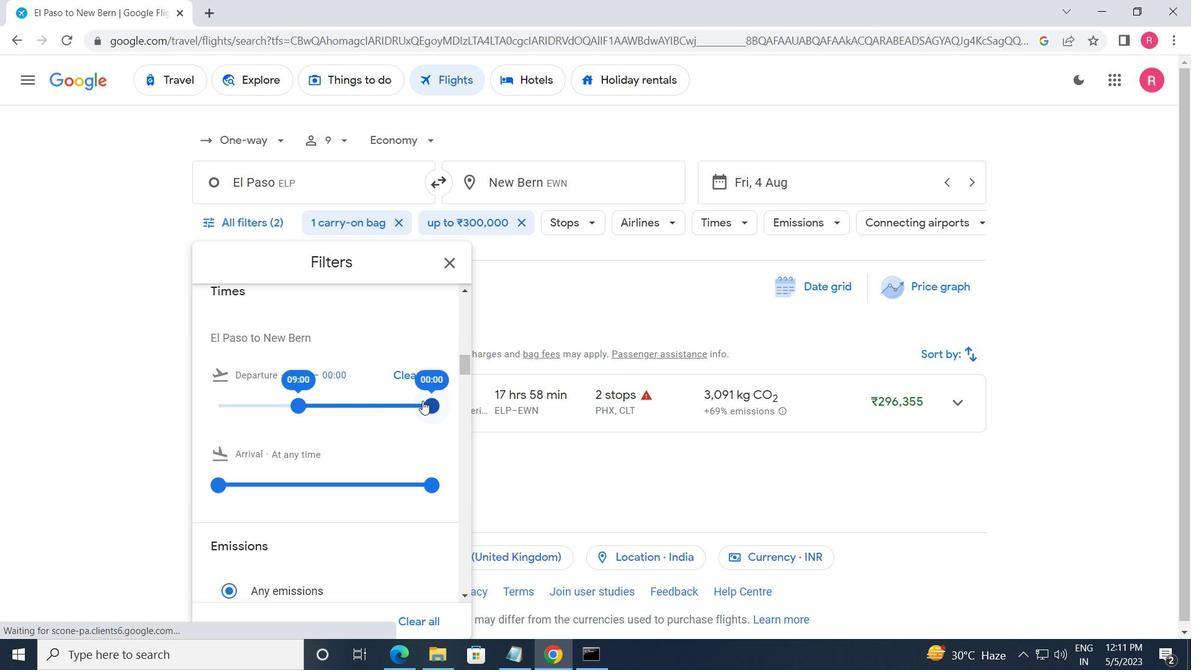 
Action: Mouse pressed left at (427, 400)
Screenshot: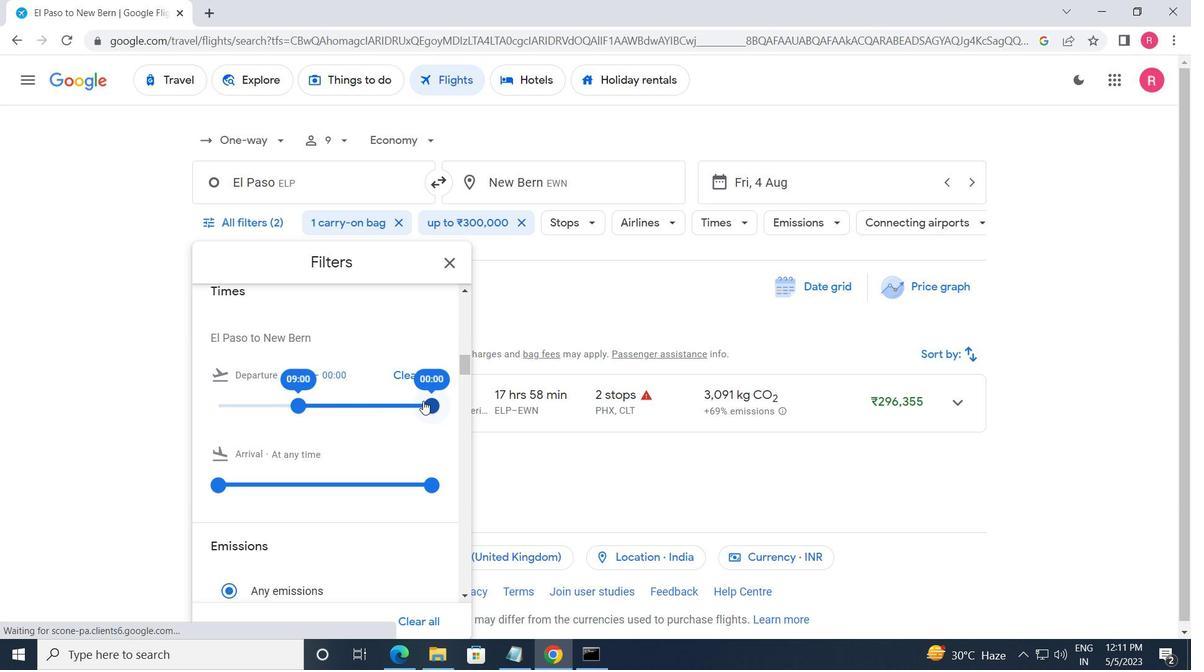 
Action: Mouse moved to (439, 262)
Screenshot: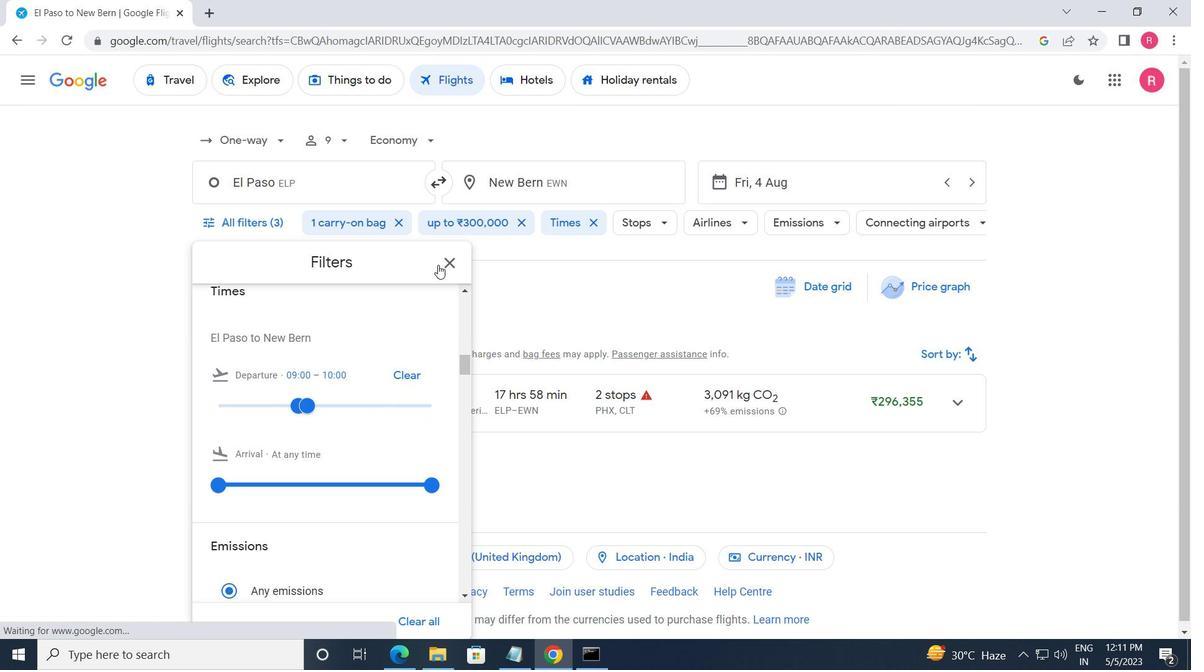 
Action: Mouse pressed left at (439, 262)
Screenshot: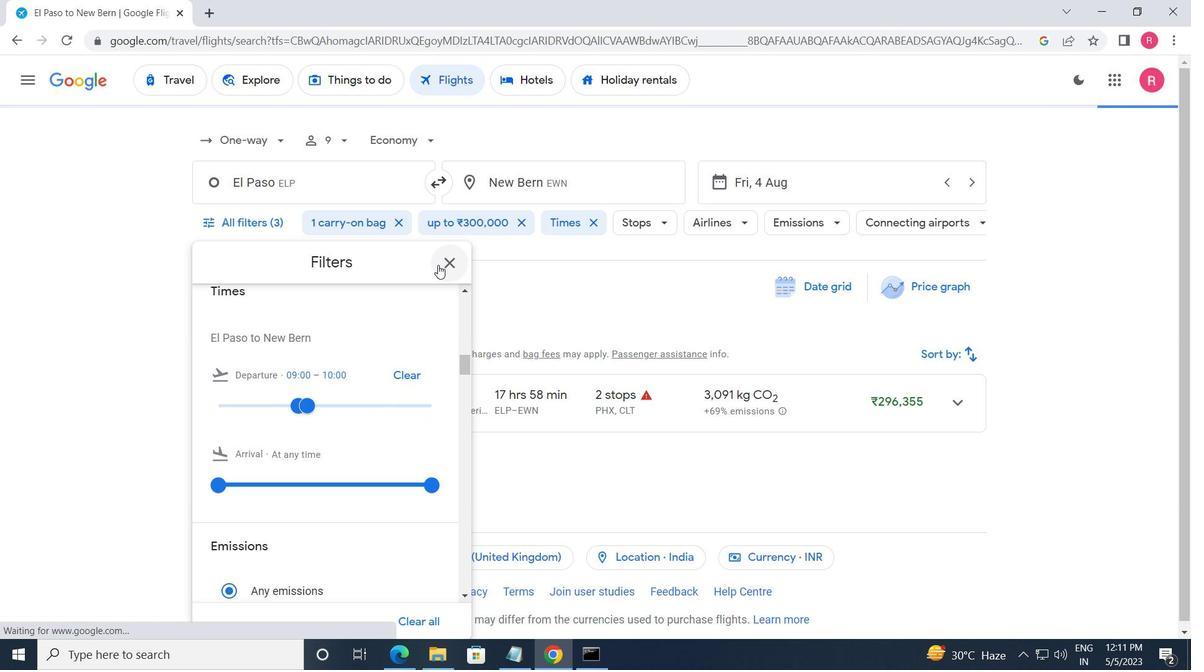 
